 Task: Look for space in Bridgetown, Barbados from 2nd September, 2023 to 6th September, 2023 for 2 adults in price range Rs.15000 to Rs.20000. Place can be entire place with 1  bedroom having 1 bed and 1 bathroom. Property type can be hotel. Amenities needed are: air conditioning, free parkinig on premises, . Booking option can be shelf check-in. Required host language is English.
Action: Mouse moved to (479, 226)
Screenshot: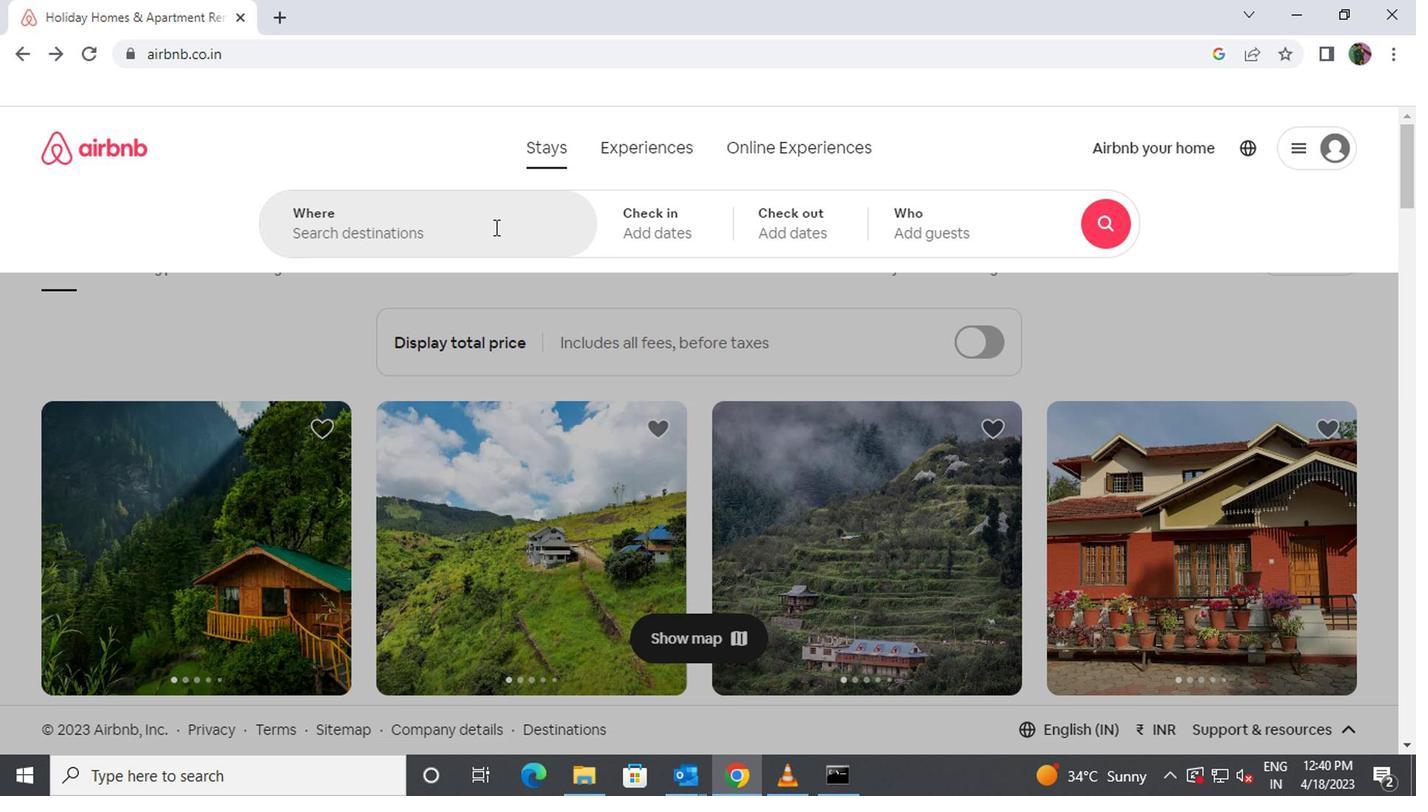 
Action: Mouse pressed left at (479, 226)
Screenshot: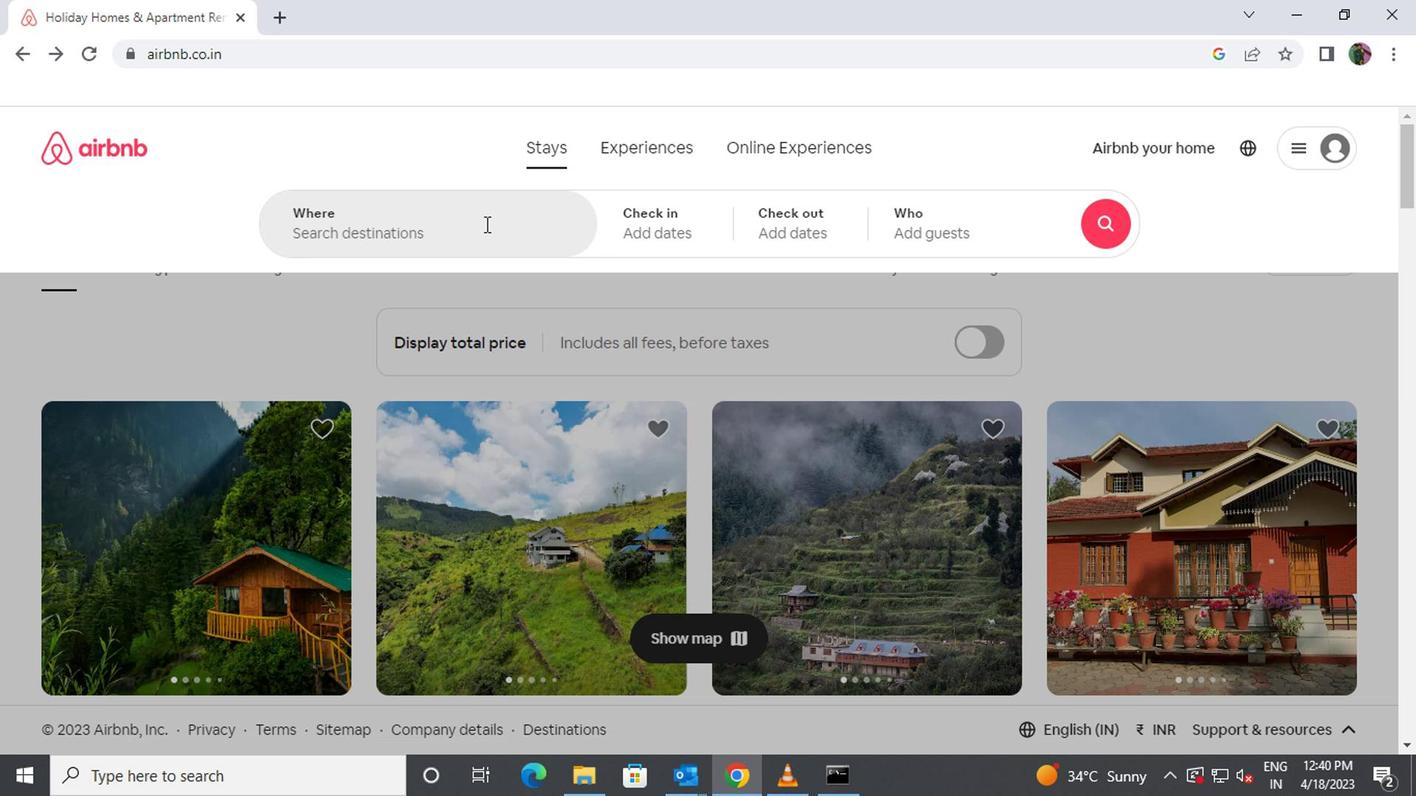 
Action: Mouse moved to (409, 227)
Screenshot: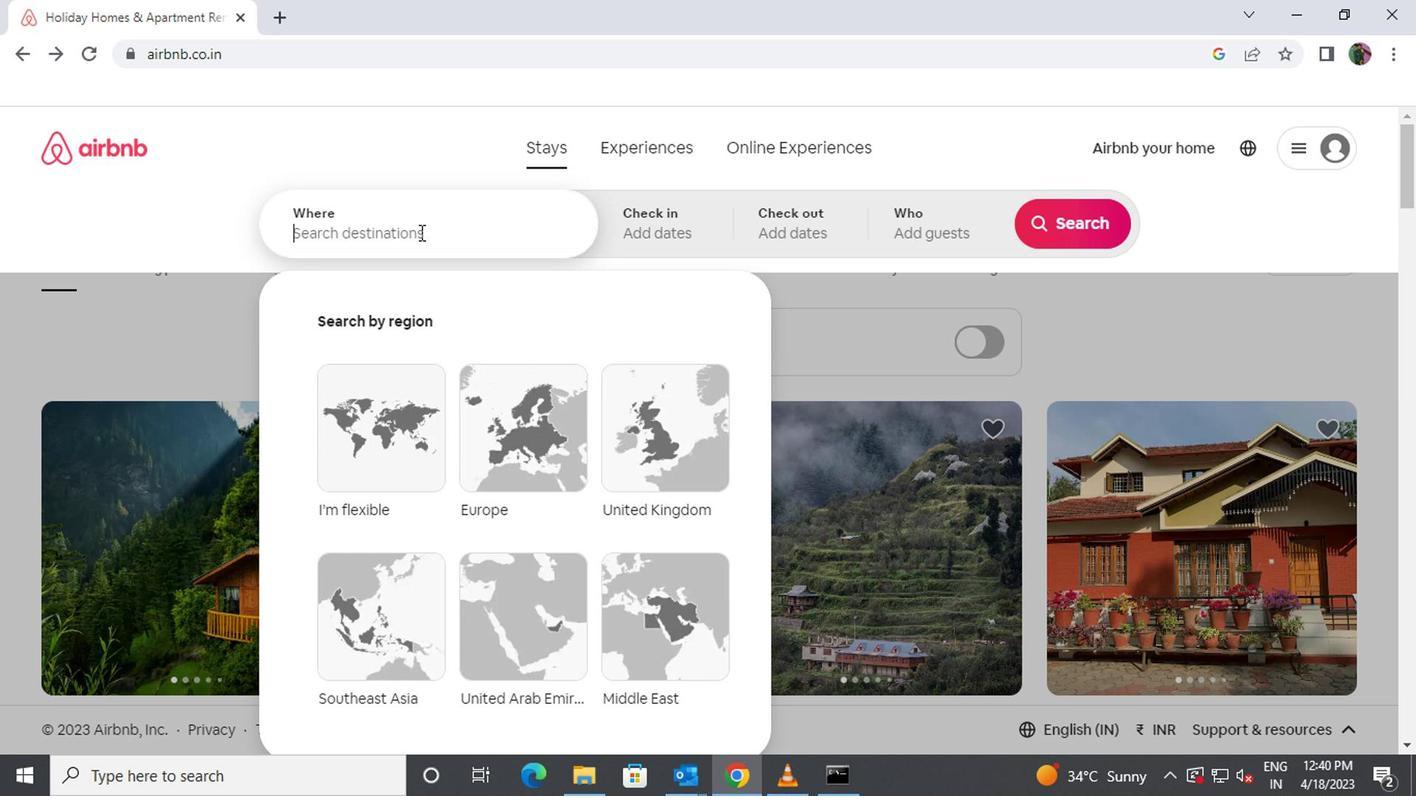 
Action: Key pressed bridgetown
Screenshot: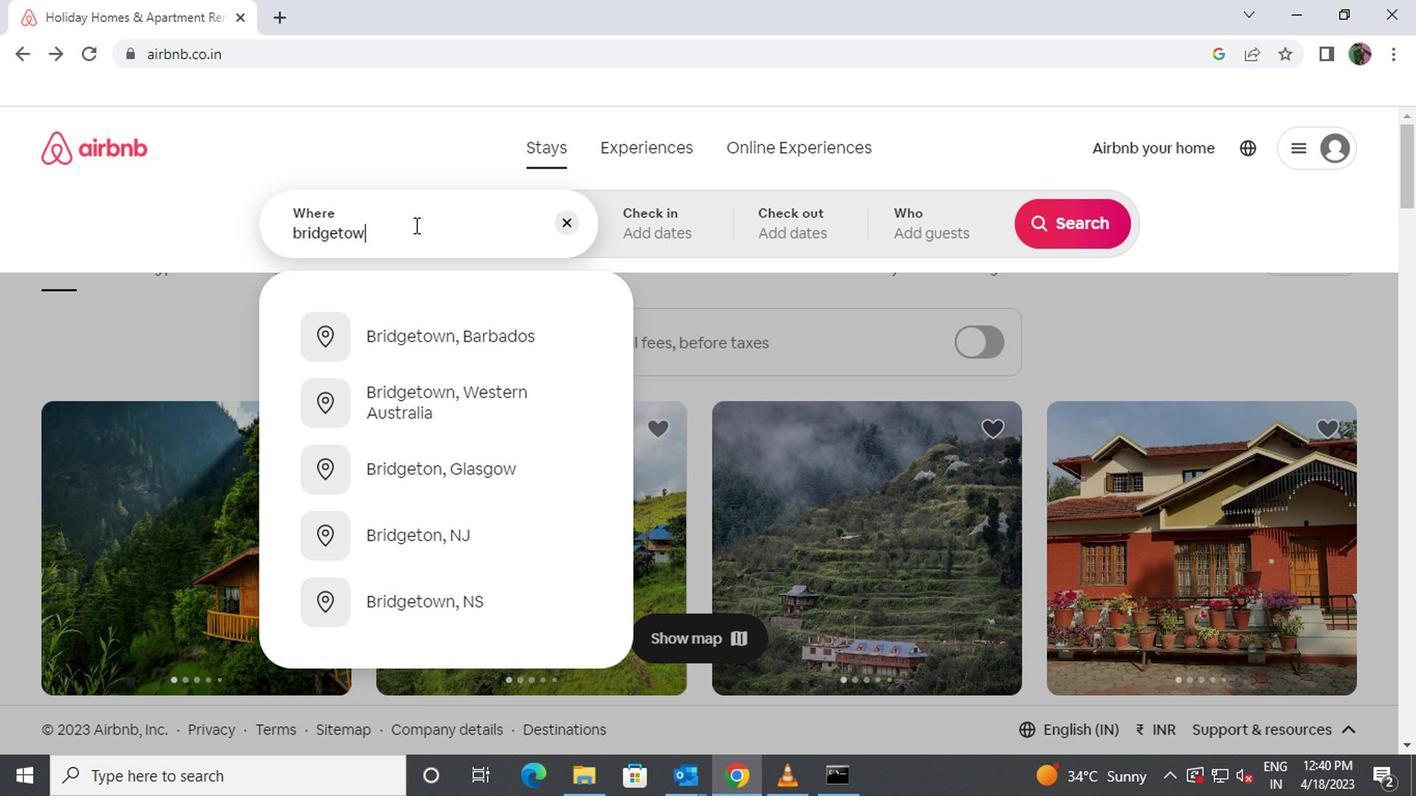 
Action: Mouse moved to (441, 331)
Screenshot: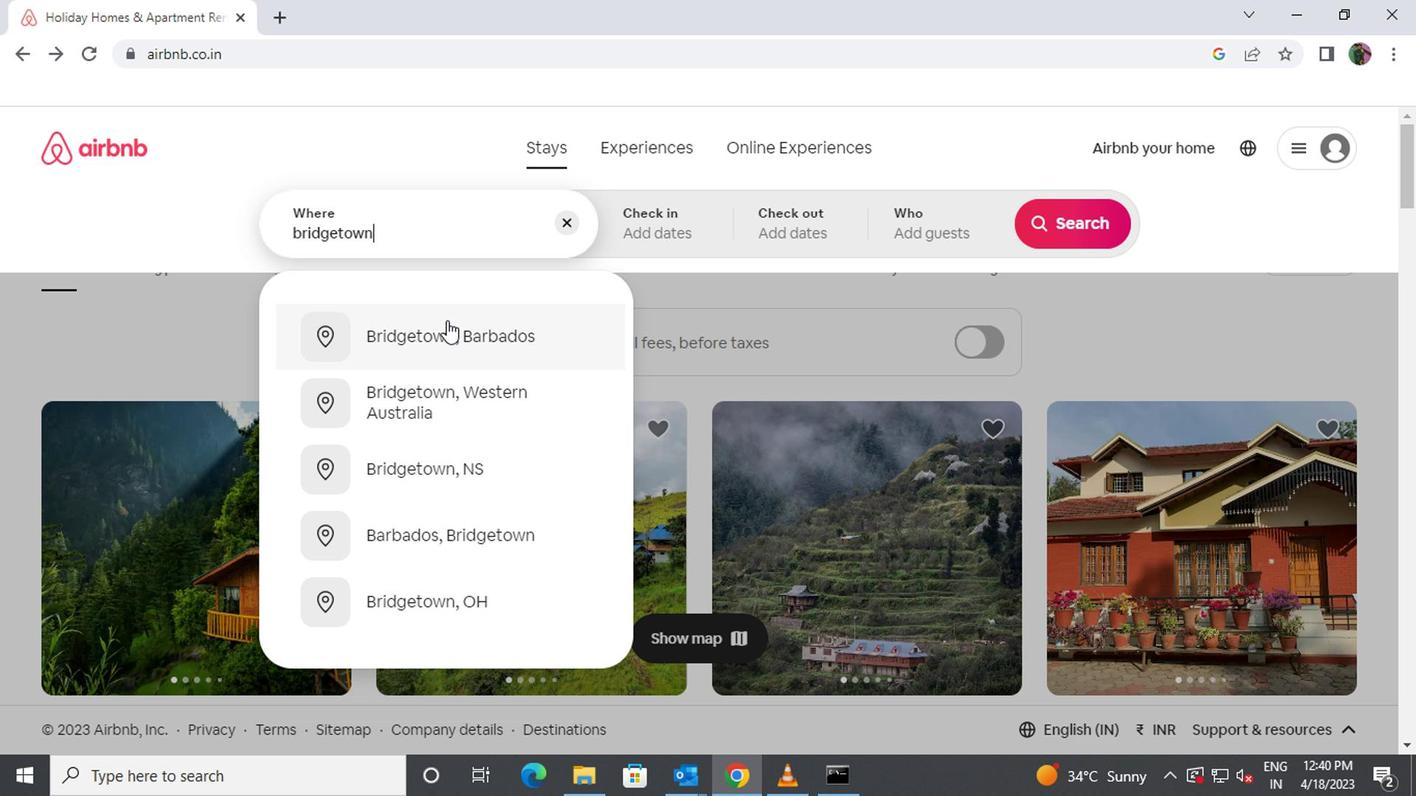 
Action: Mouse pressed left at (441, 331)
Screenshot: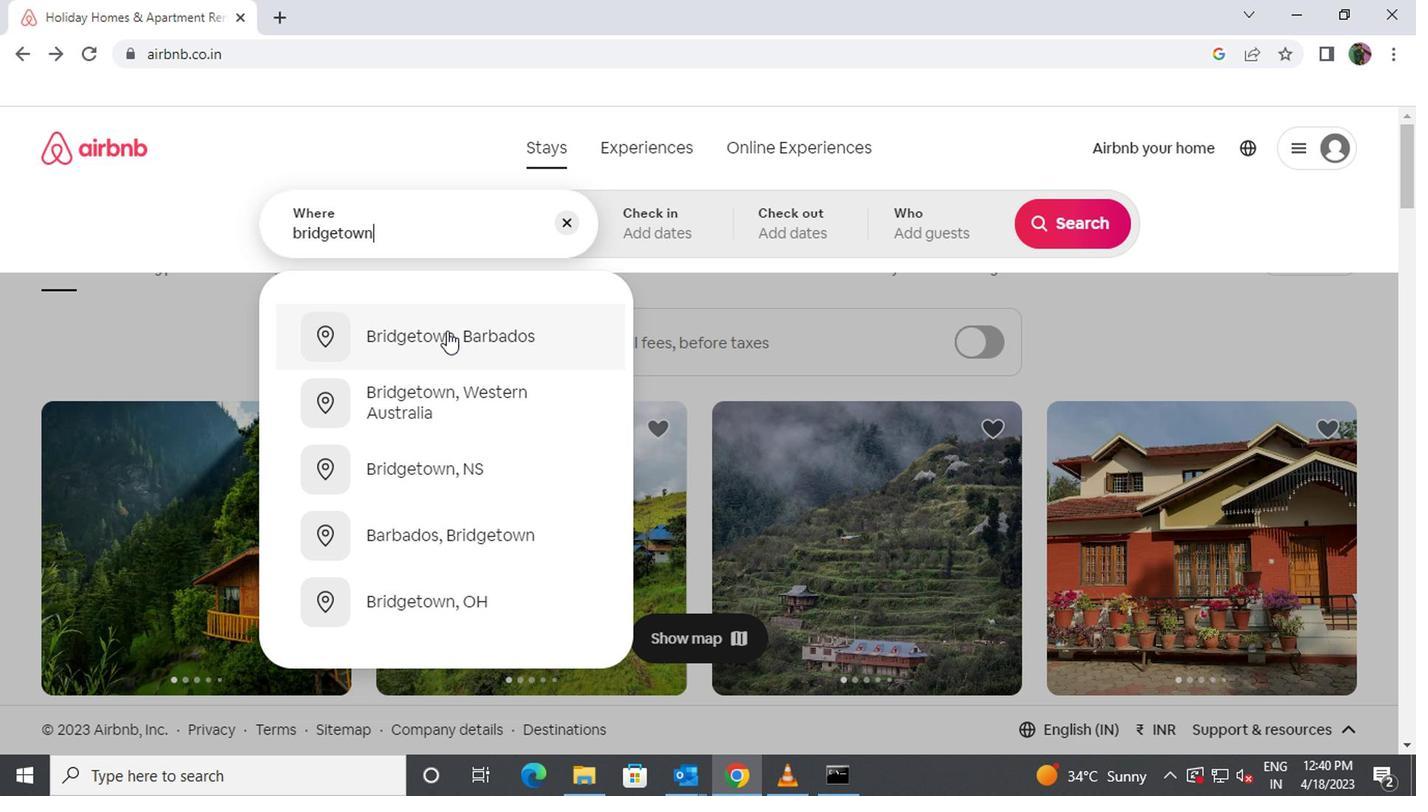 
Action: Mouse moved to (1049, 387)
Screenshot: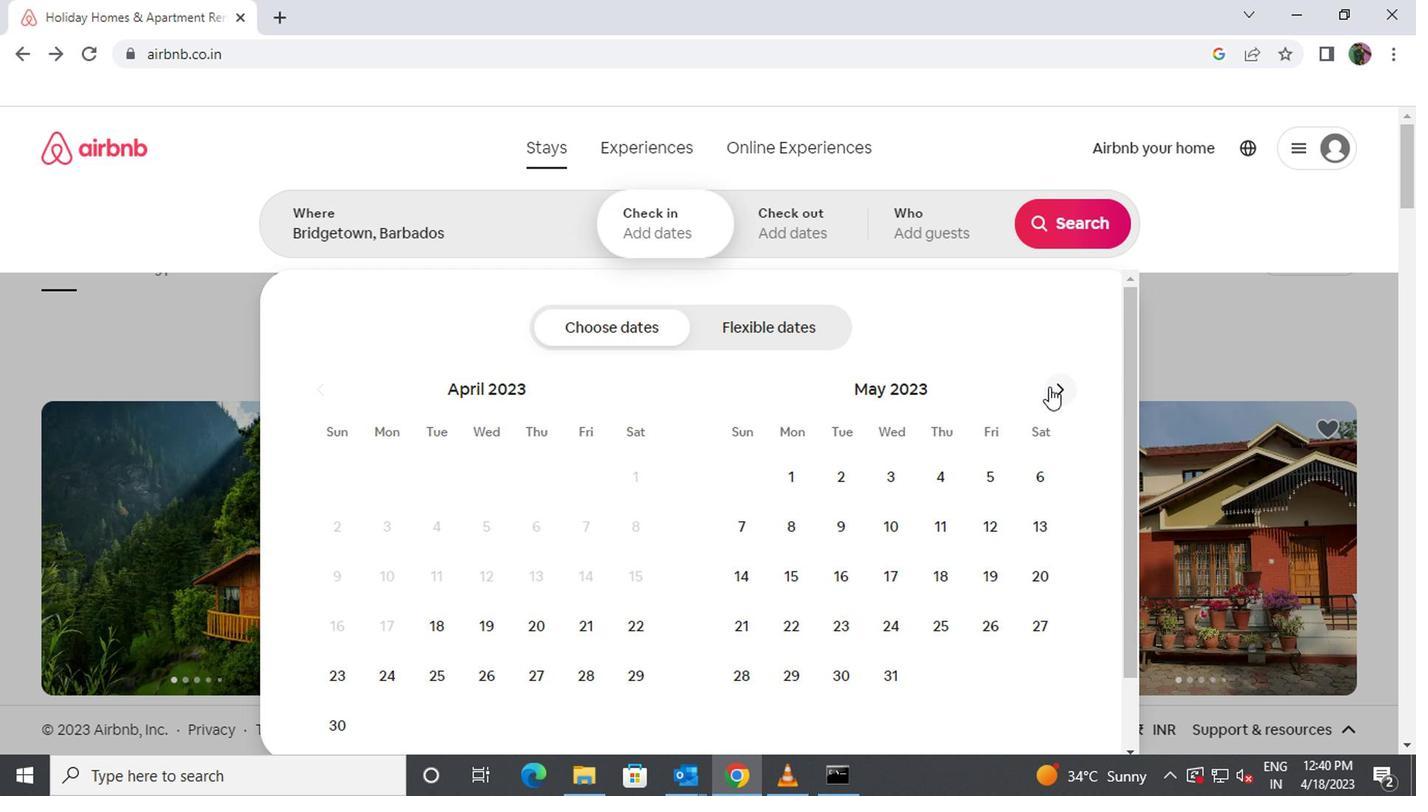 
Action: Mouse pressed left at (1049, 387)
Screenshot: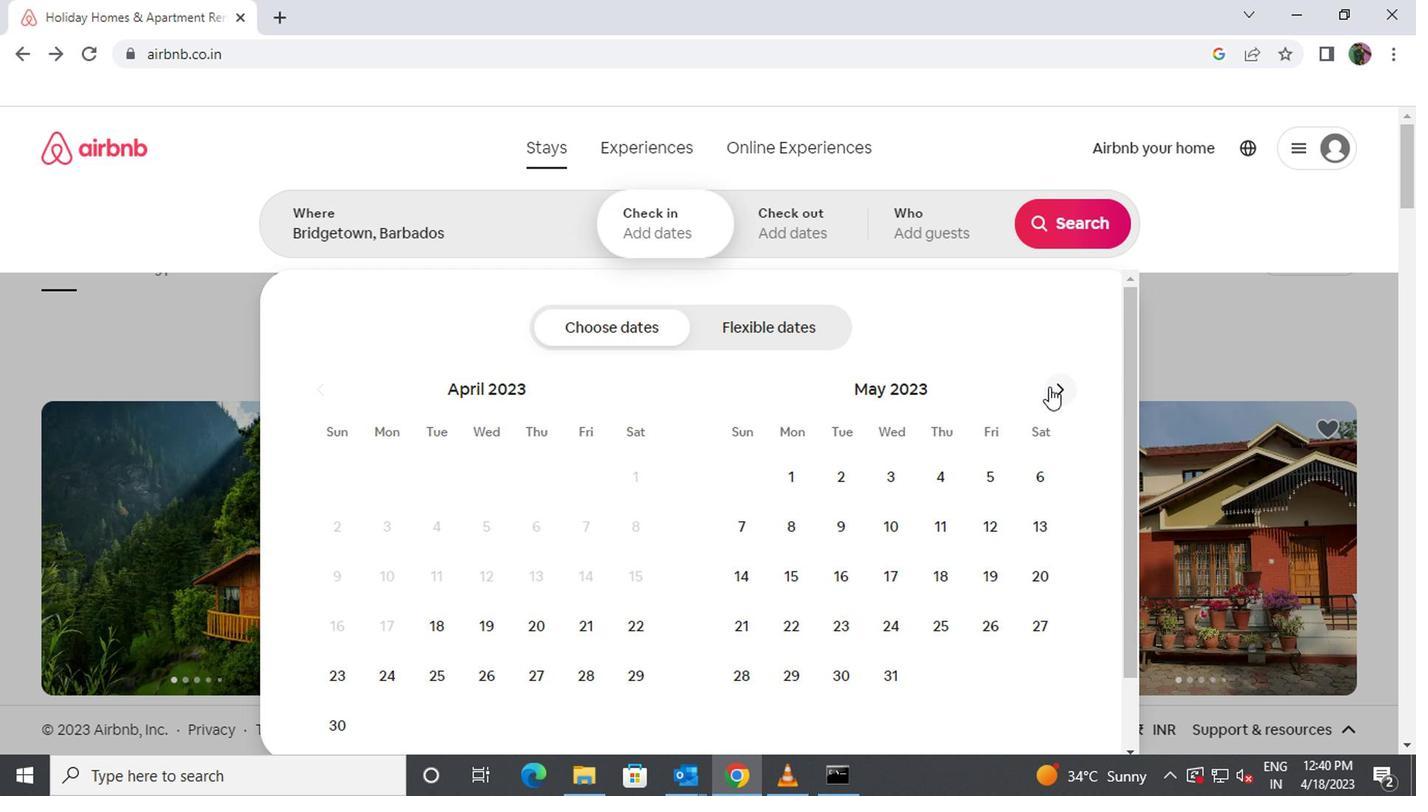 
Action: Mouse pressed left at (1049, 387)
Screenshot: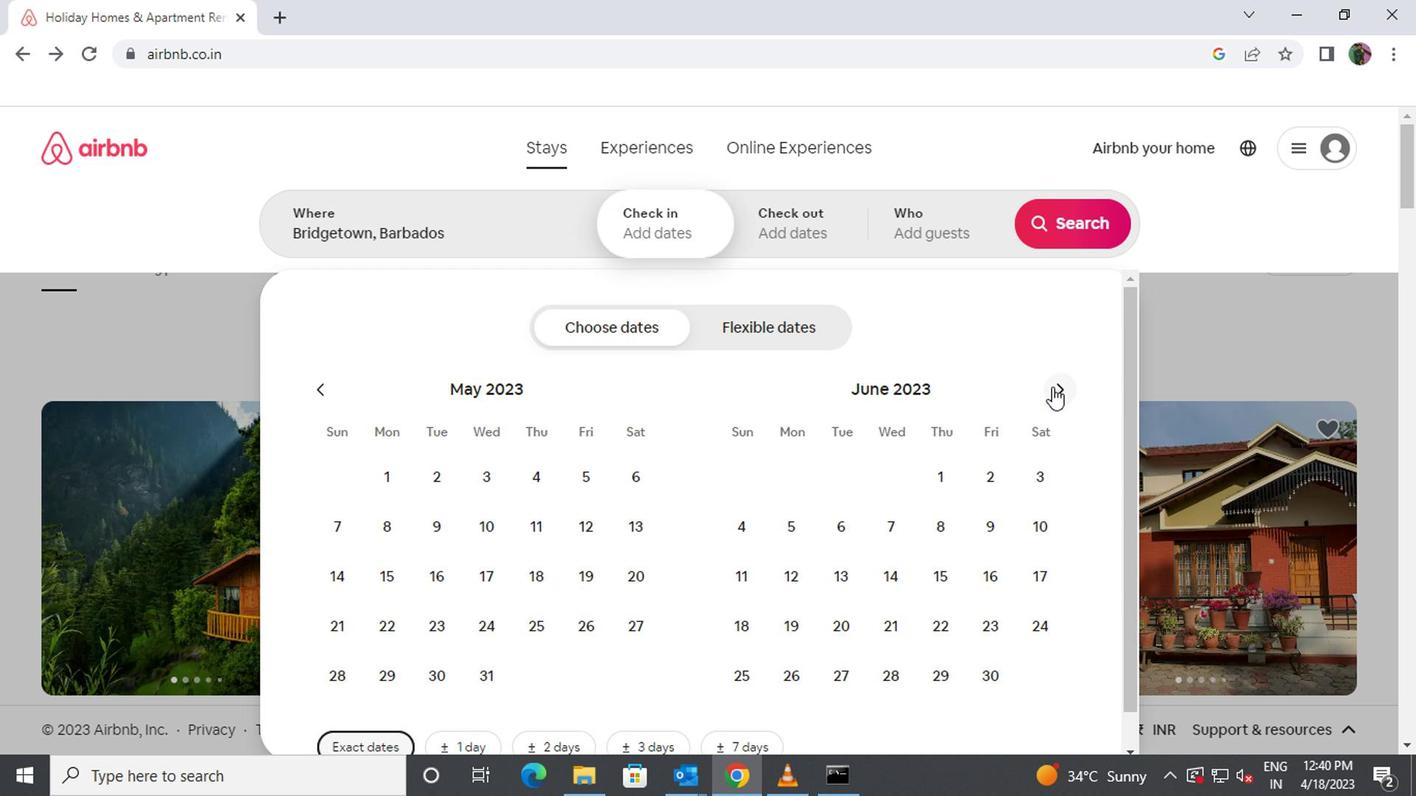 
Action: Mouse pressed left at (1049, 387)
Screenshot: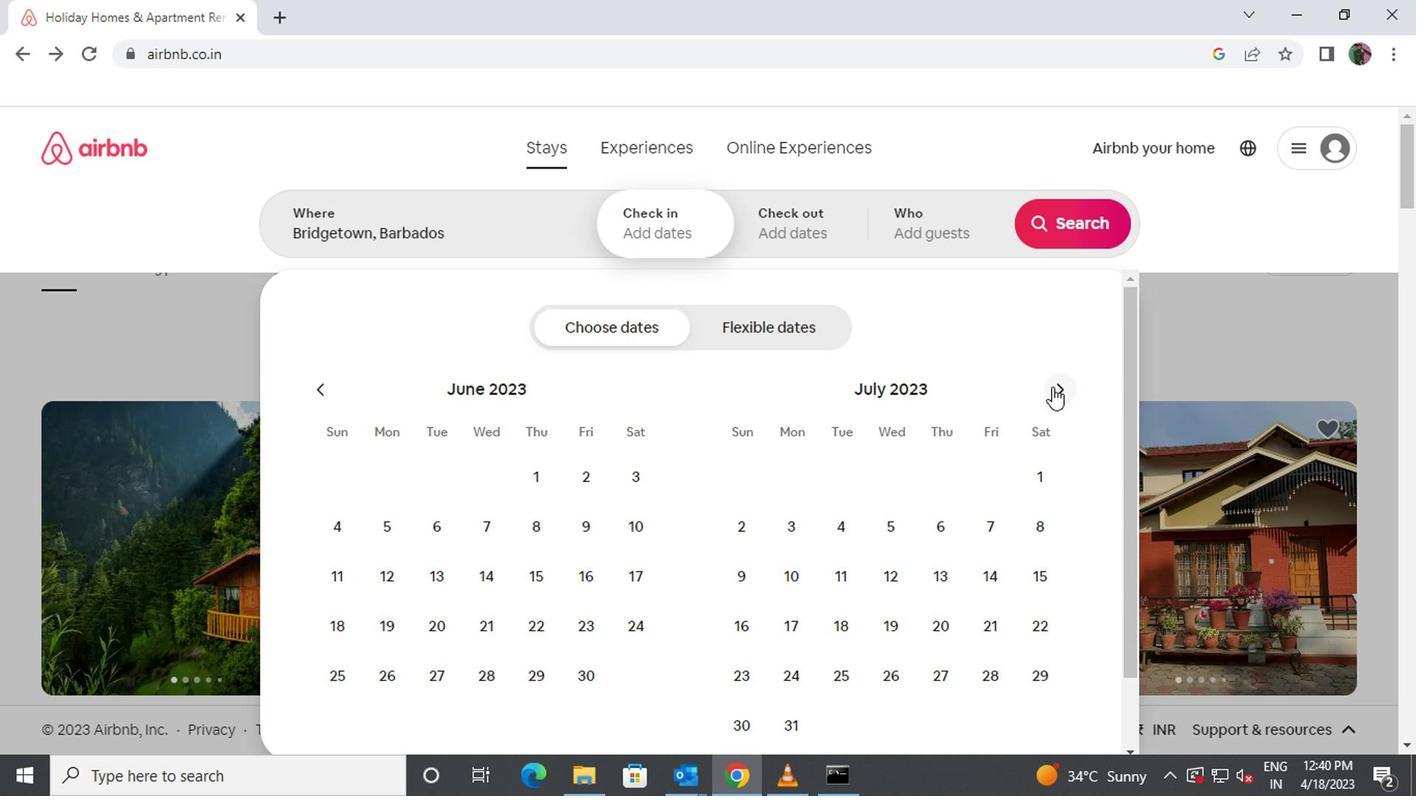 
Action: Mouse pressed left at (1049, 387)
Screenshot: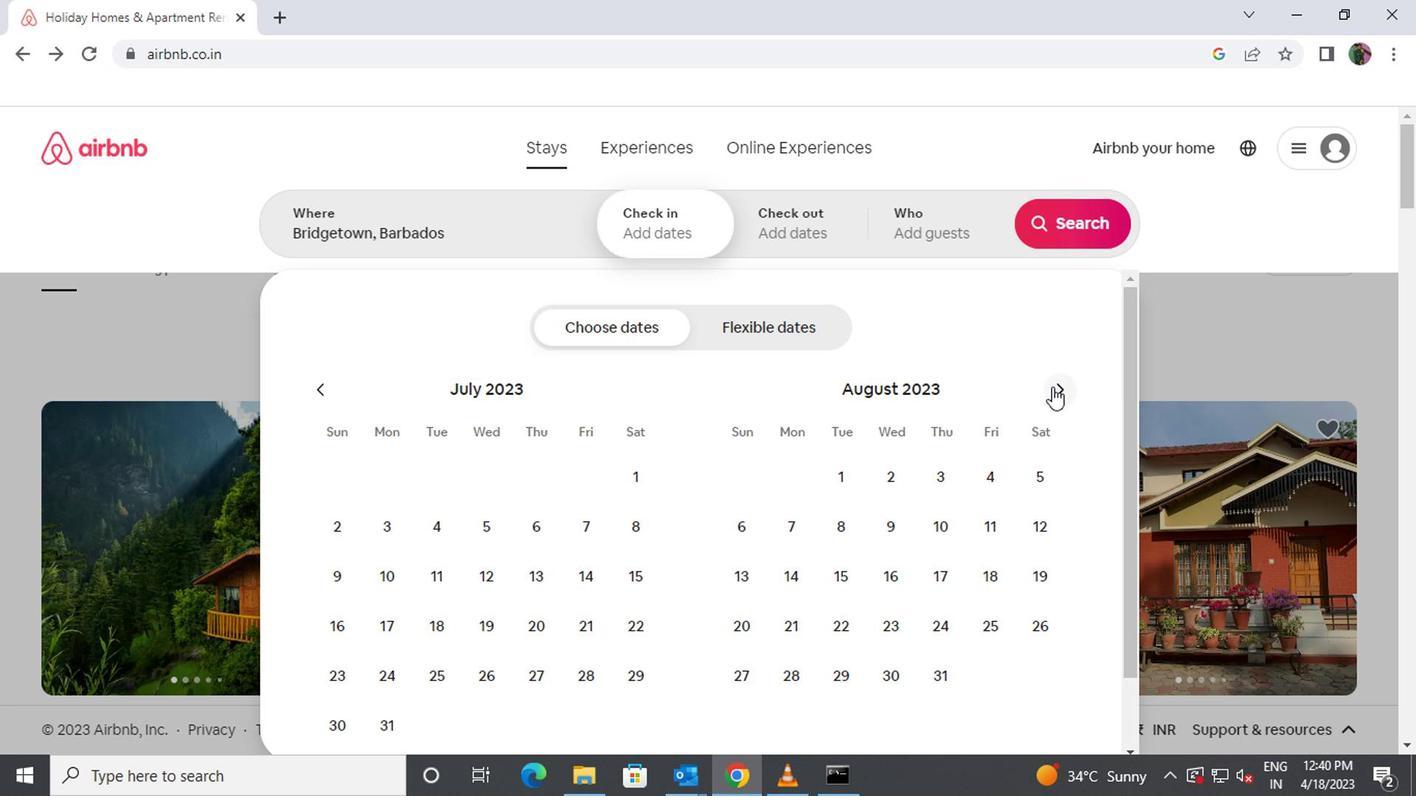 
Action: Mouse moved to (1034, 476)
Screenshot: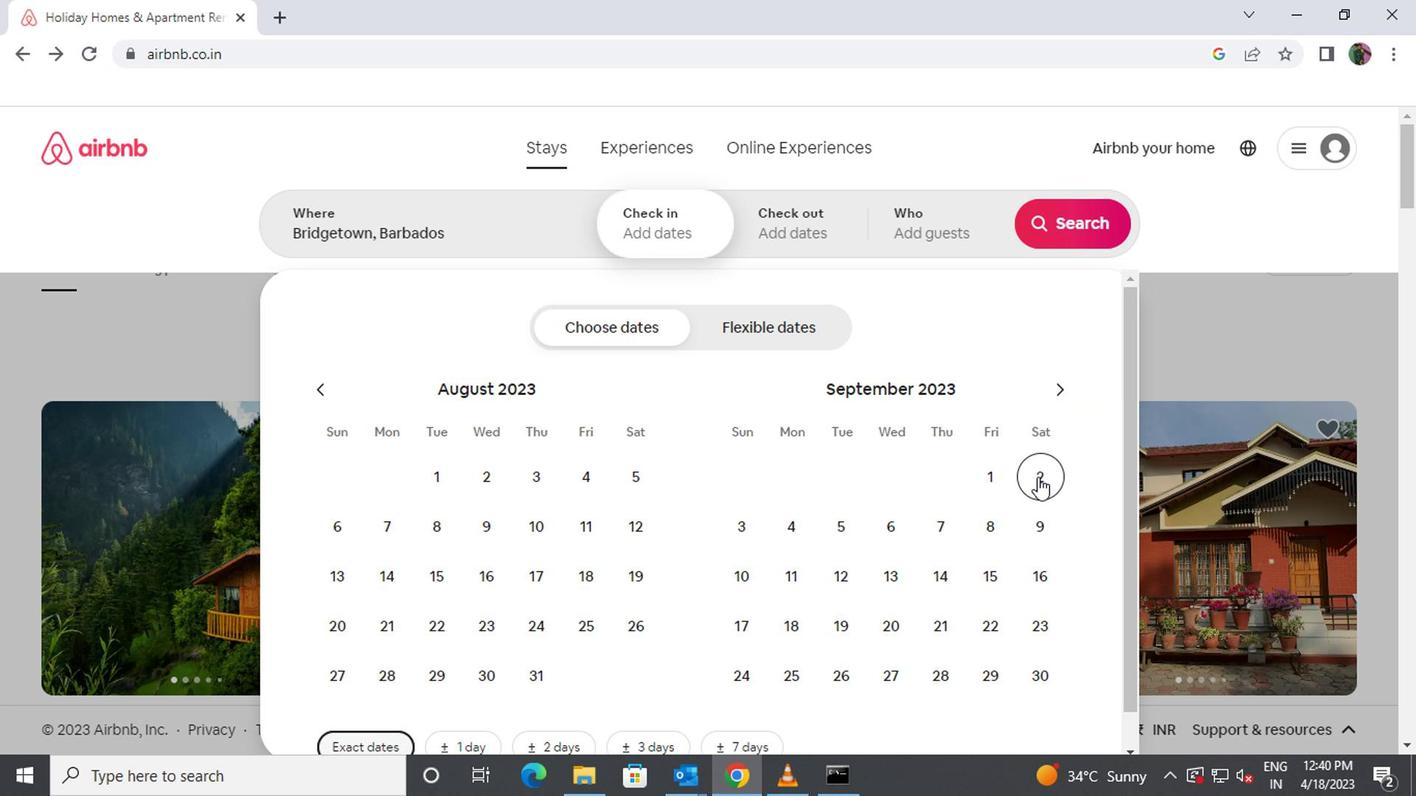 
Action: Mouse pressed left at (1034, 476)
Screenshot: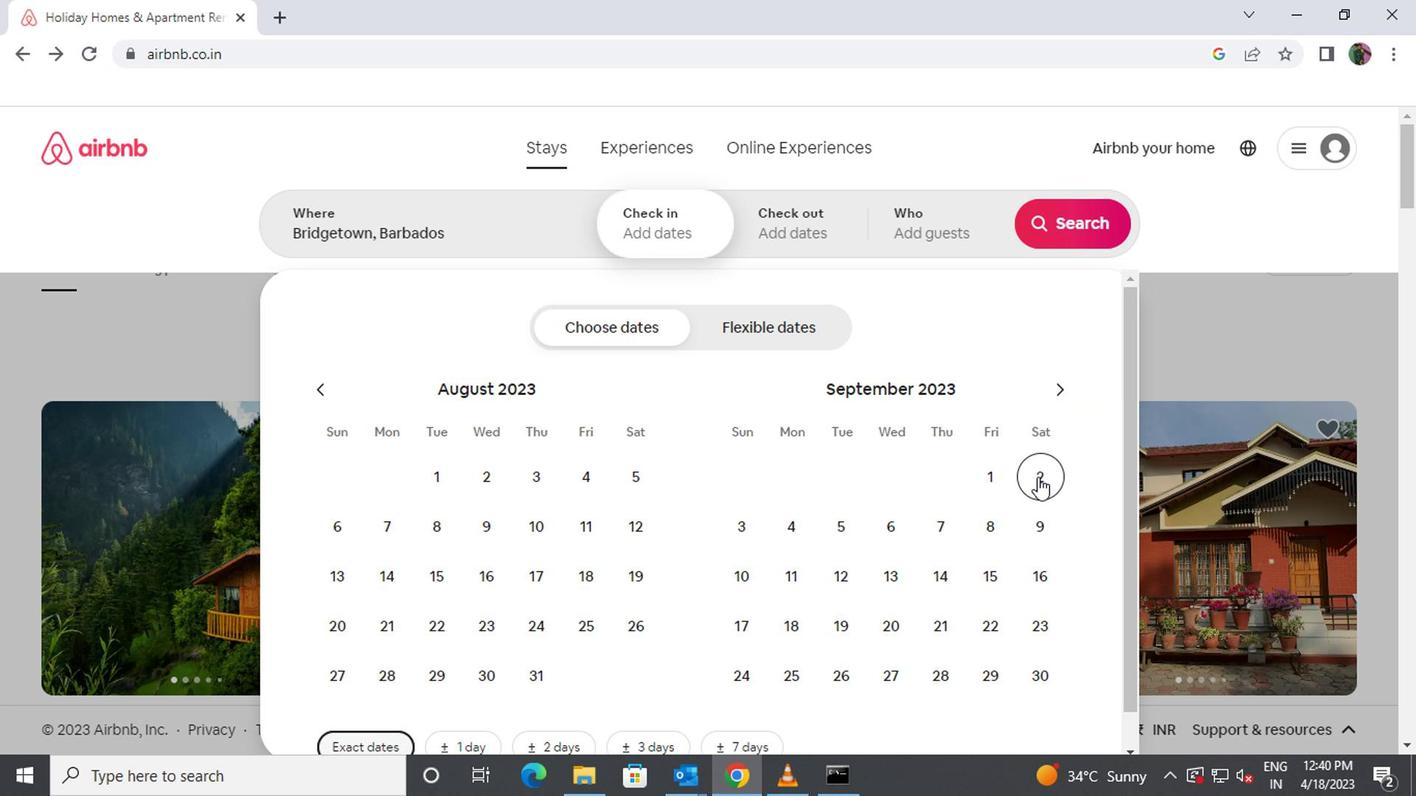 
Action: Mouse moved to (896, 513)
Screenshot: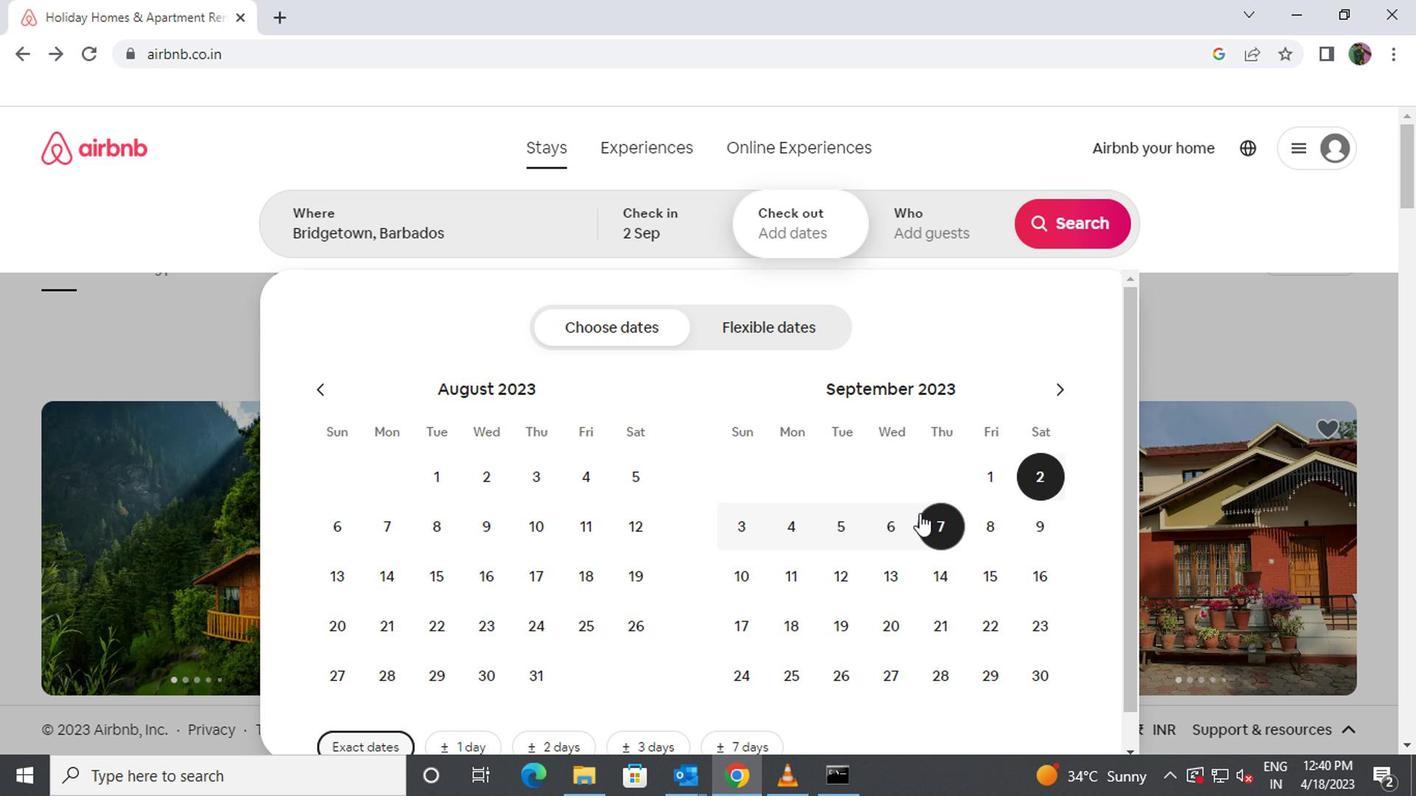 
Action: Mouse pressed left at (896, 513)
Screenshot: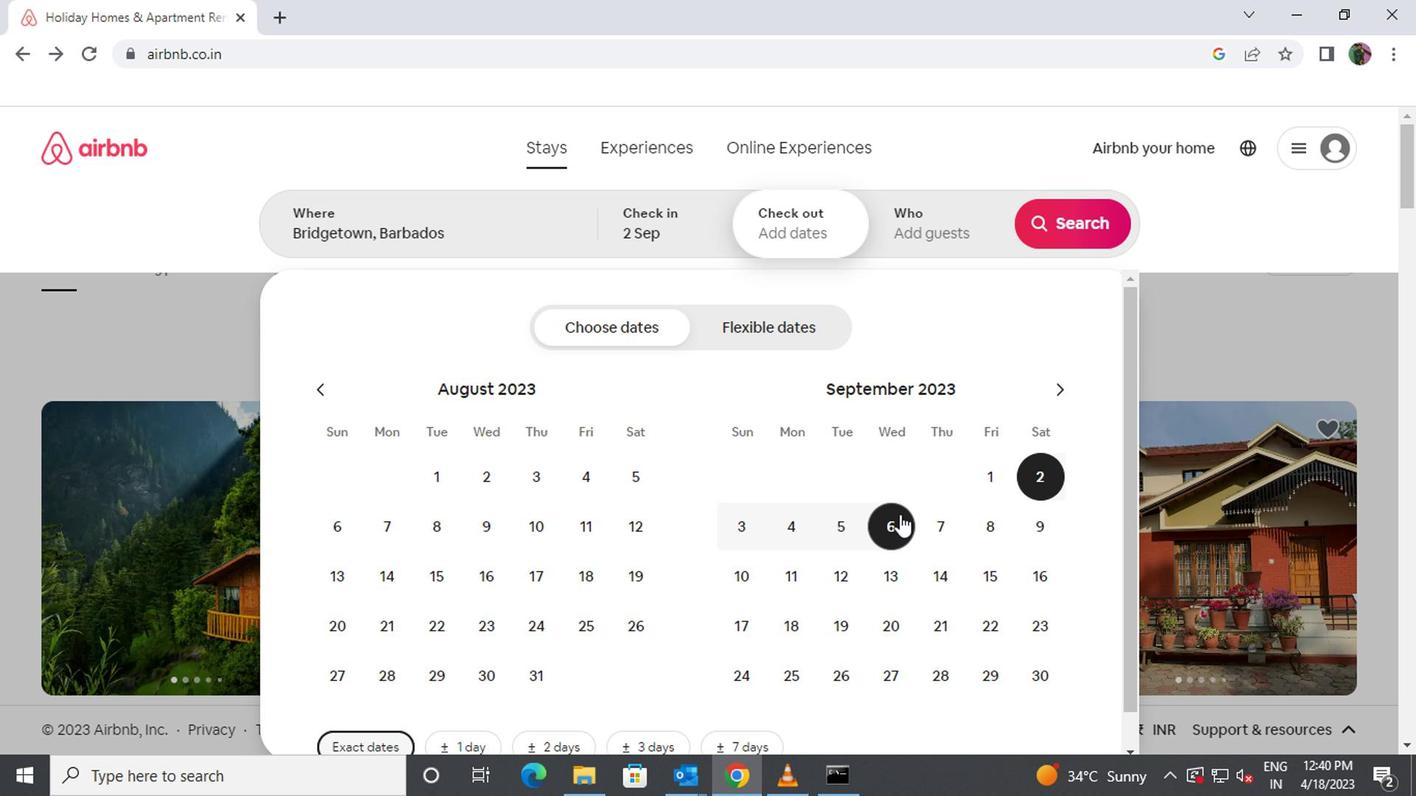 
Action: Mouse moved to (893, 232)
Screenshot: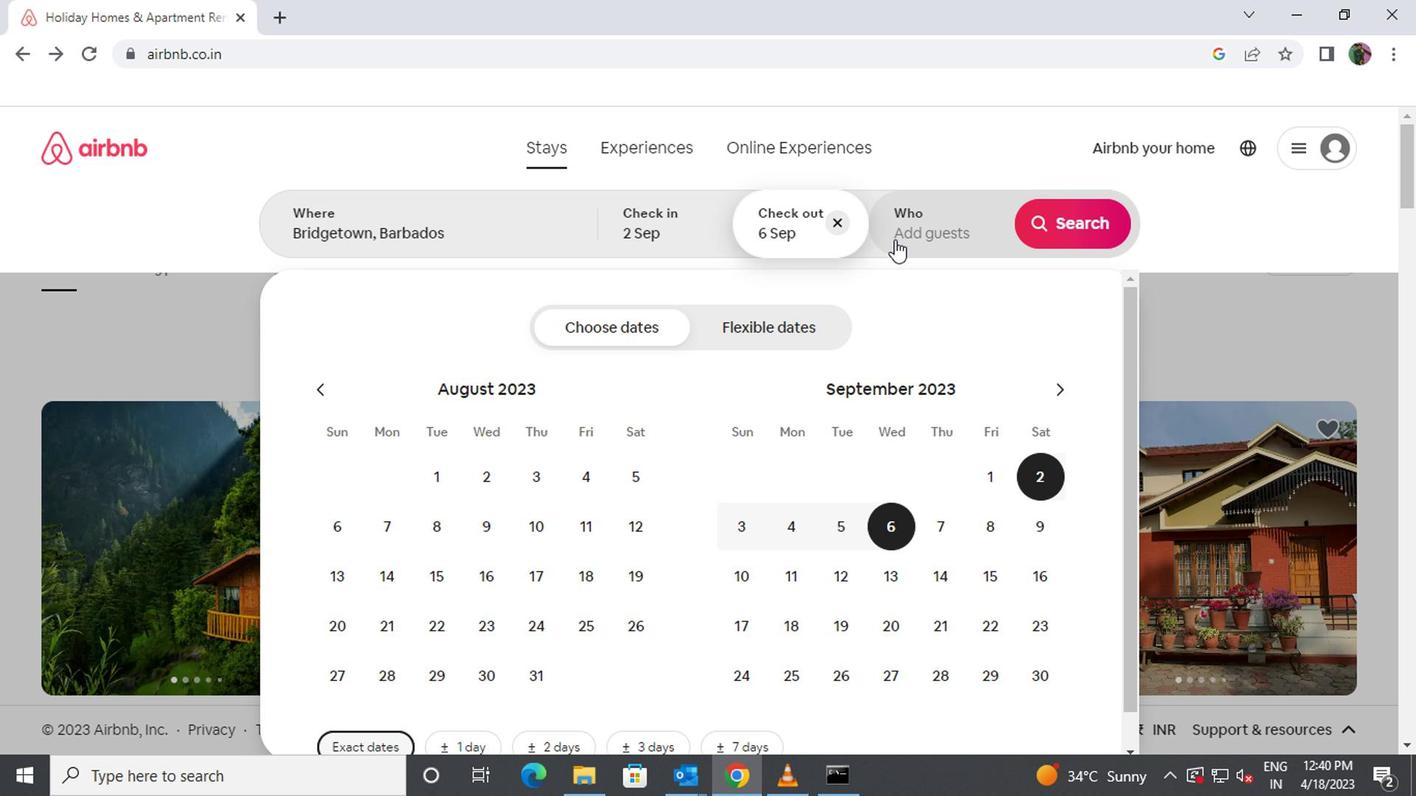 
Action: Mouse pressed left at (893, 232)
Screenshot: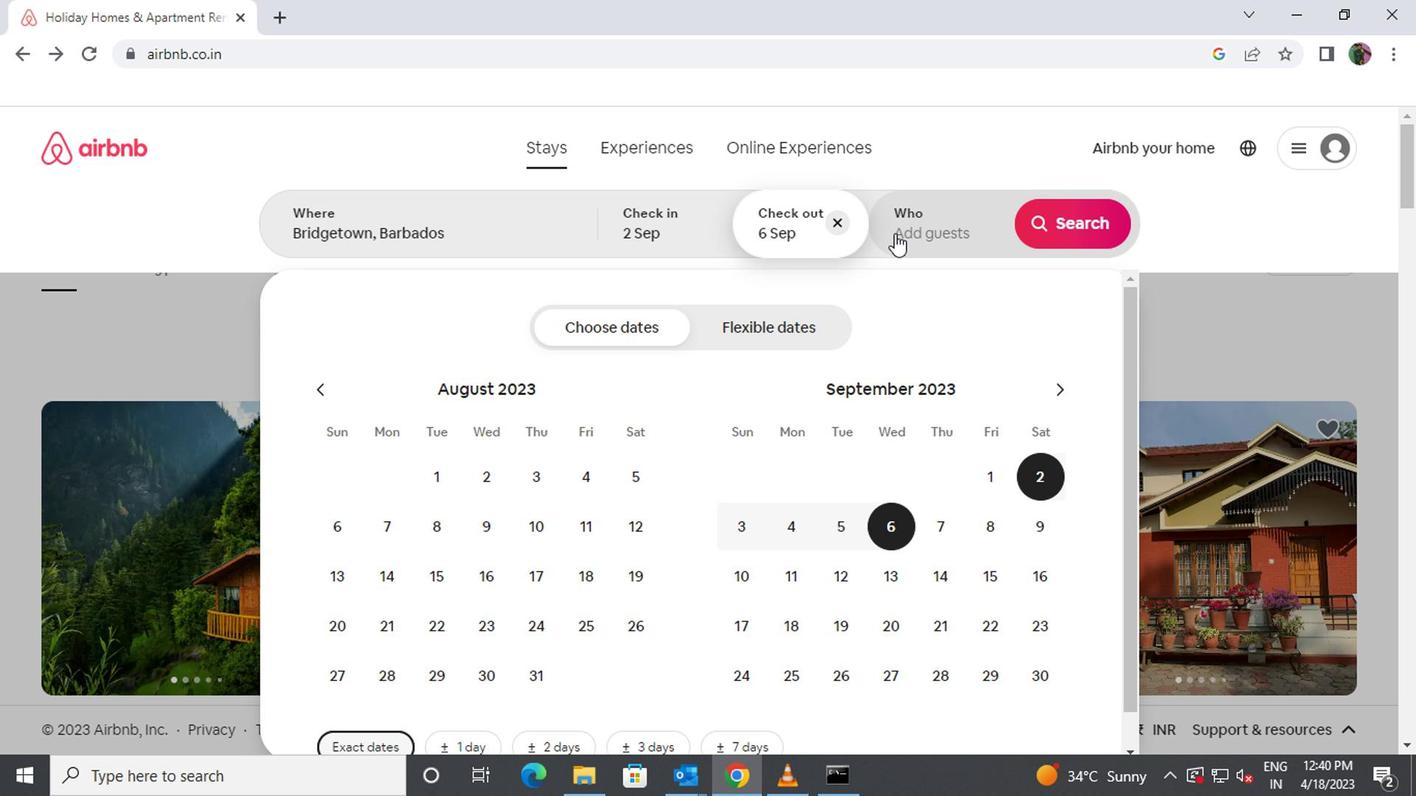 
Action: Mouse moved to (1077, 332)
Screenshot: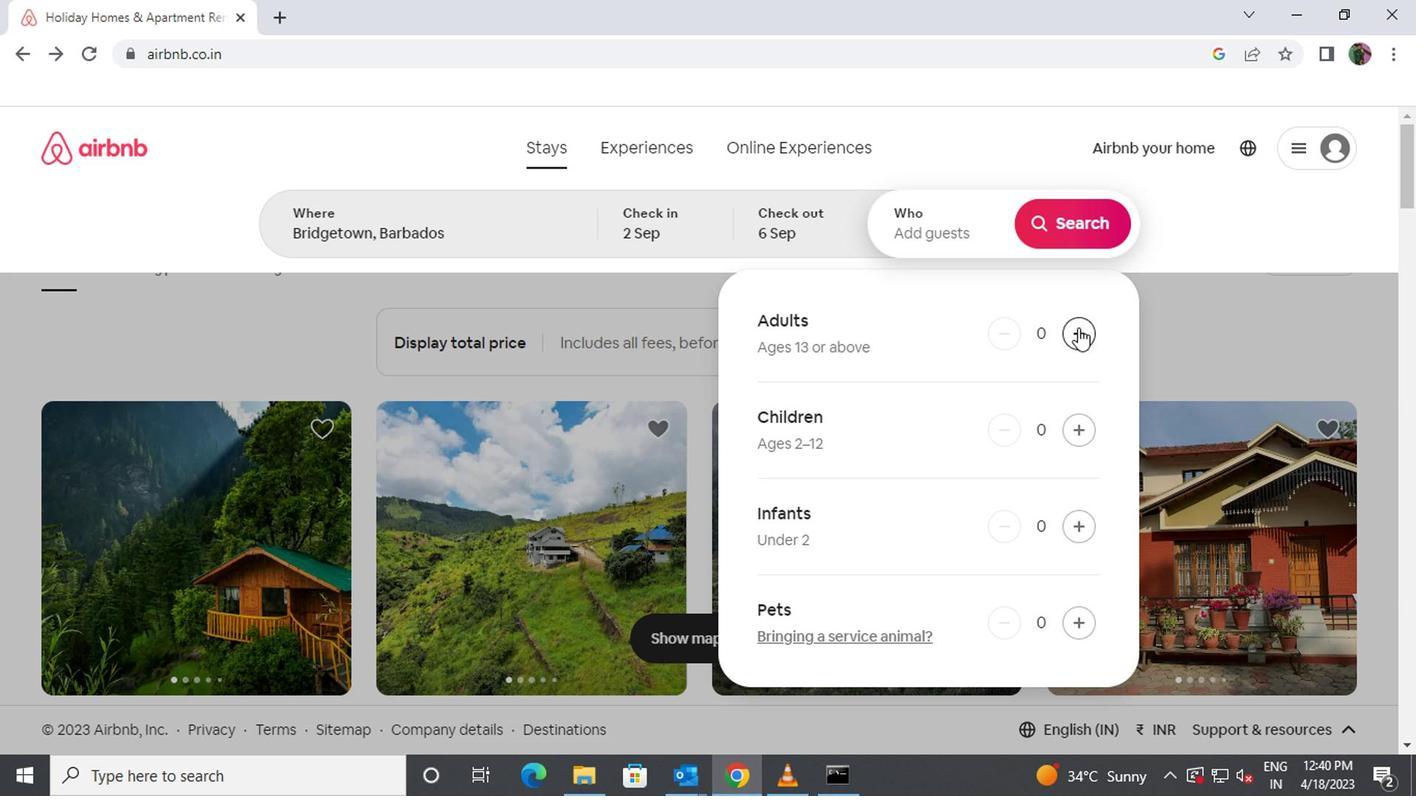 
Action: Mouse pressed left at (1077, 332)
Screenshot: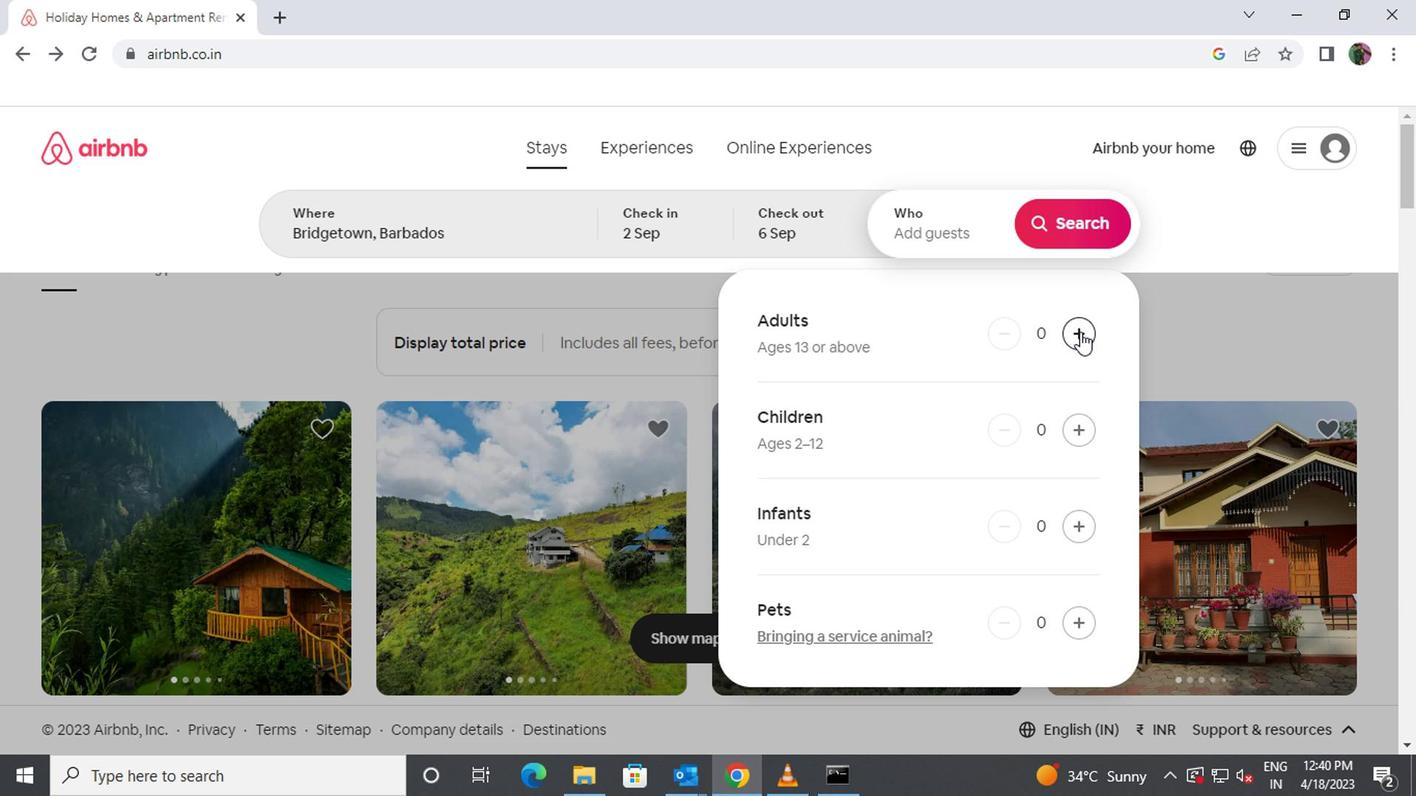 
Action: Mouse pressed left at (1077, 332)
Screenshot: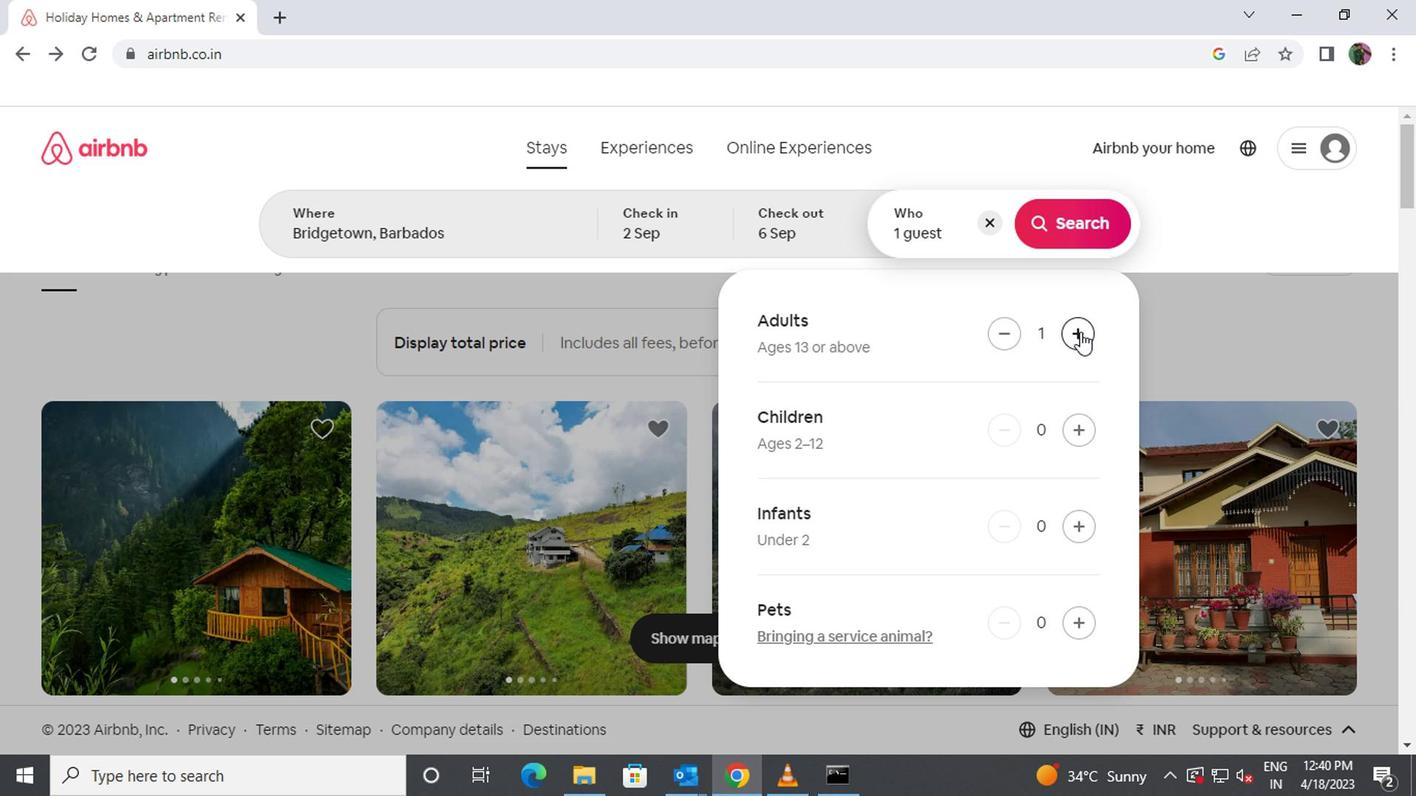 
Action: Mouse moved to (1073, 236)
Screenshot: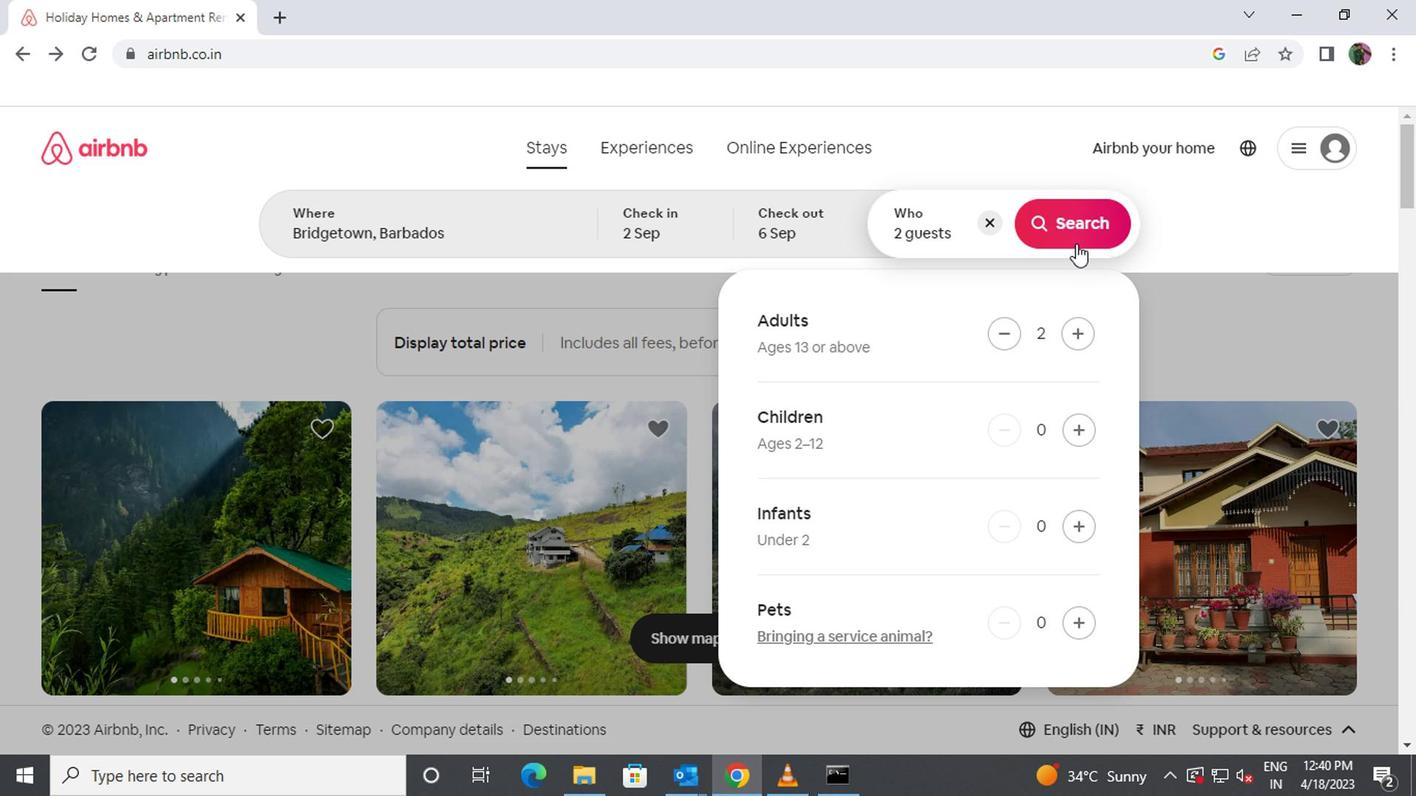 
Action: Mouse pressed left at (1073, 236)
Screenshot: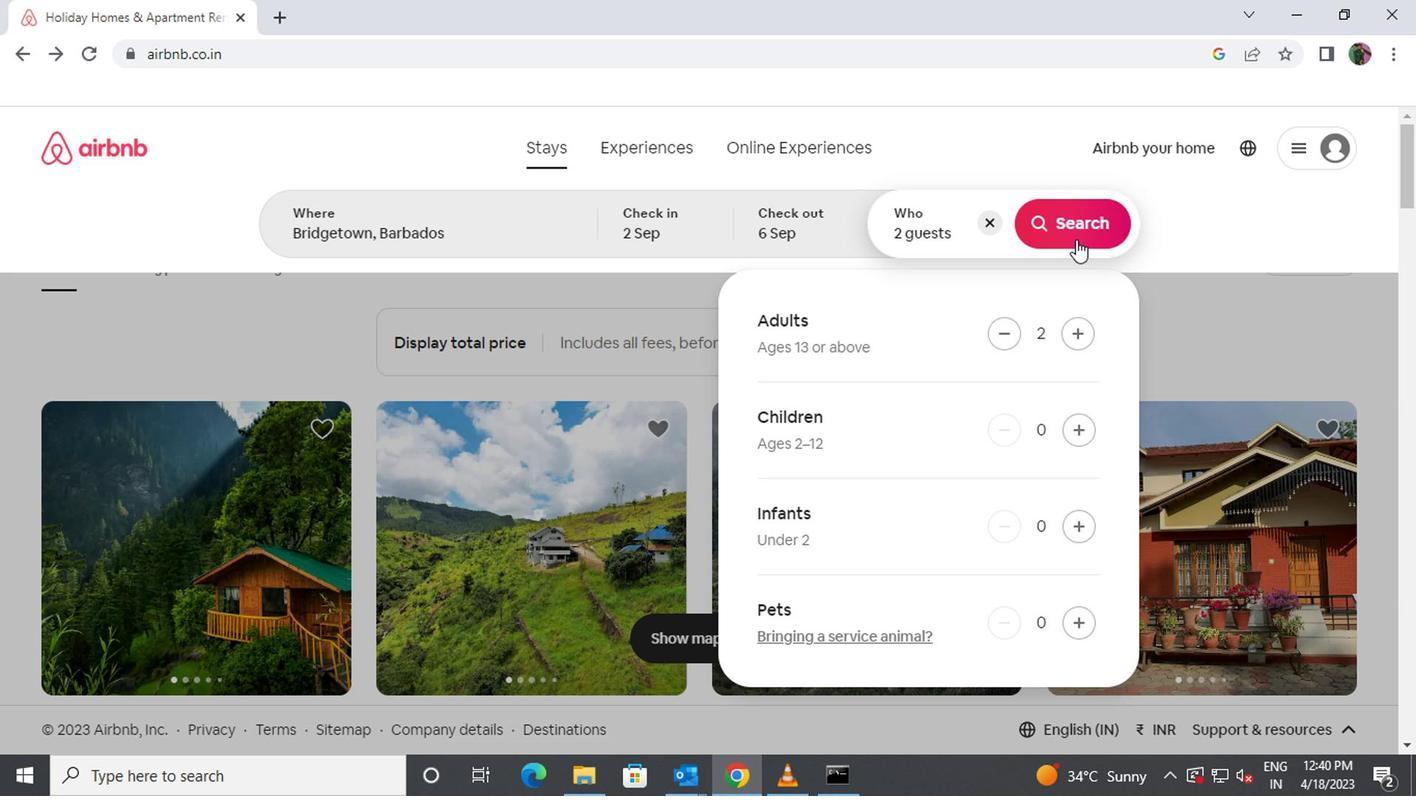 
Action: Mouse moved to (1300, 231)
Screenshot: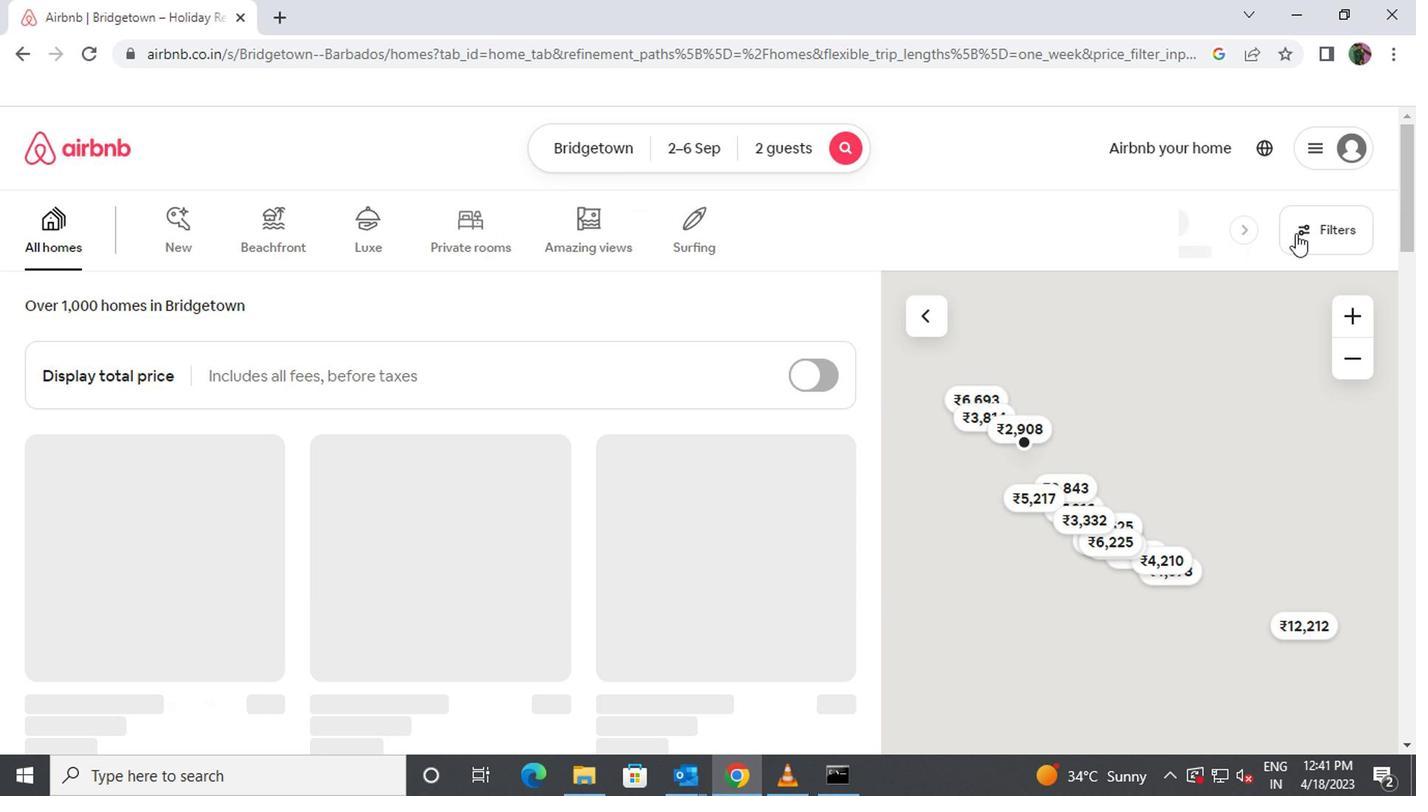 
Action: Mouse pressed left at (1300, 231)
Screenshot: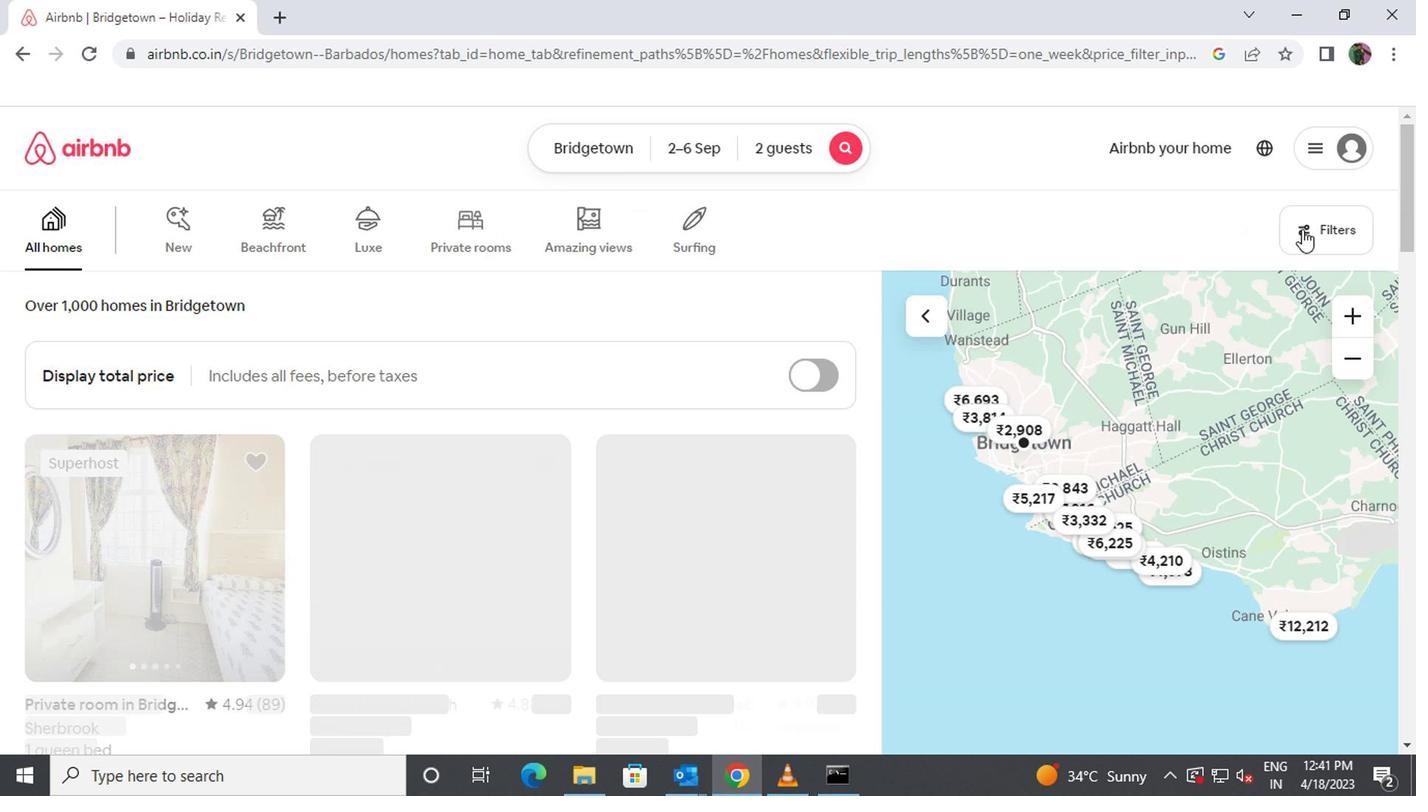 
Action: Mouse moved to (436, 481)
Screenshot: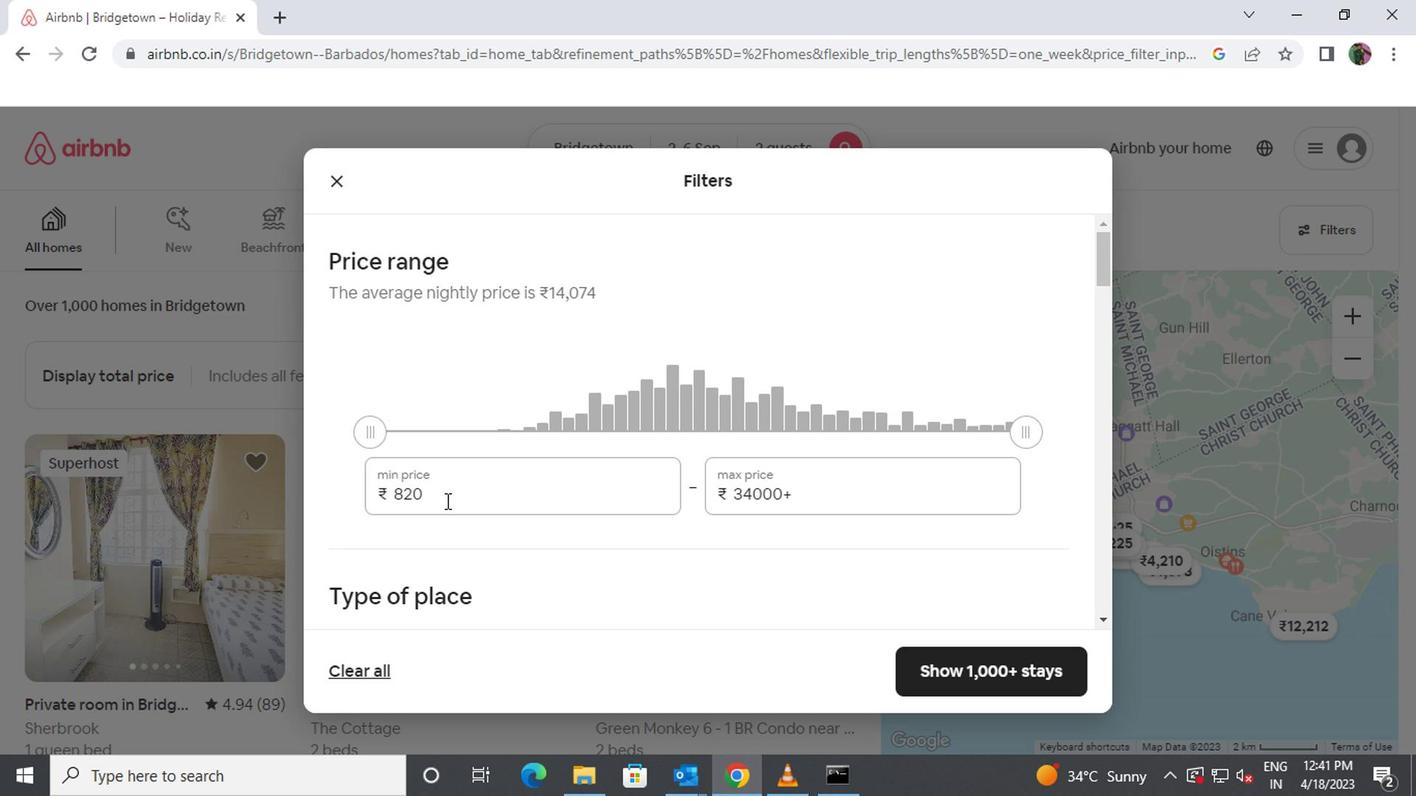
Action: Mouse pressed left at (436, 481)
Screenshot: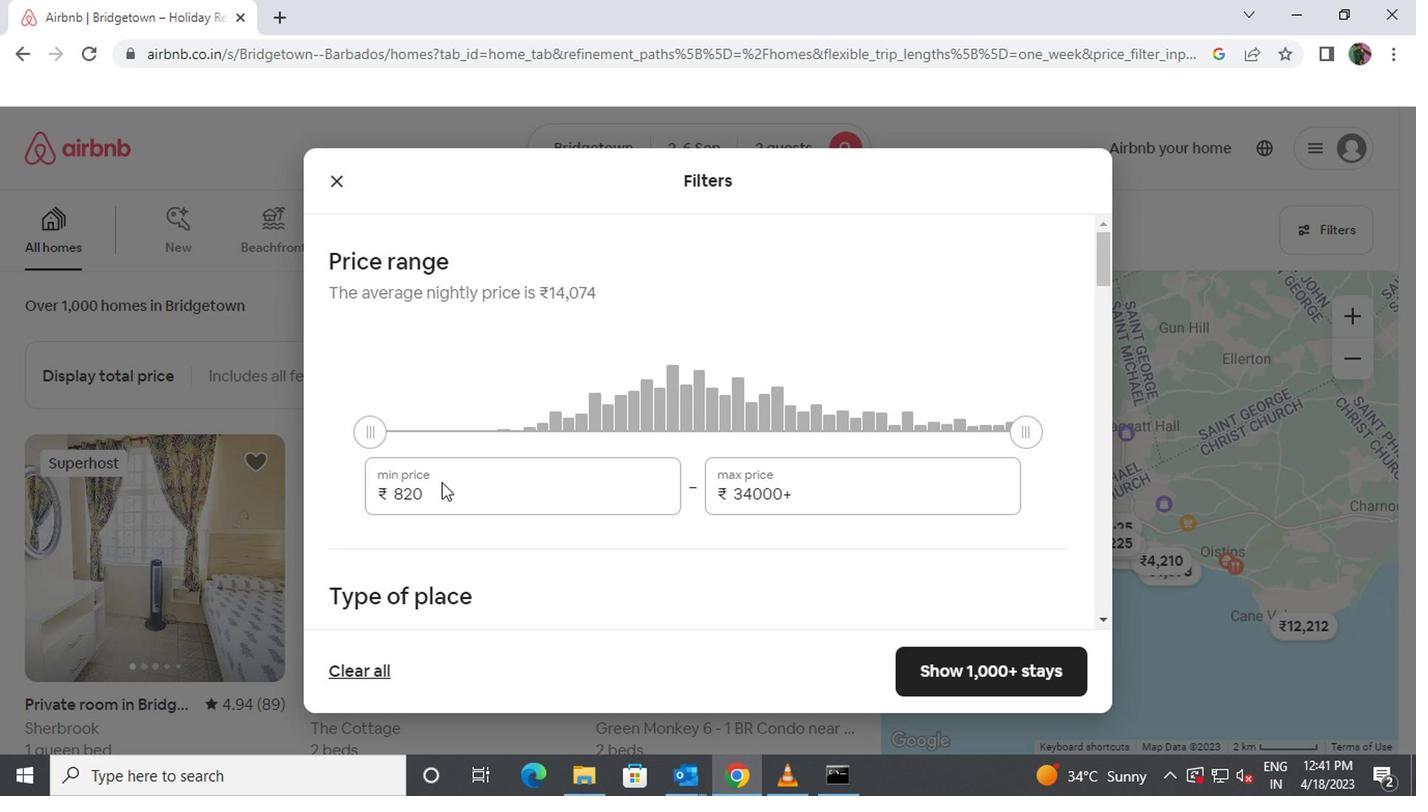 
Action: Mouse moved to (421, 499)
Screenshot: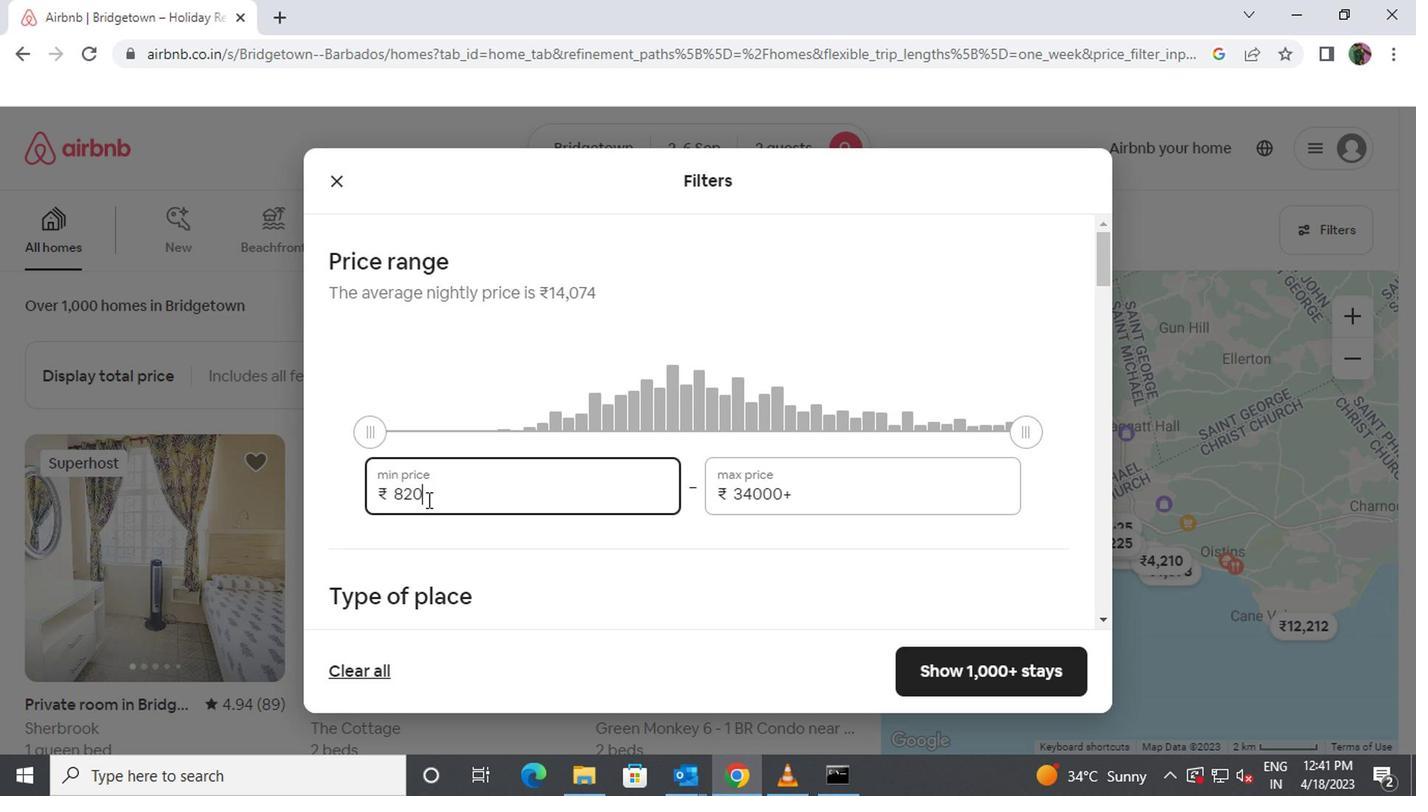 
Action: Mouse pressed left at (421, 499)
Screenshot: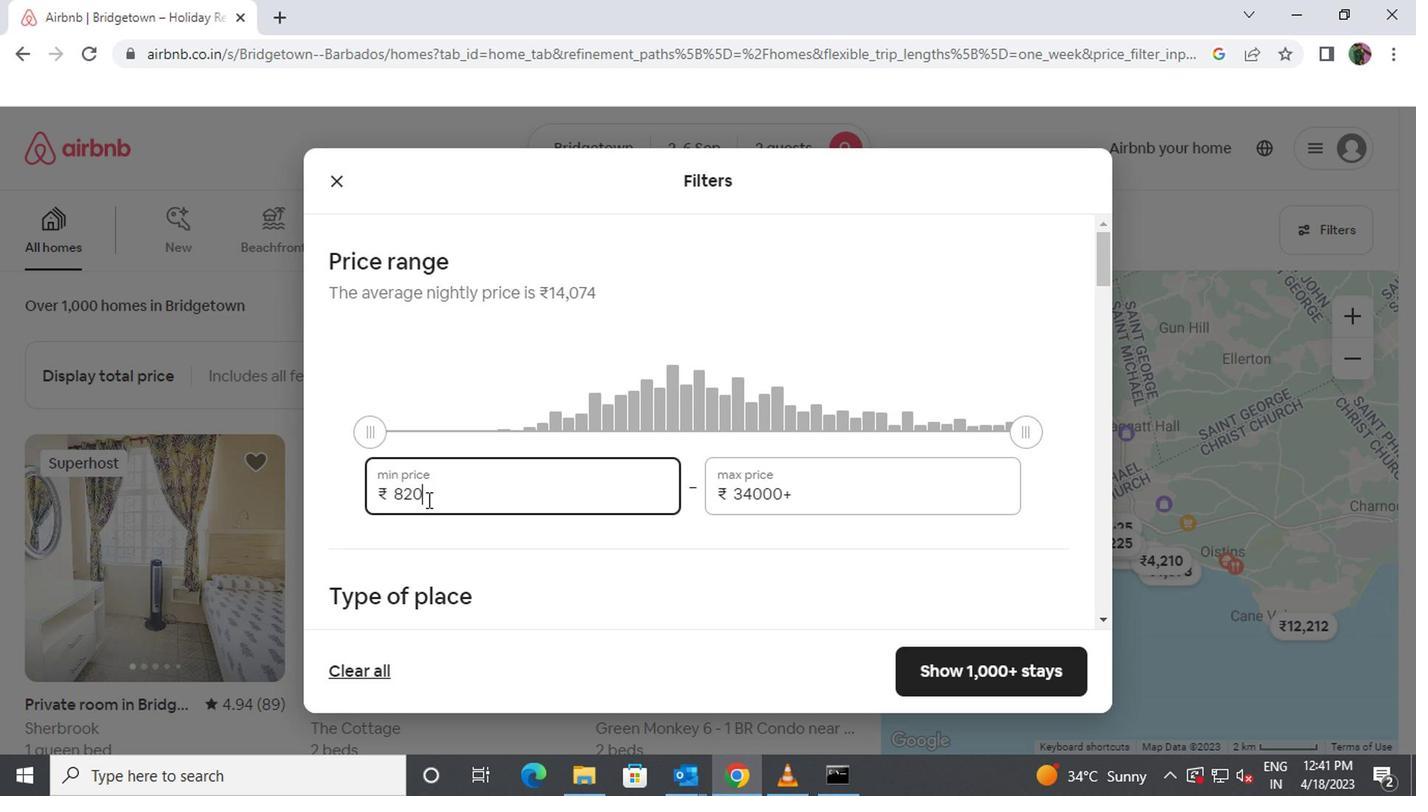 
Action: Mouse moved to (382, 491)
Screenshot: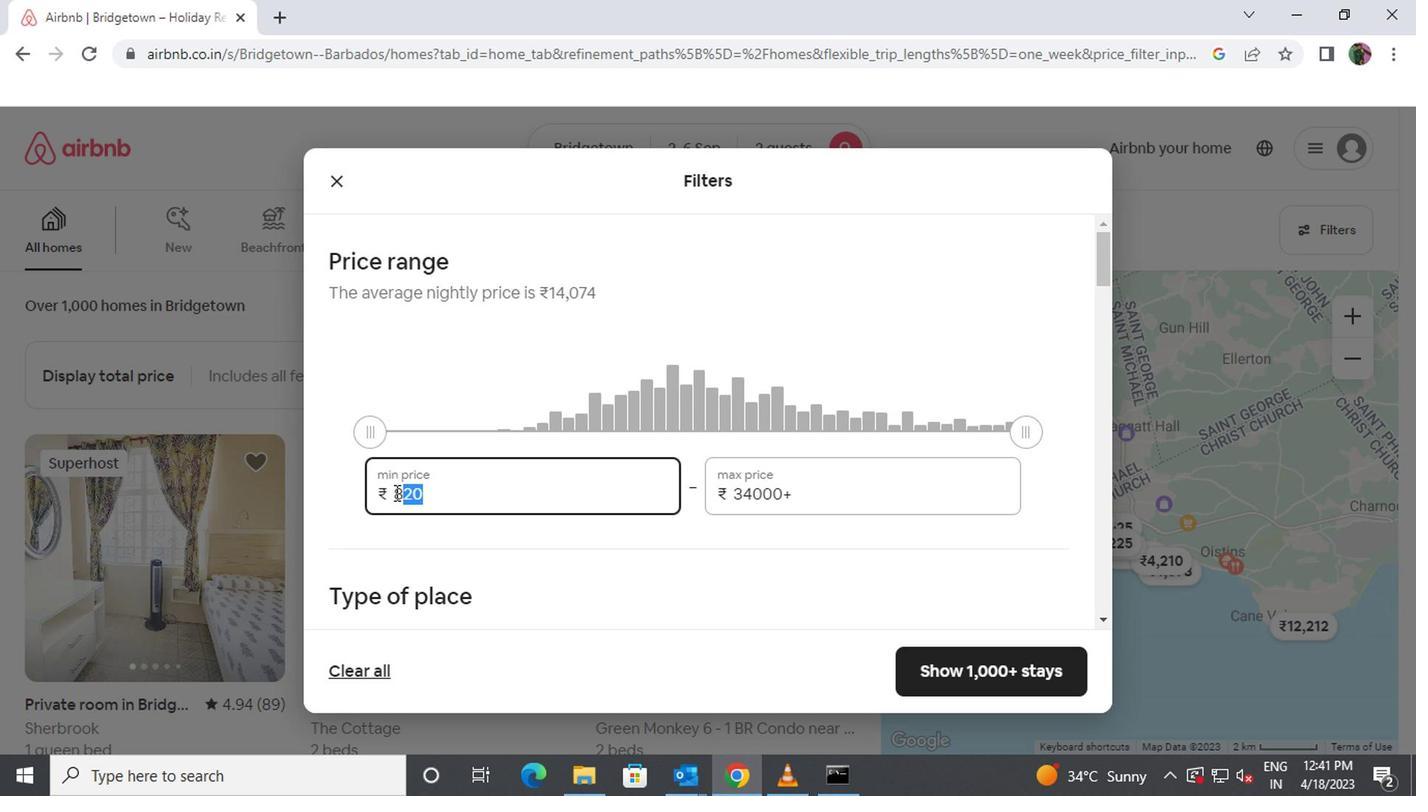 
Action: Key pressed 15000
Screenshot: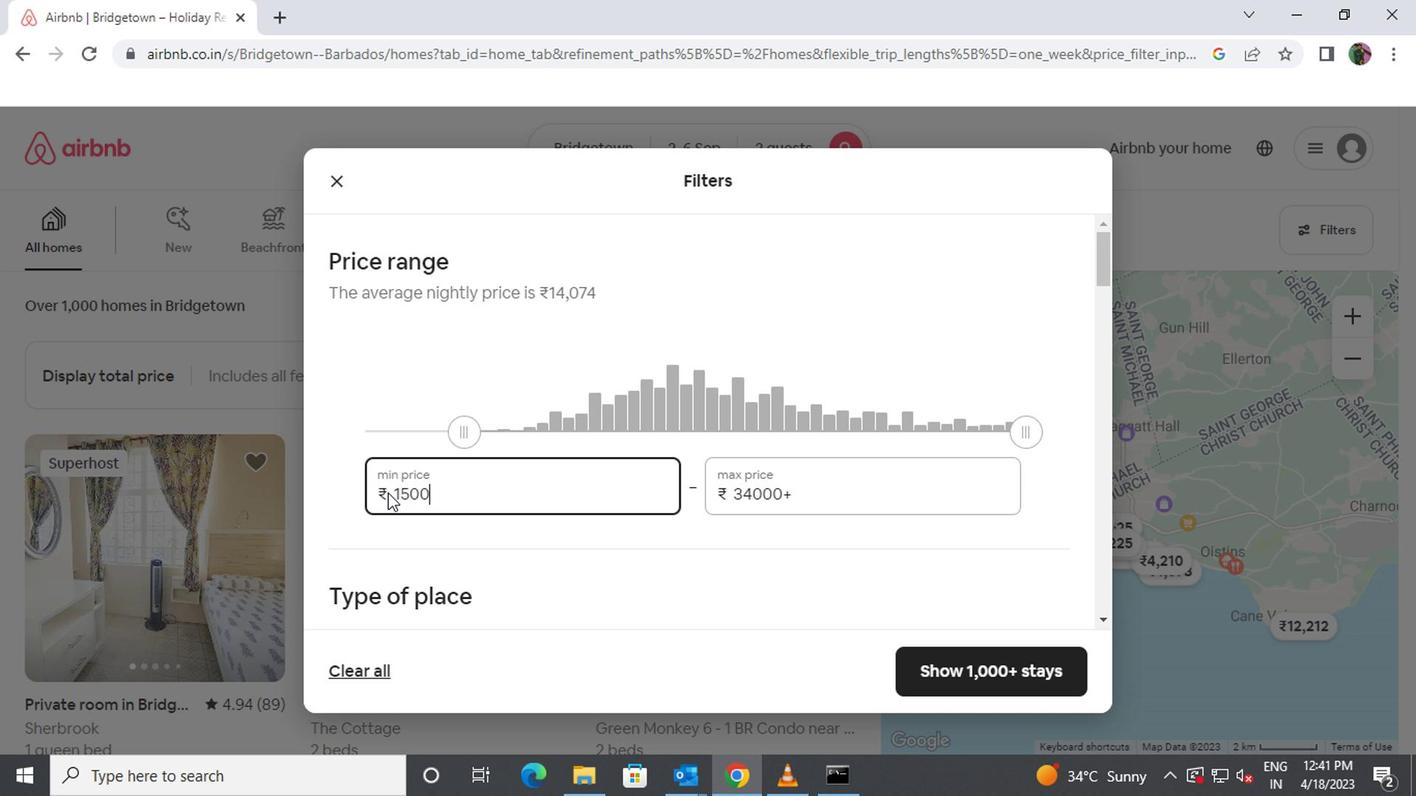 
Action: Mouse moved to (812, 488)
Screenshot: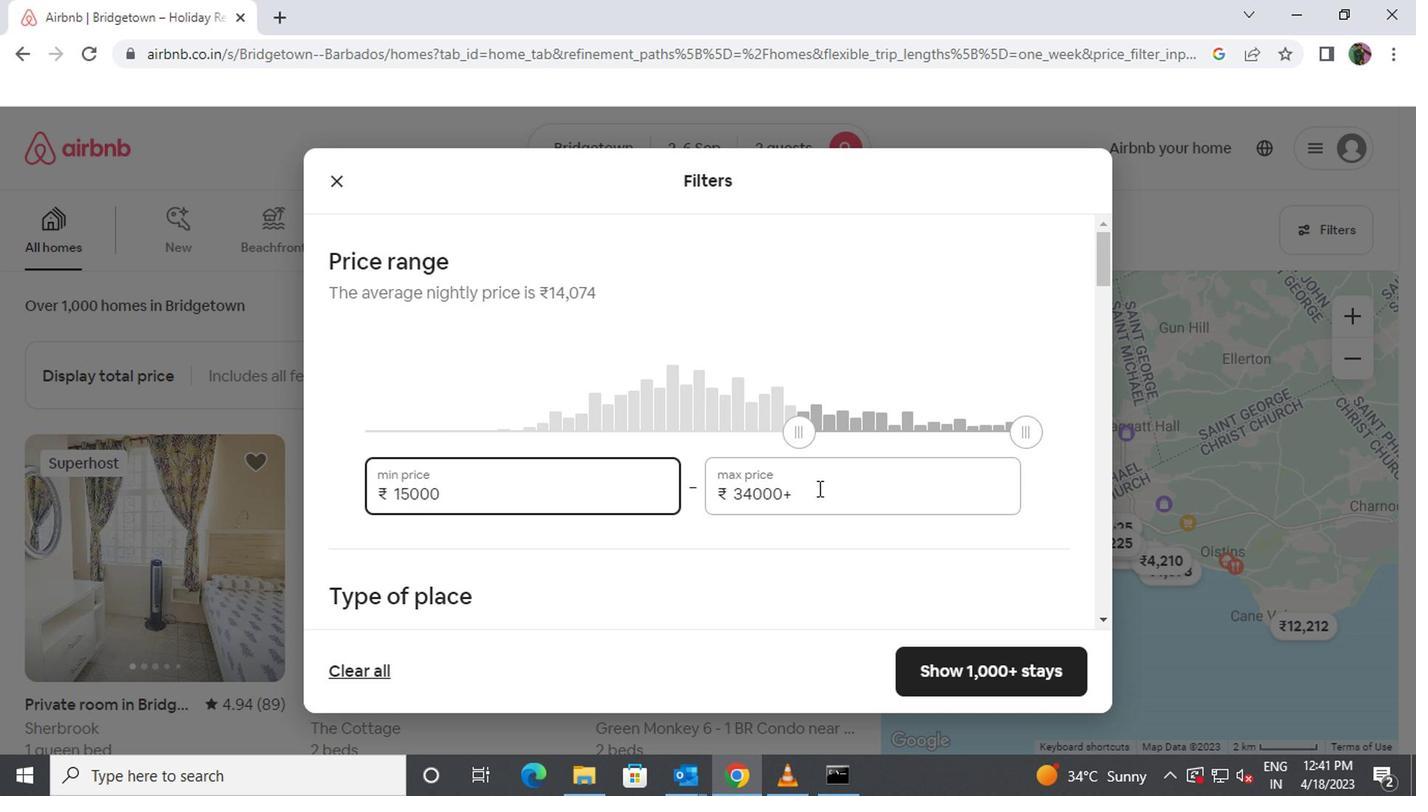 
Action: Mouse pressed left at (812, 488)
Screenshot: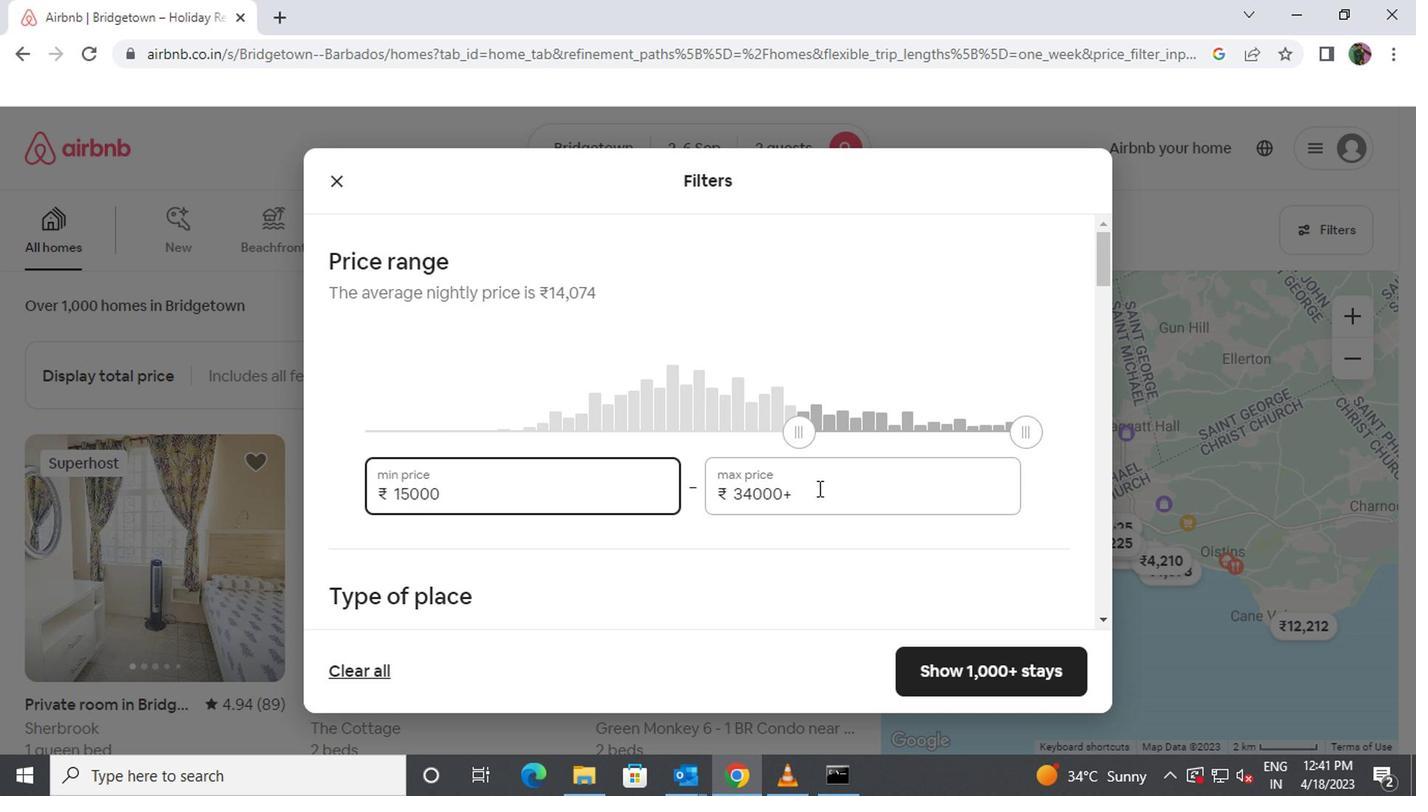 
Action: Mouse moved to (720, 486)
Screenshot: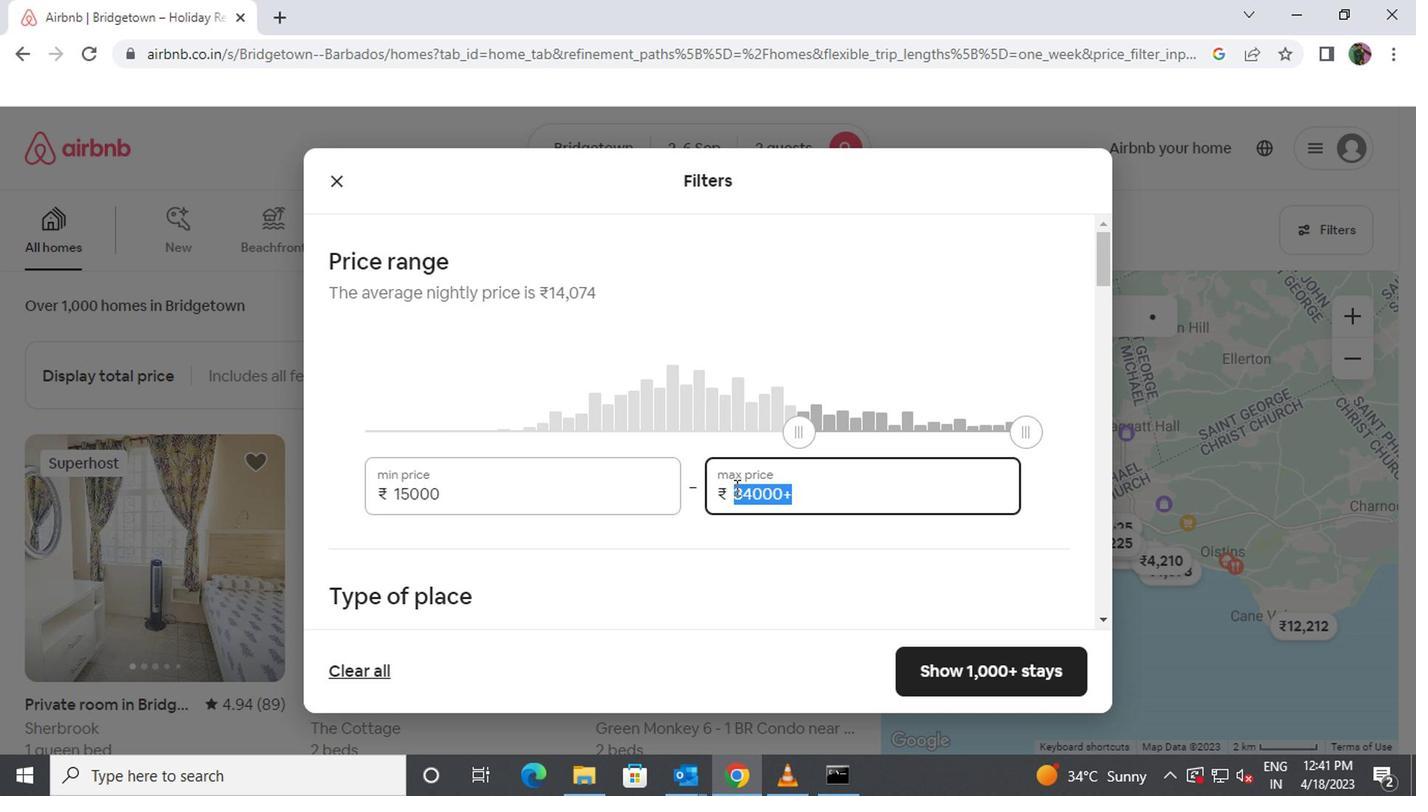 
Action: Key pressed 20000
Screenshot: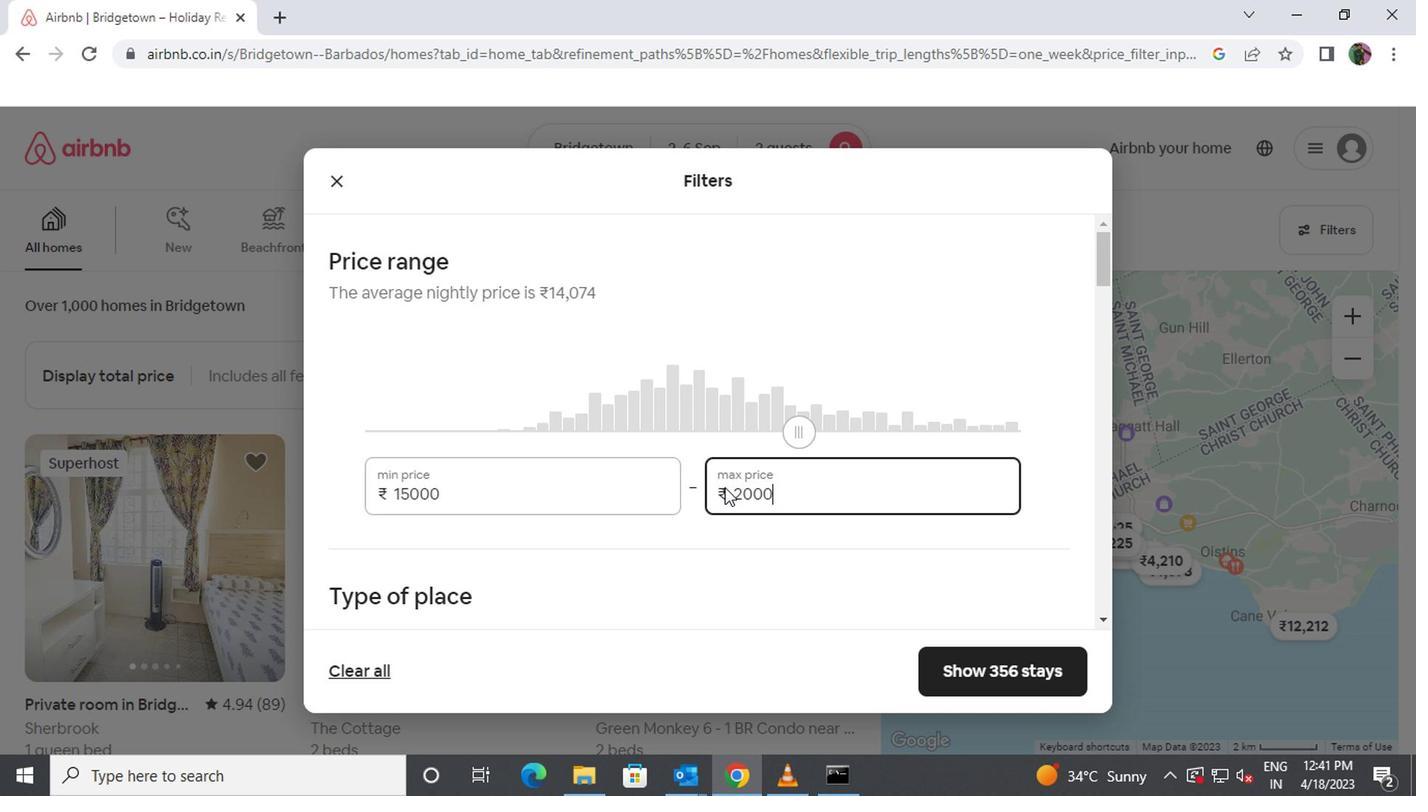 
Action: Mouse scrolled (720, 486) with delta (0, 0)
Screenshot: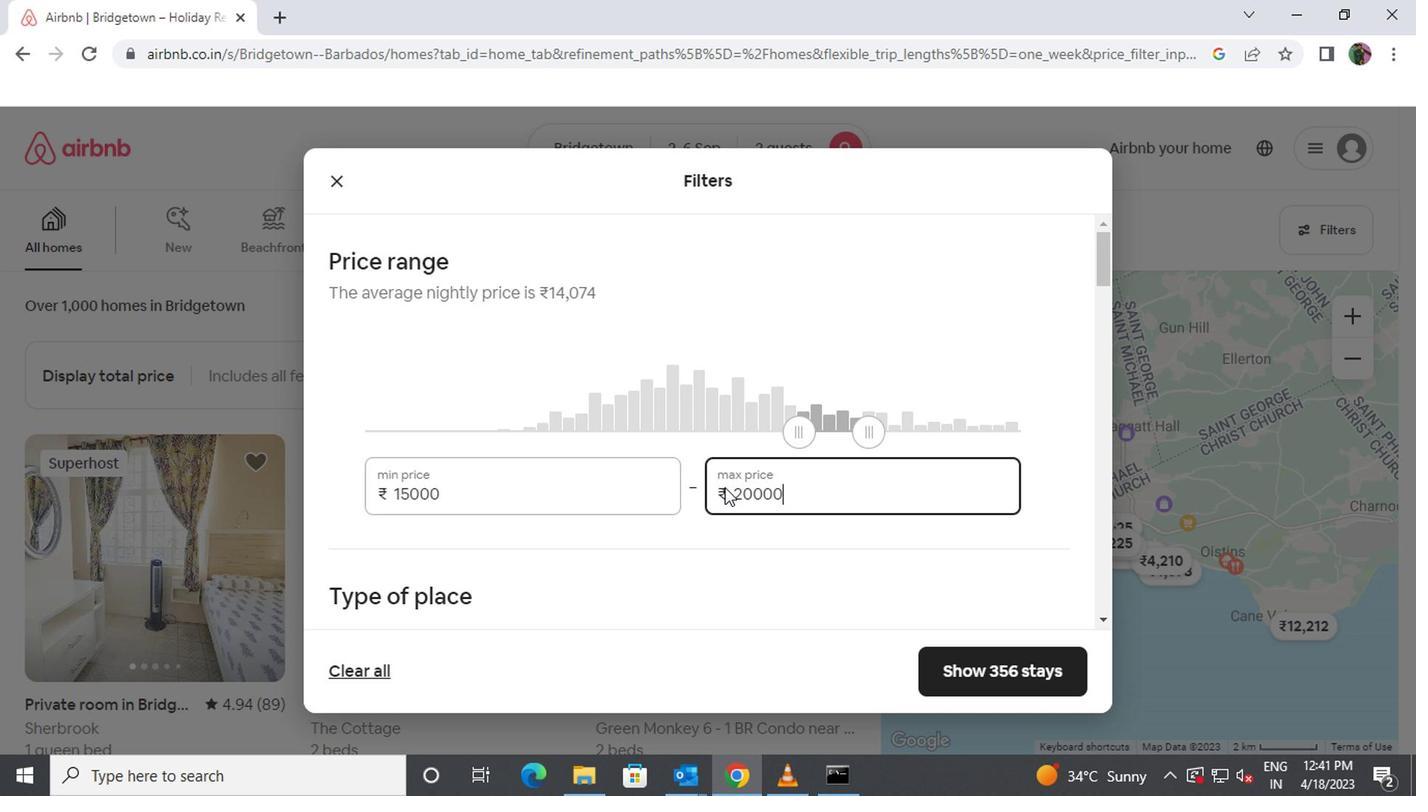 
Action: Mouse scrolled (720, 486) with delta (0, 0)
Screenshot: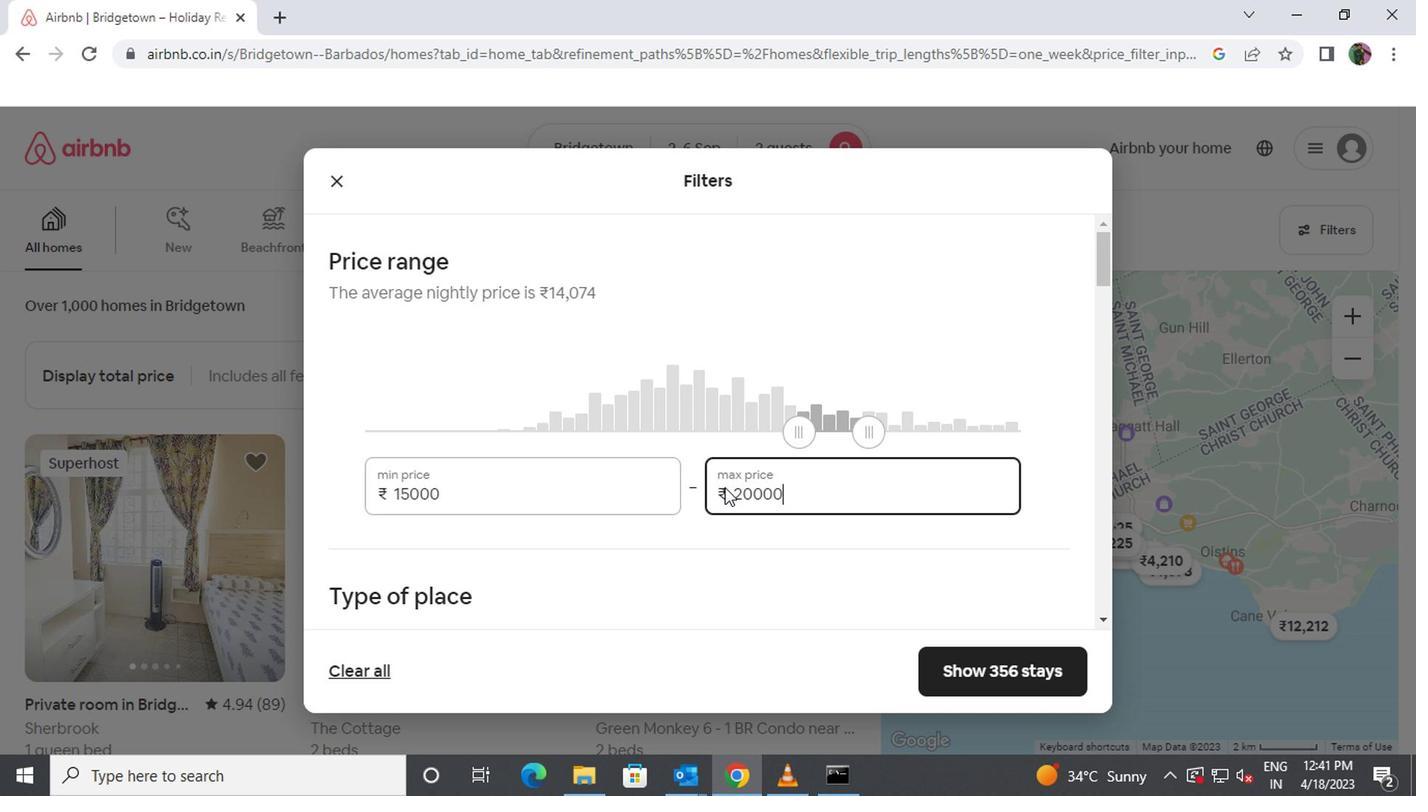 
Action: Mouse moved to (328, 455)
Screenshot: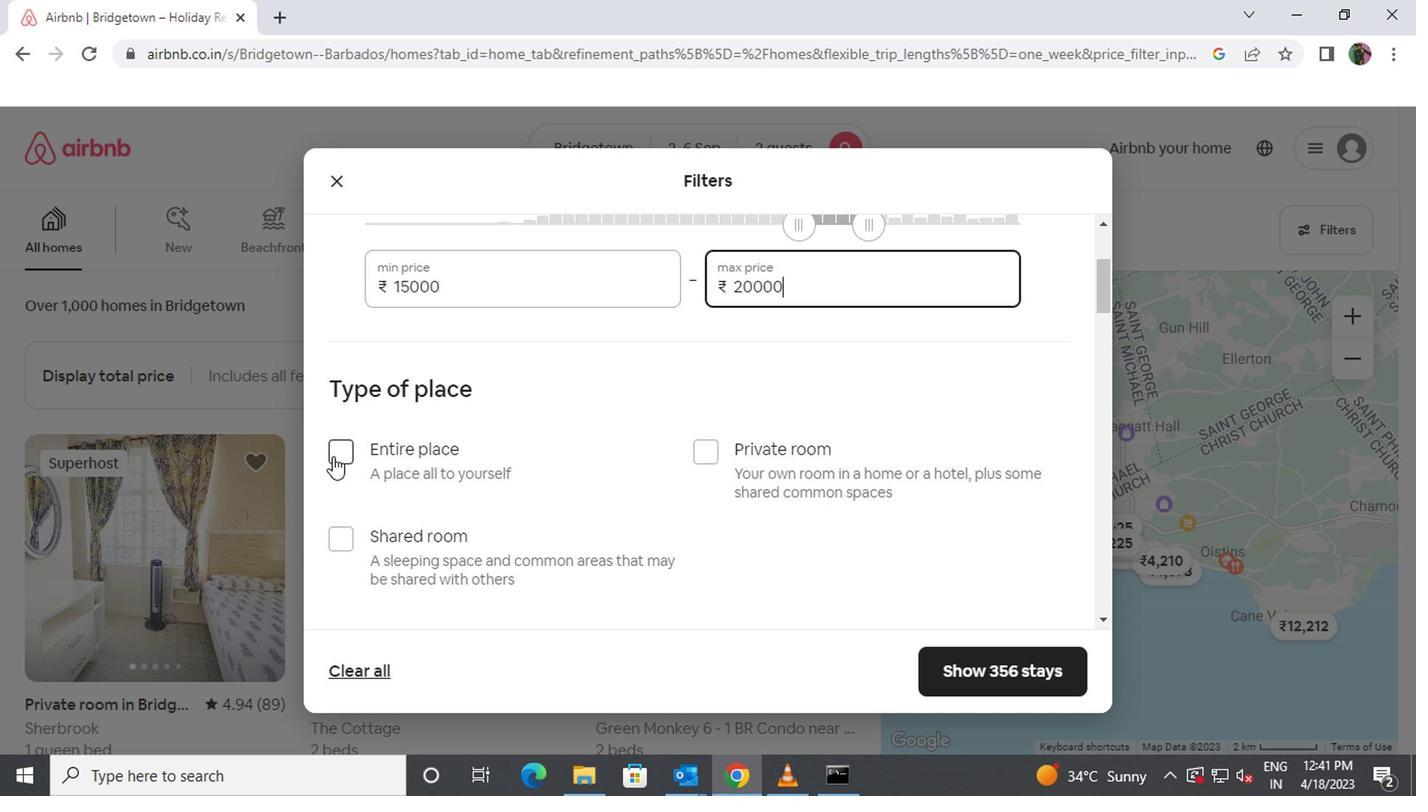 
Action: Mouse pressed left at (328, 455)
Screenshot: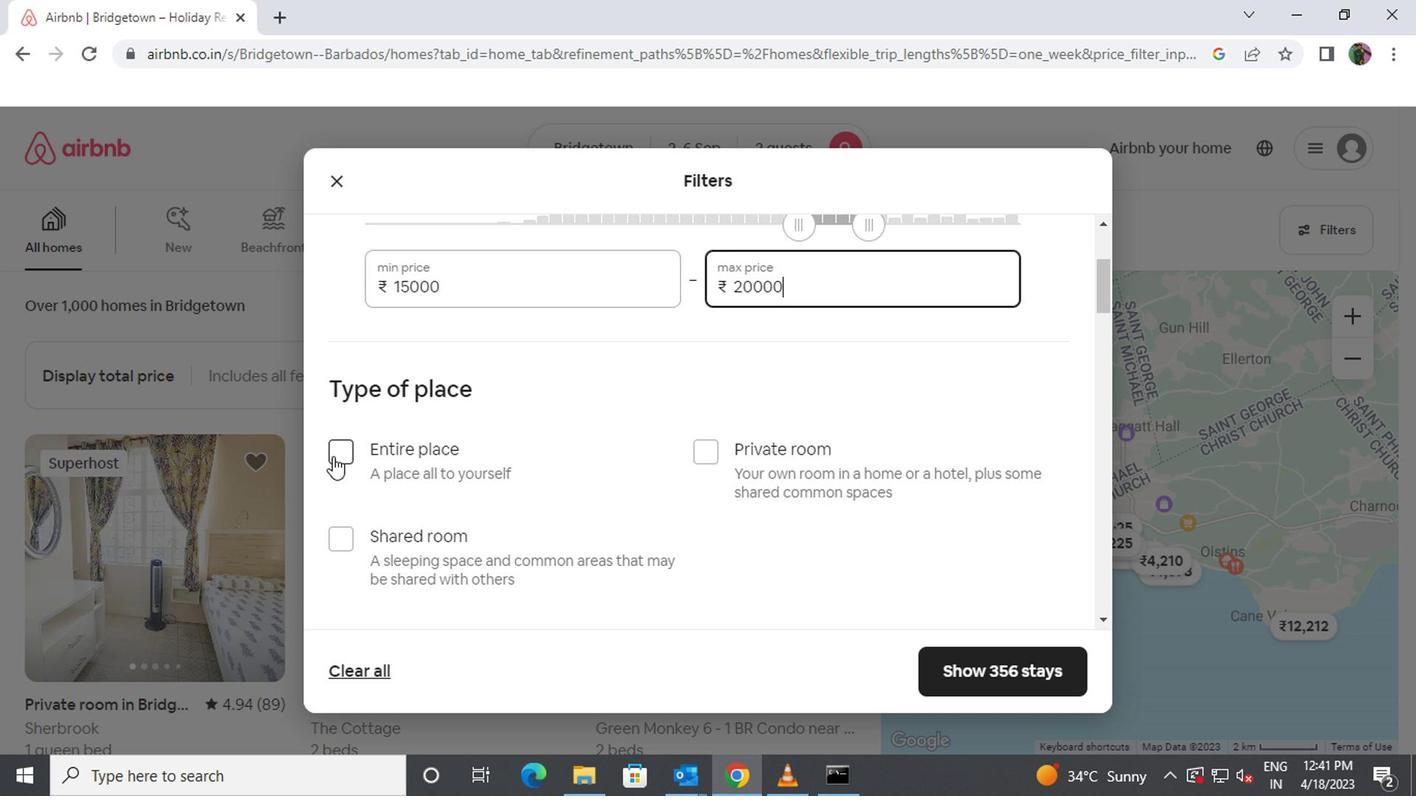 
Action: Mouse moved to (474, 506)
Screenshot: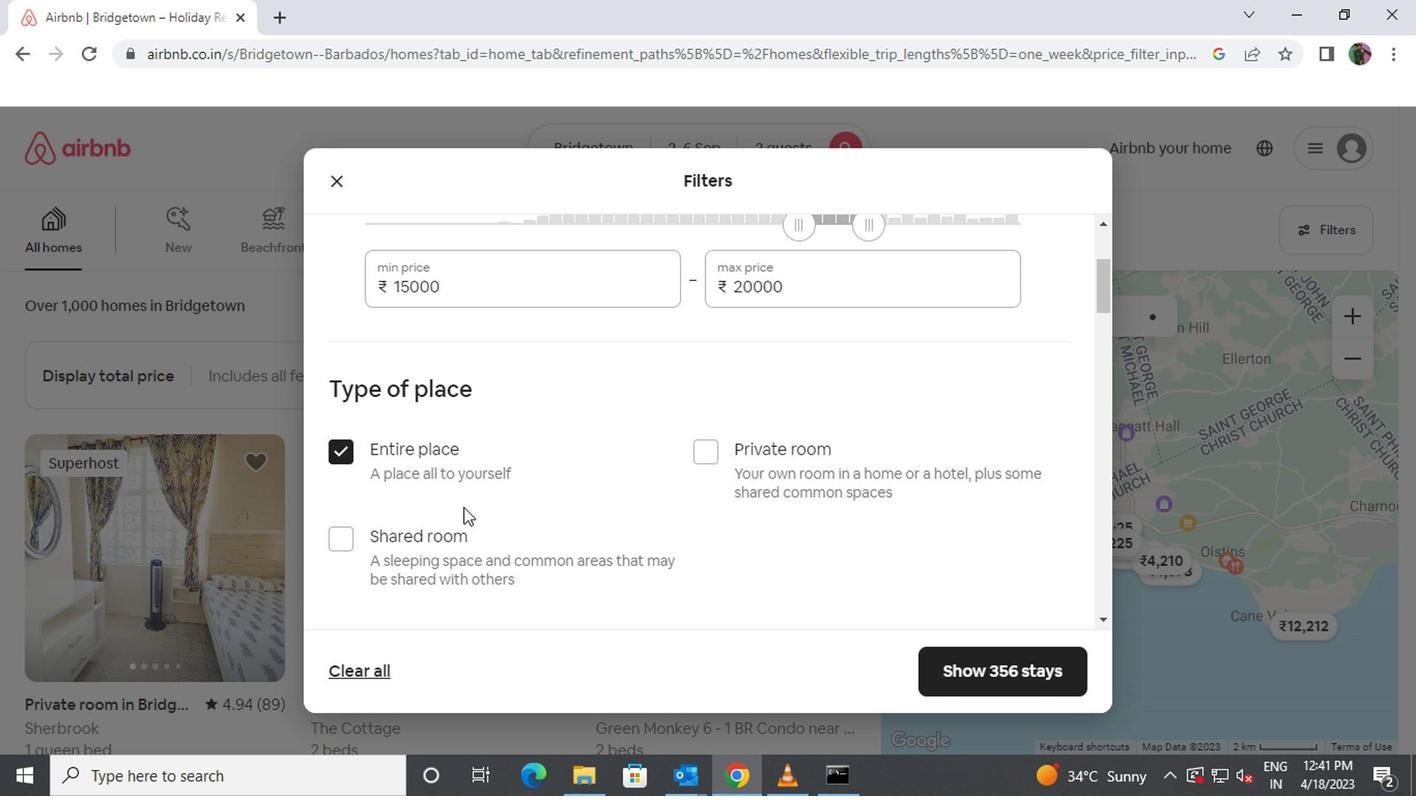
Action: Mouse scrolled (474, 505) with delta (0, -1)
Screenshot: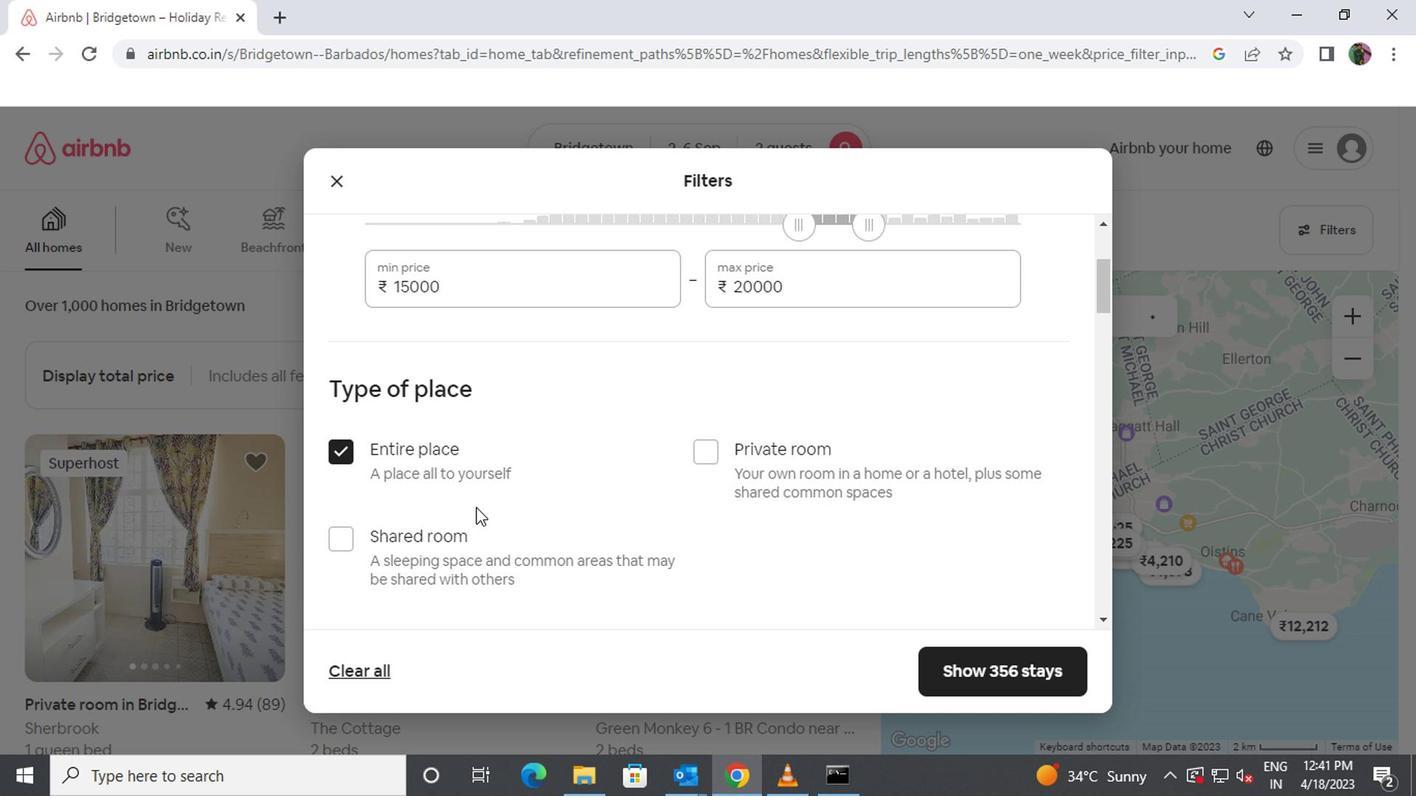 
Action: Mouse scrolled (474, 505) with delta (0, -1)
Screenshot: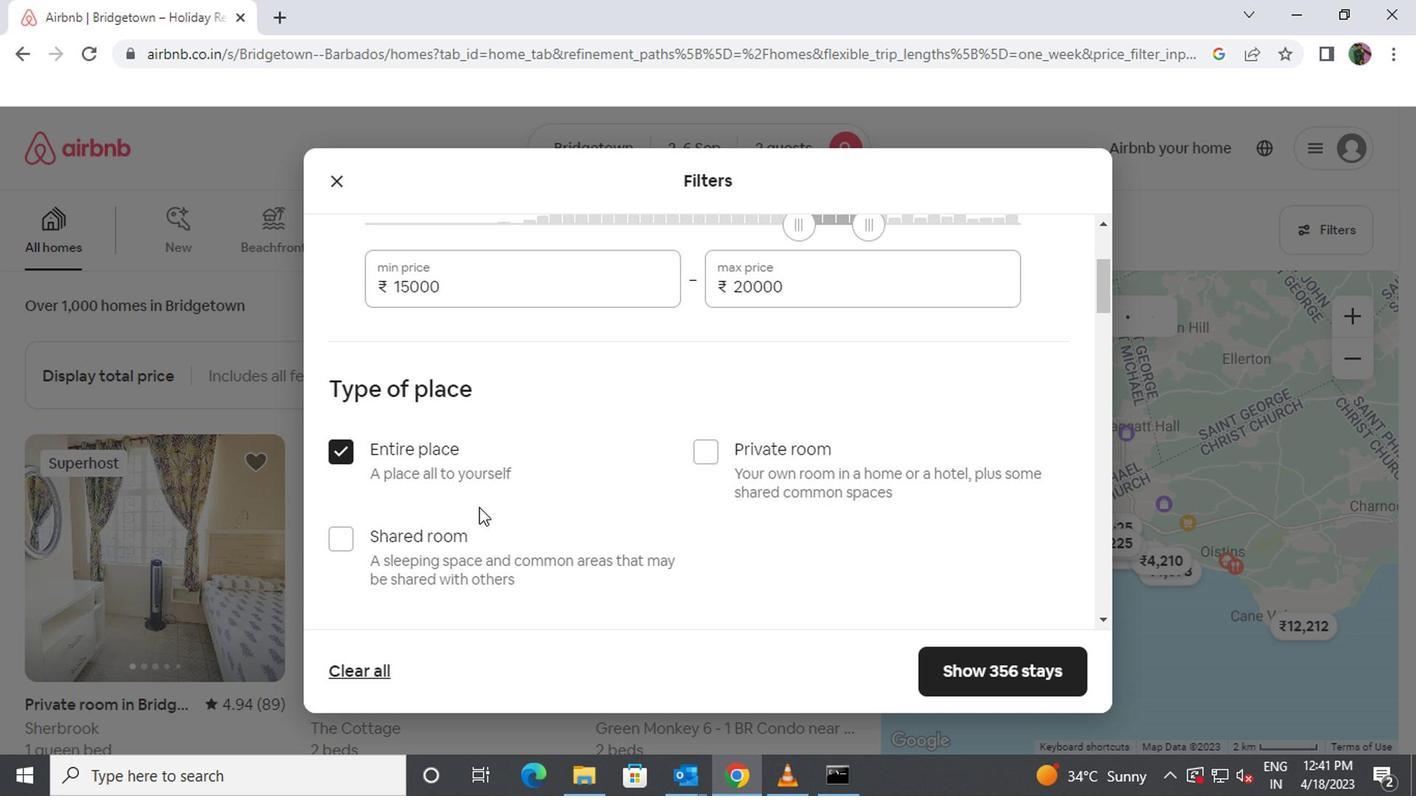 
Action: Mouse moved to (474, 506)
Screenshot: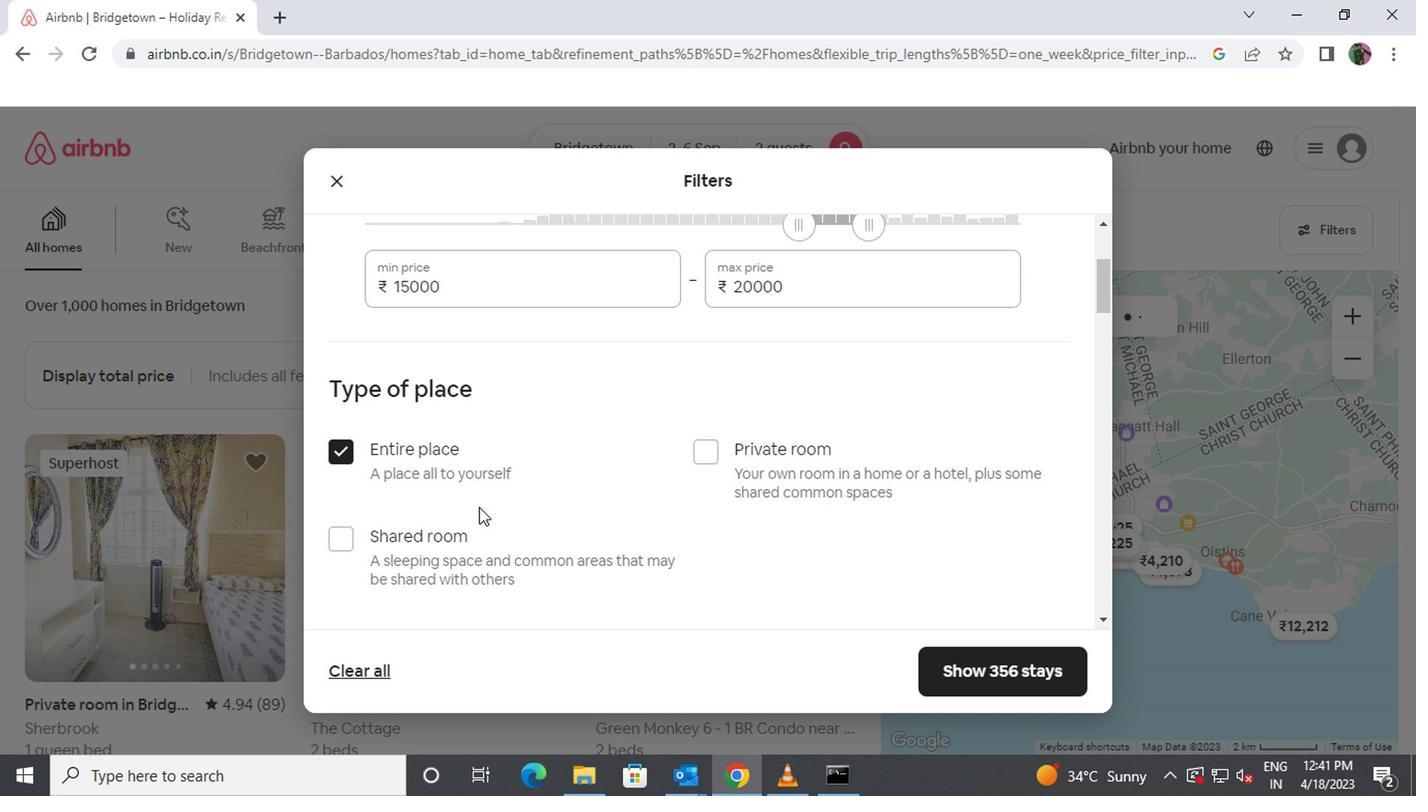 
Action: Mouse scrolled (474, 505) with delta (0, -1)
Screenshot: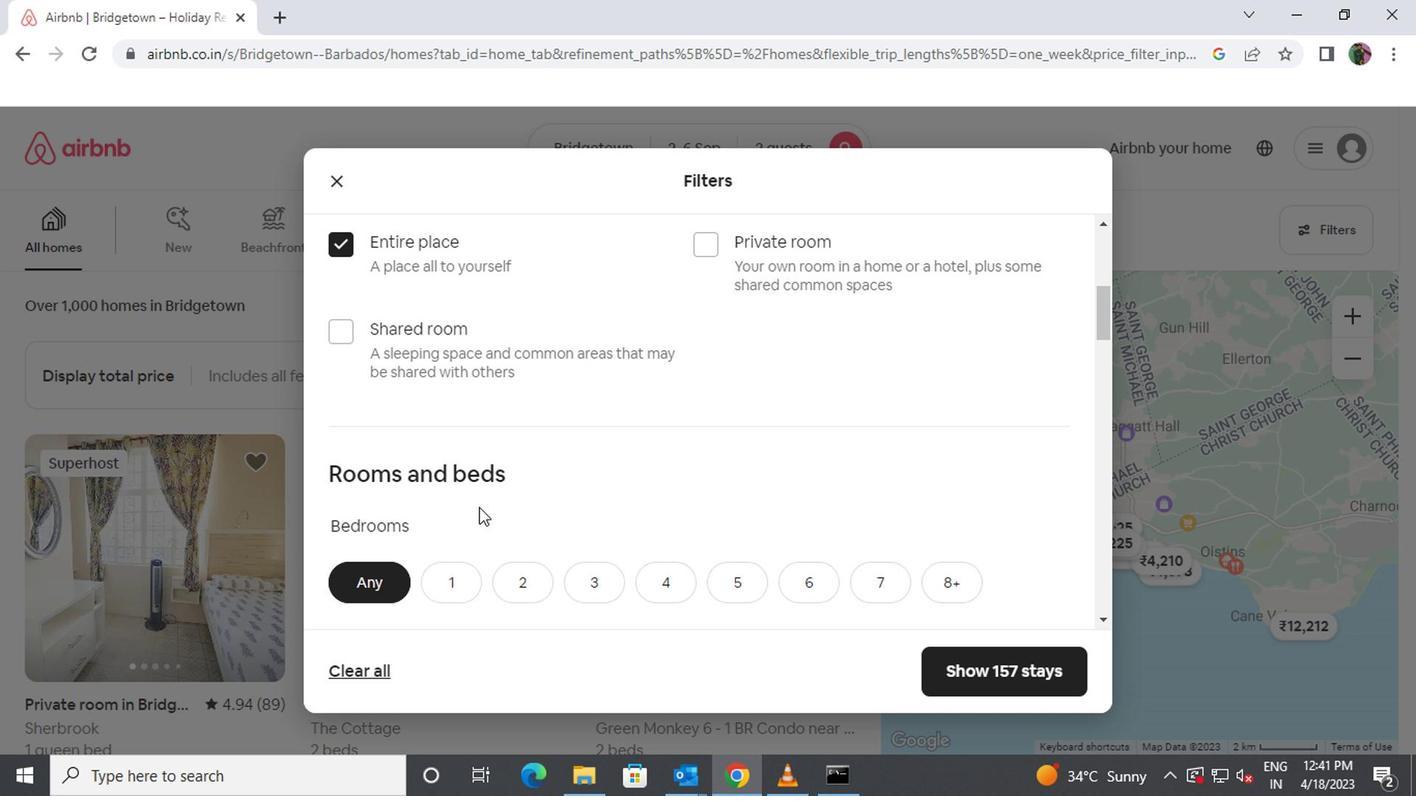 
Action: Mouse moved to (462, 483)
Screenshot: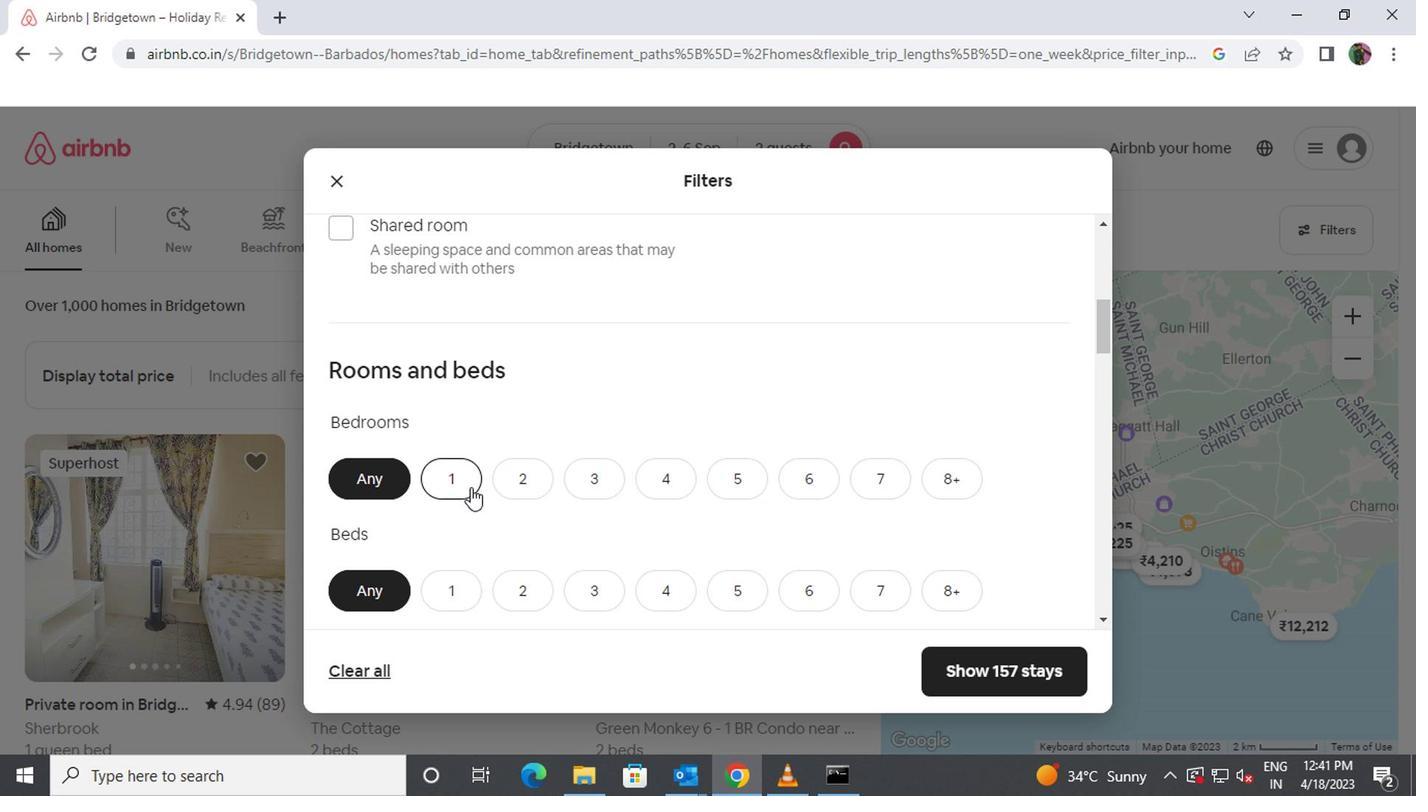 
Action: Mouse pressed left at (462, 483)
Screenshot: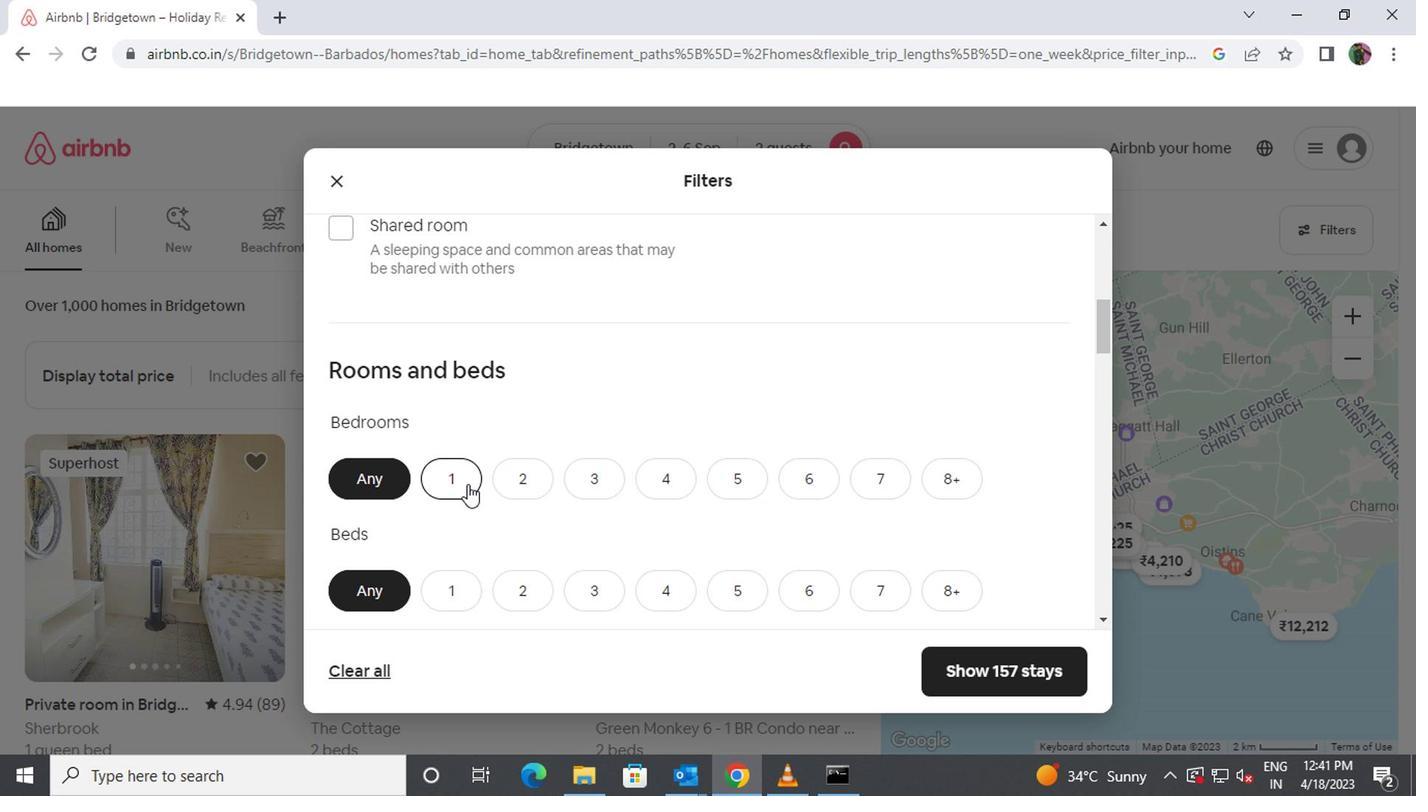 
Action: Mouse moved to (452, 594)
Screenshot: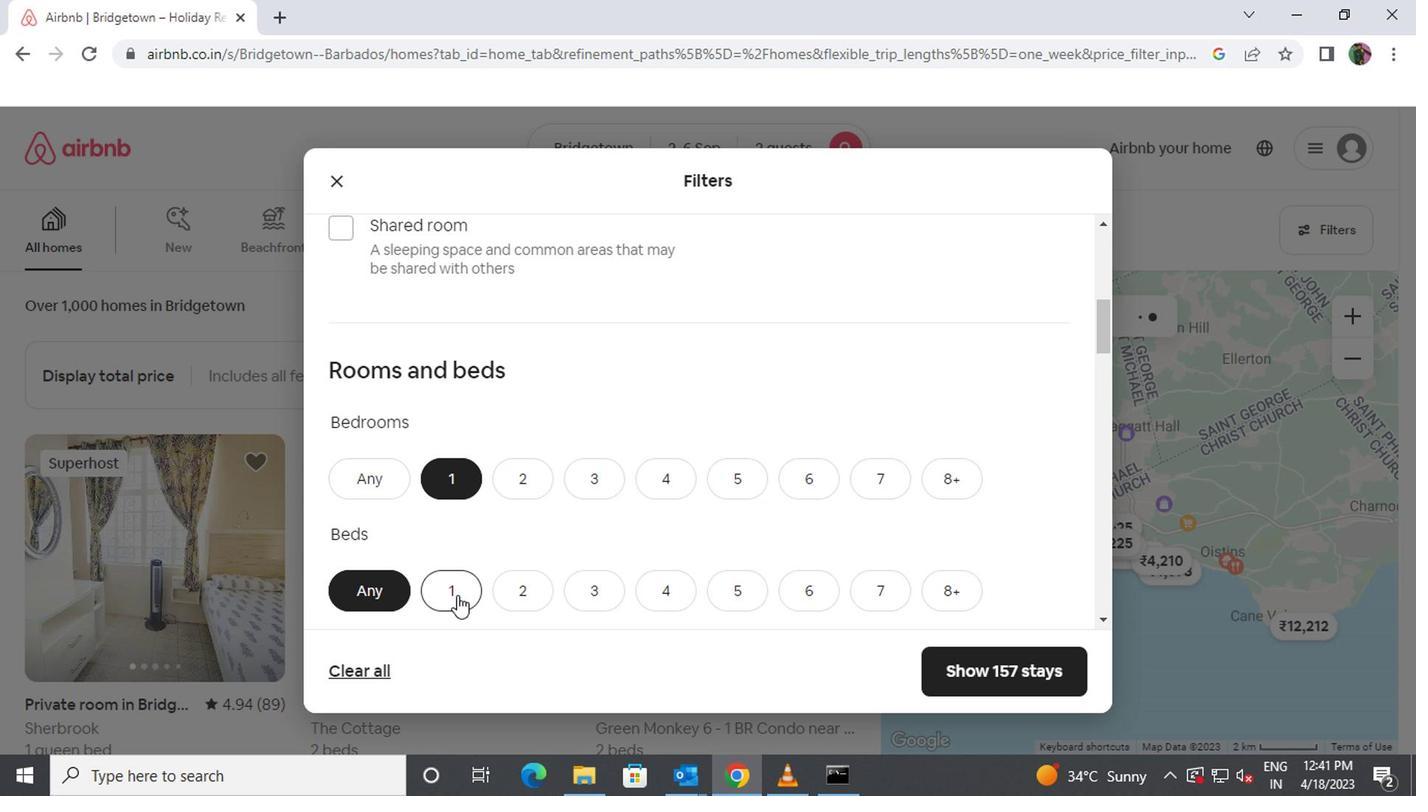 
Action: Mouse pressed left at (452, 594)
Screenshot: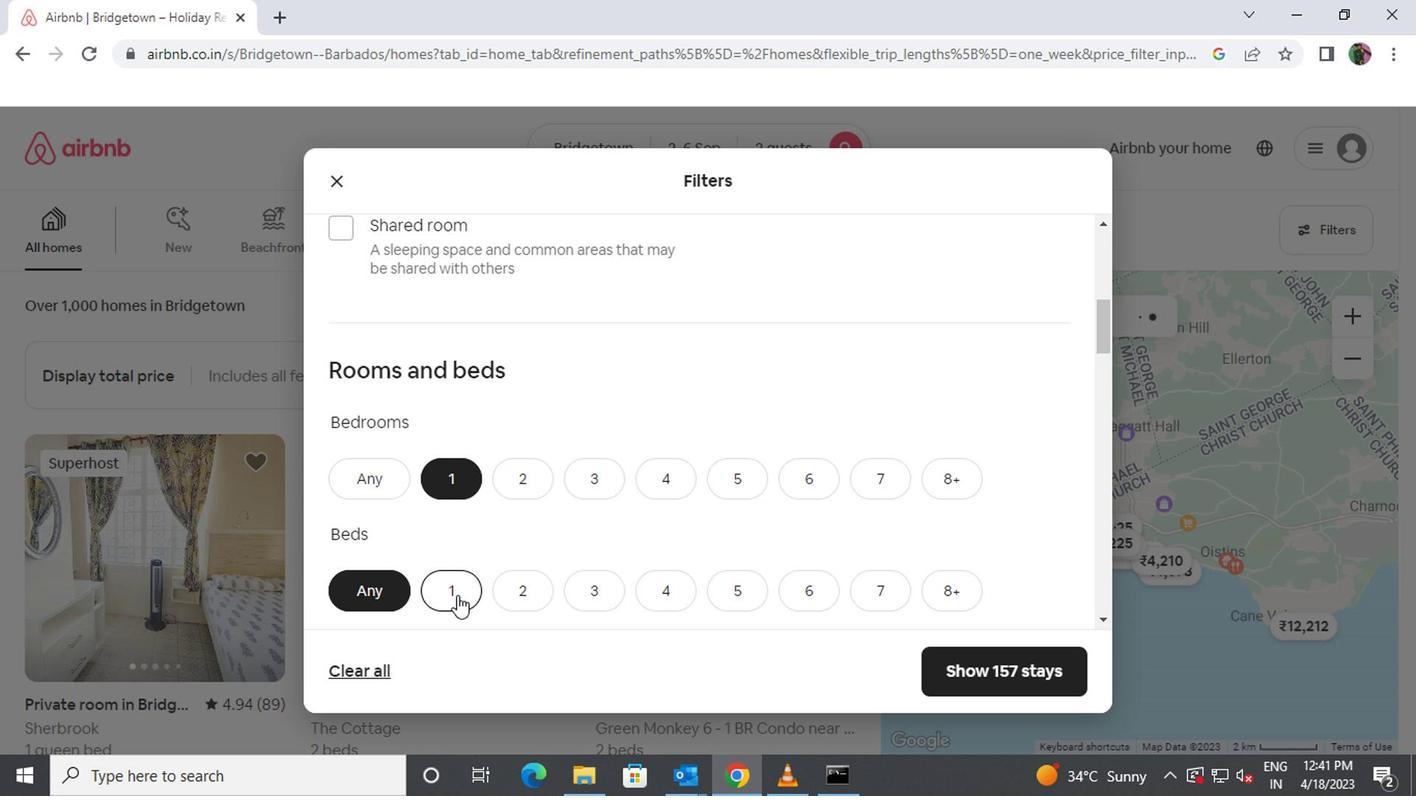 
Action: Mouse moved to (452, 586)
Screenshot: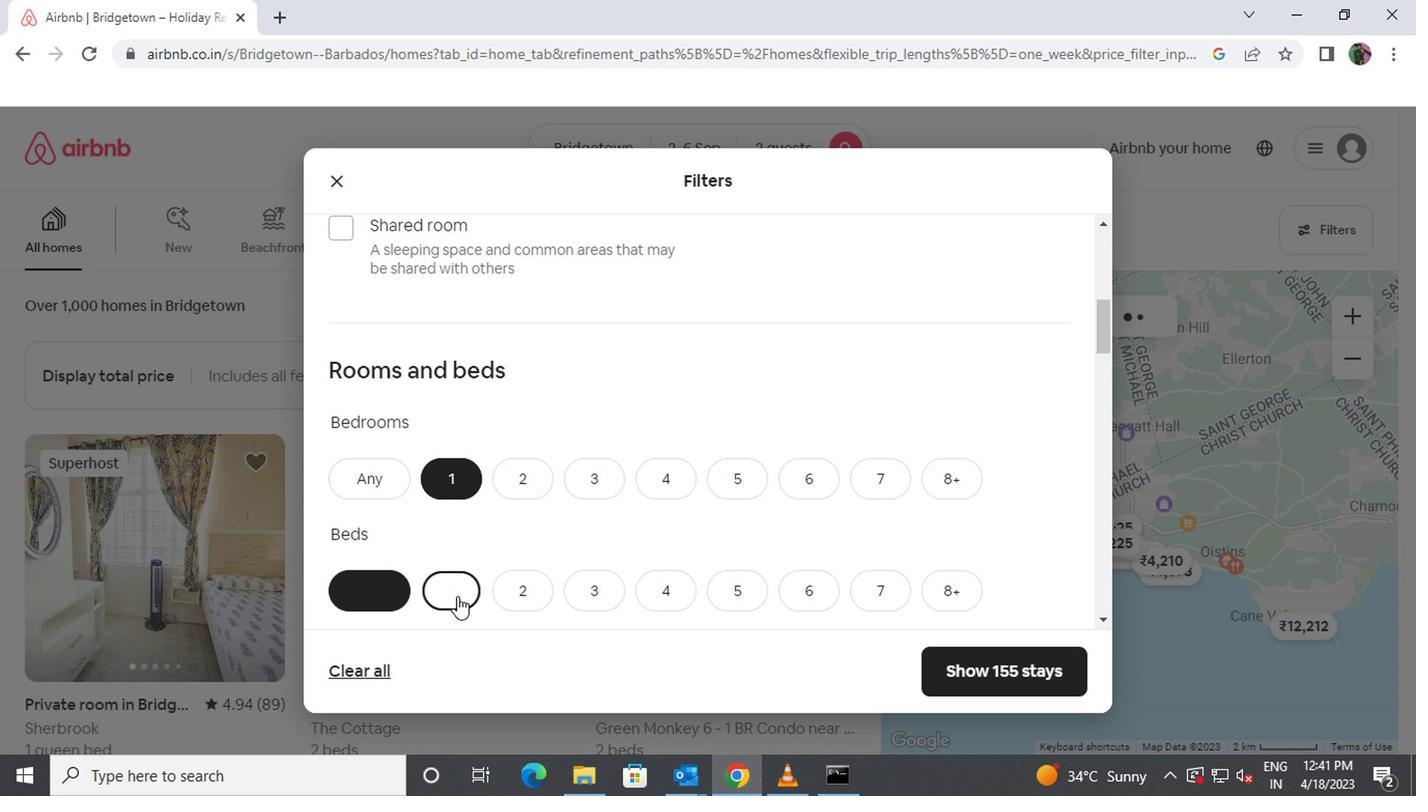 
Action: Mouse scrolled (452, 585) with delta (0, 0)
Screenshot: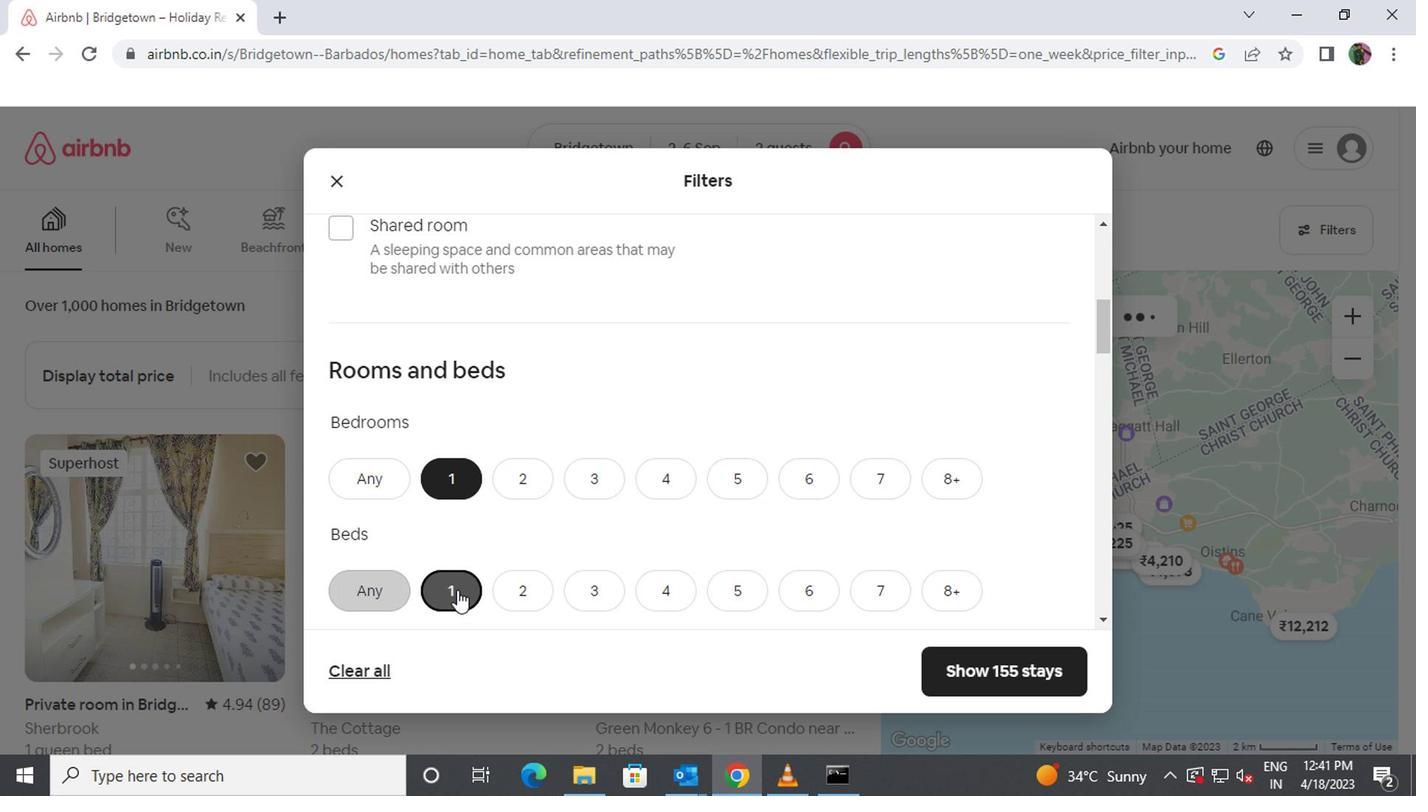
Action: Mouse scrolled (452, 585) with delta (0, 0)
Screenshot: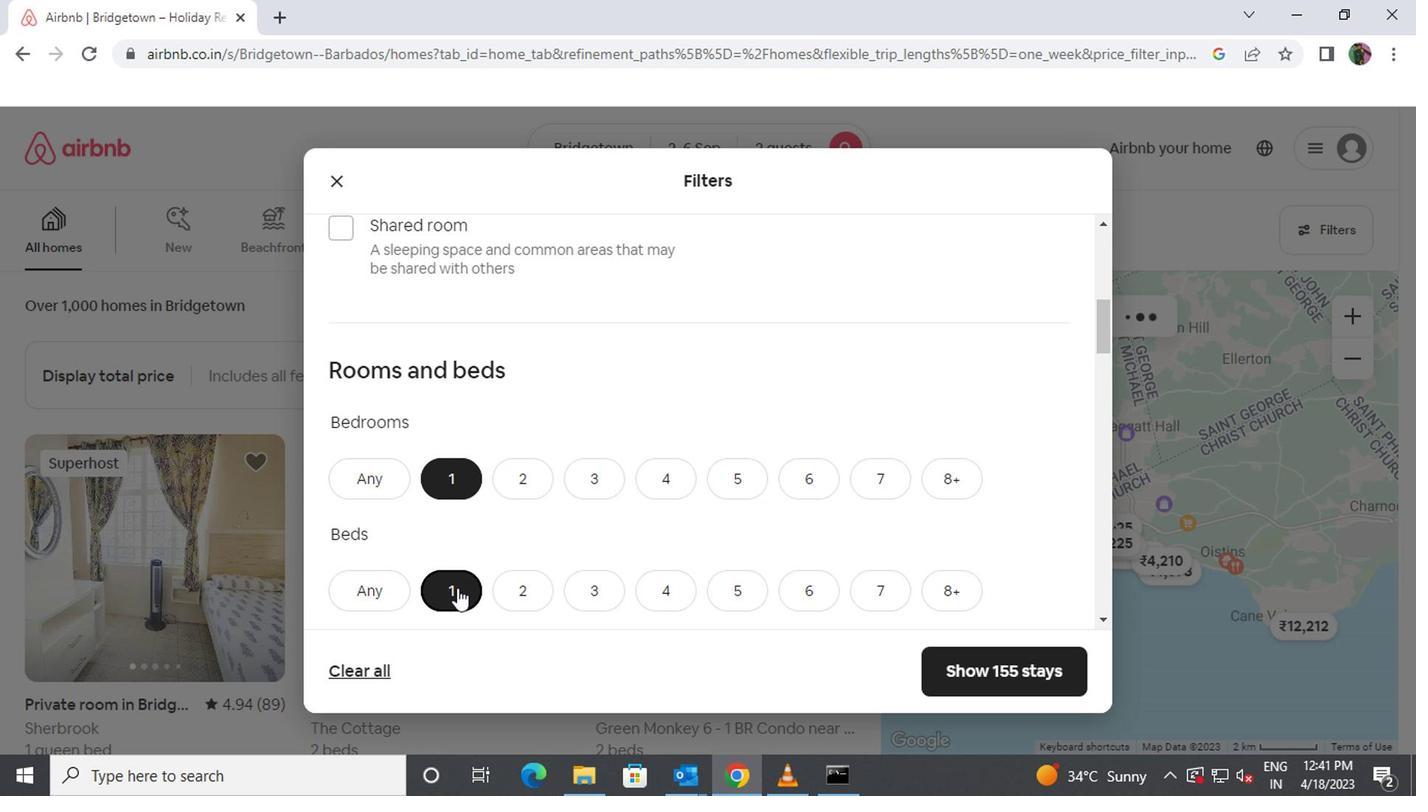 
Action: Mouse moved to (455, 497)
Screenshot: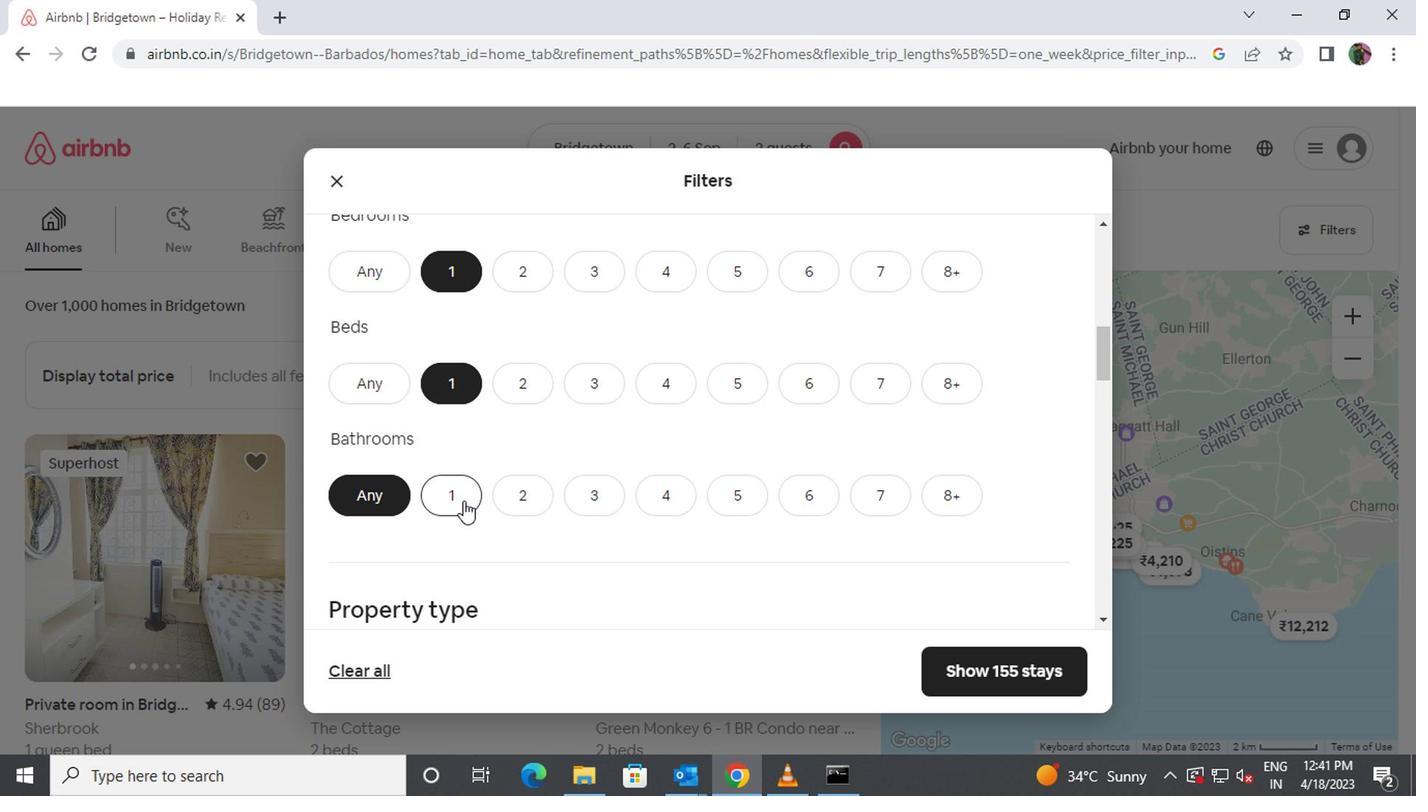 
Action: Mouse pressed left at (455, 497)
Screenshot: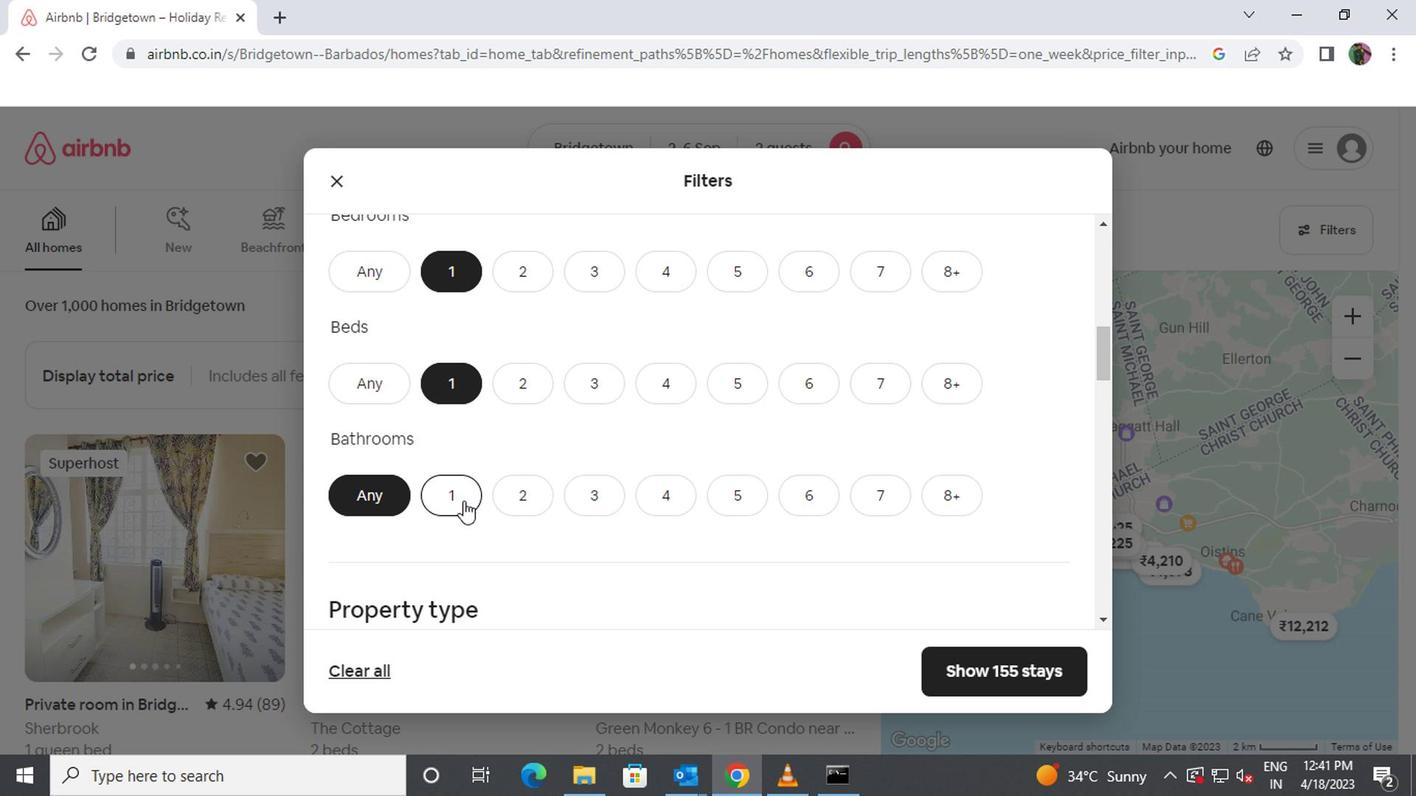
Action: Mouse scrolled (455, 496) with delta (0, 0)
Screenshot: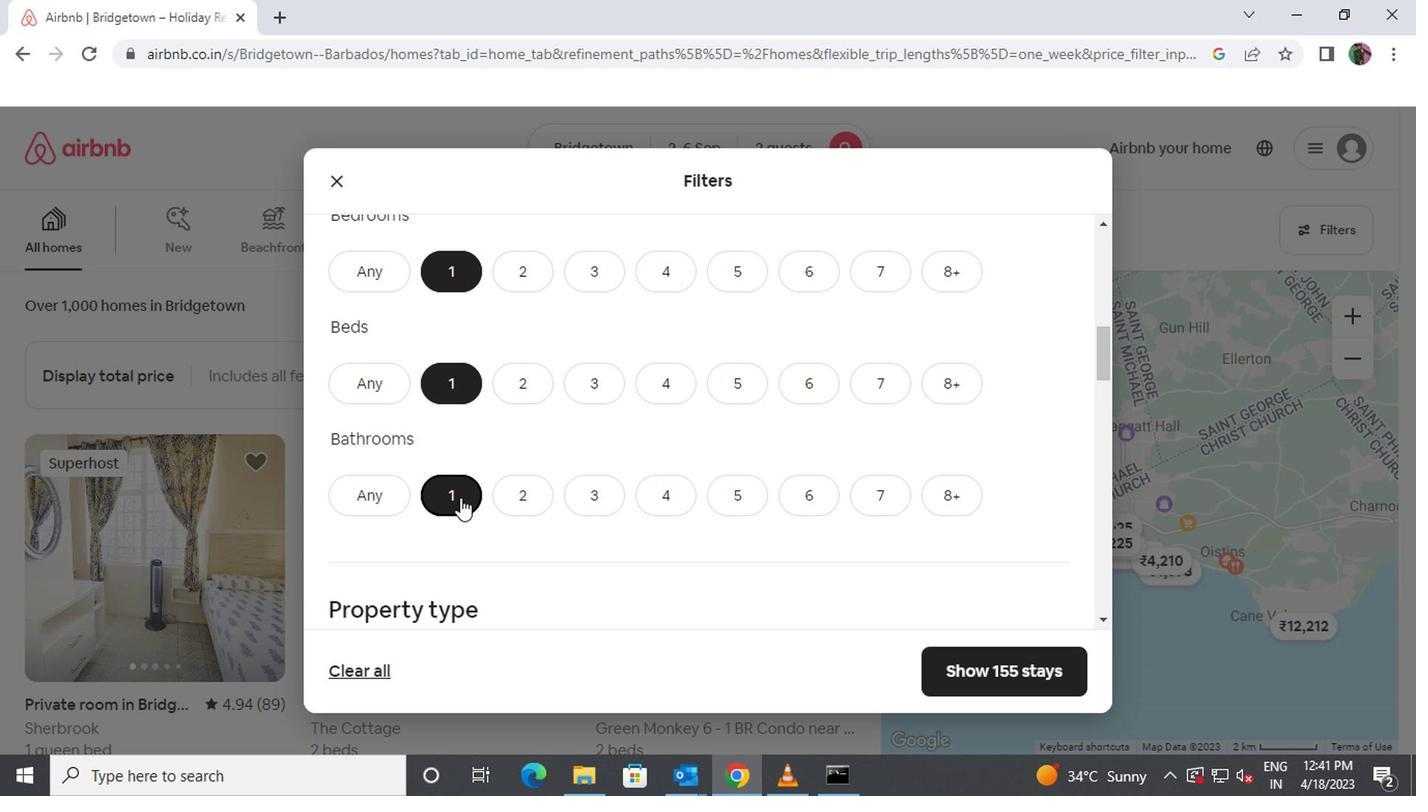 
Action: Mouse scrolled (455, 496) with delta (0, 0)
Screenshot: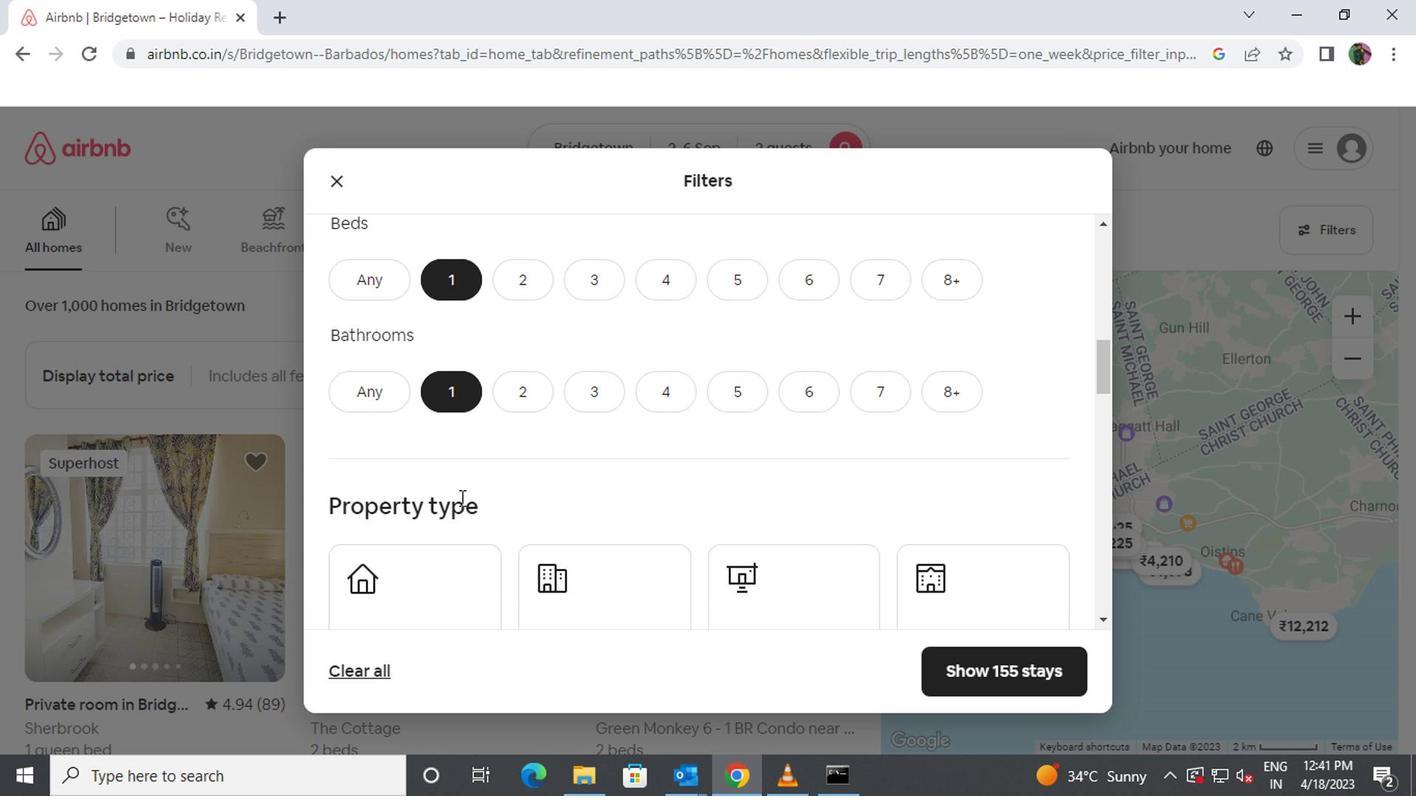 
Action: Mouse scrolled (455, 496) with delta (0, 0)
Screenshot: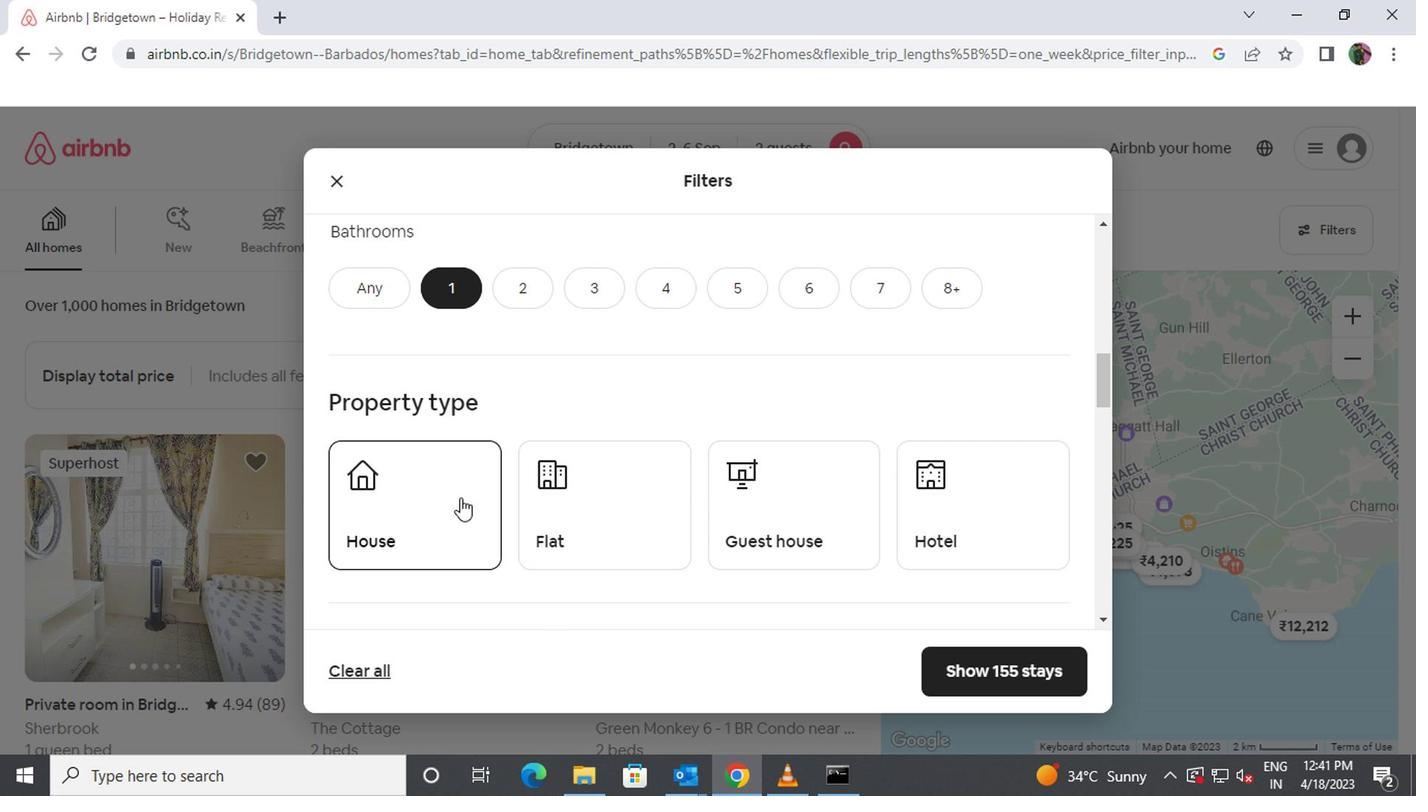 
Action: Mouse moved to (933, 445)
Screenshot: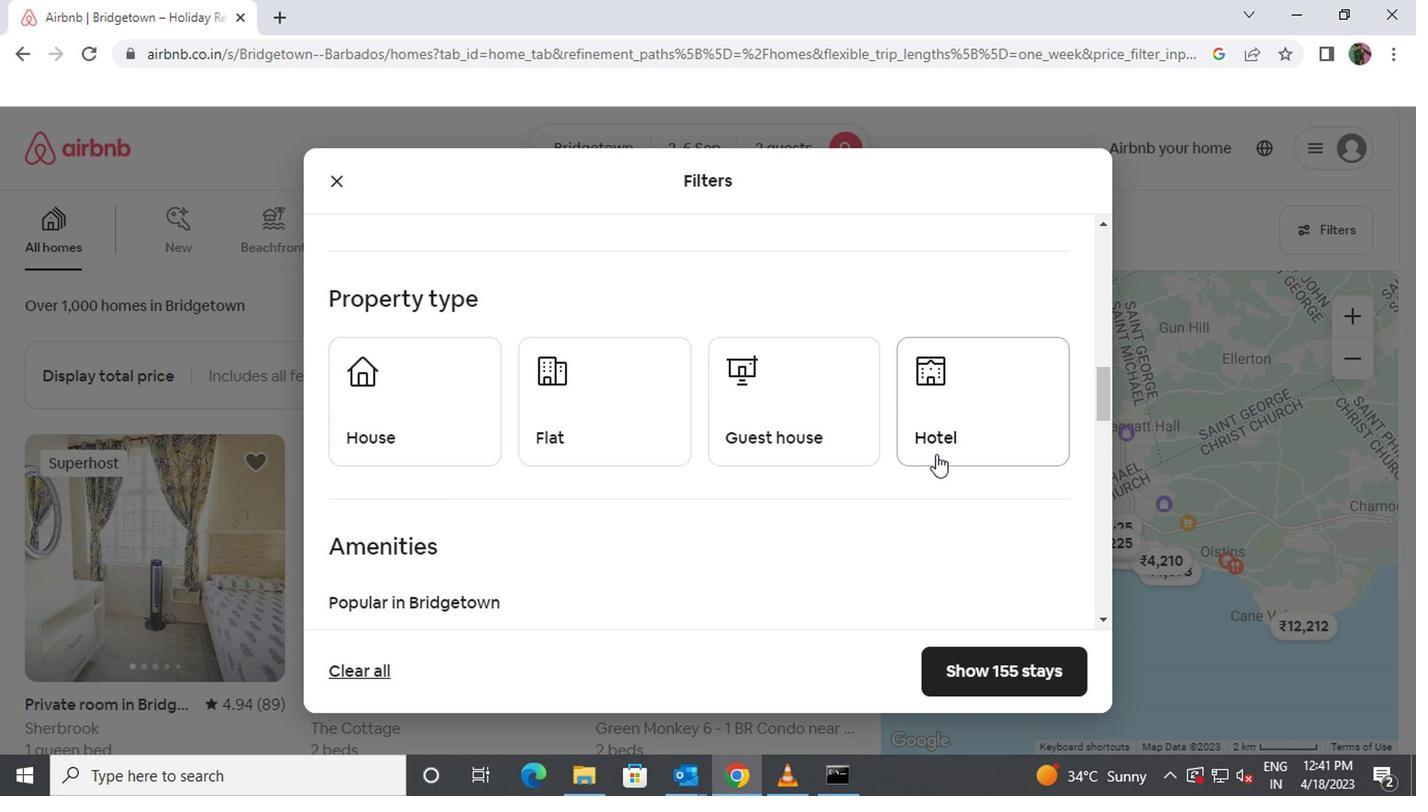 
Action: Mouse pressed left at (933, 445)
Screenshot: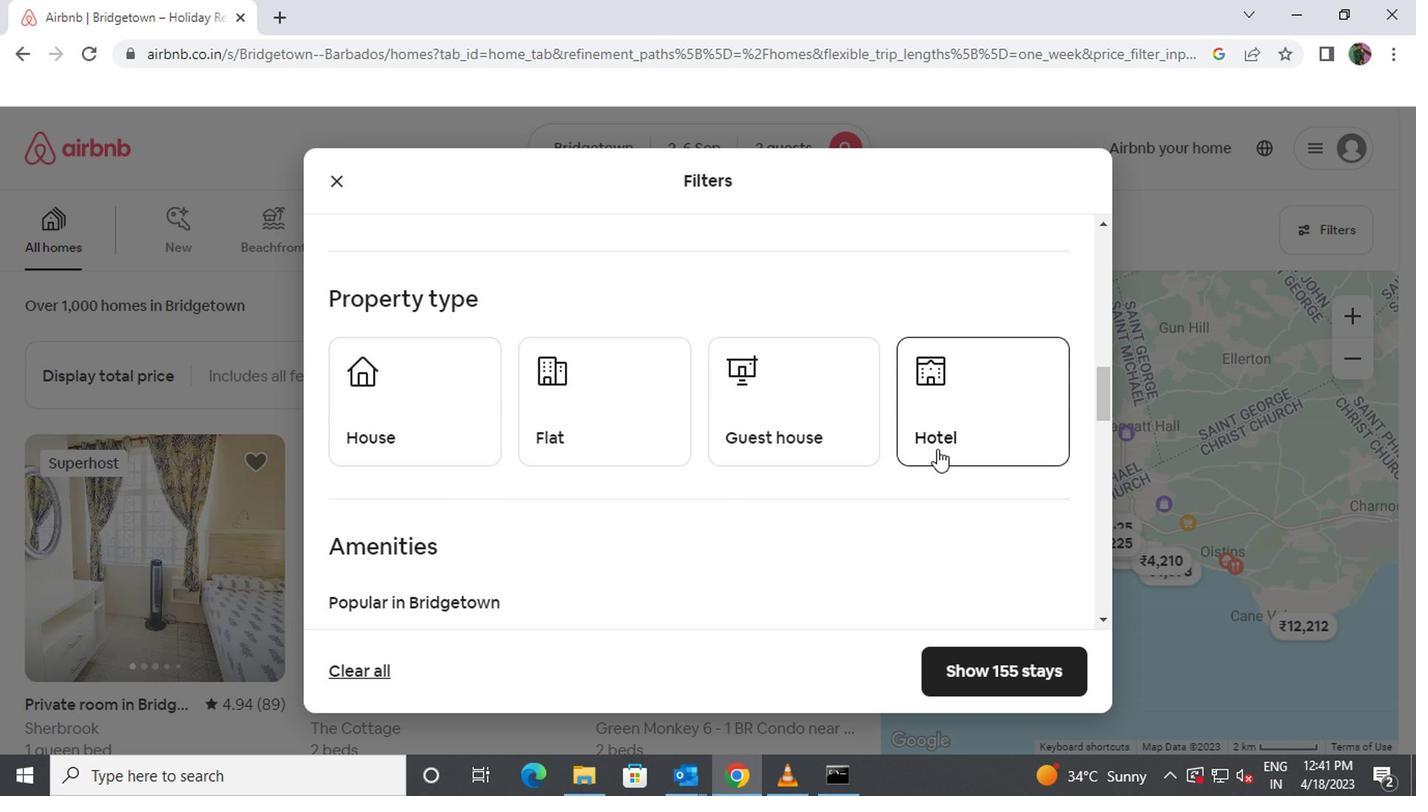 
Action: Mouse moved to (657, 557)
Screenshot: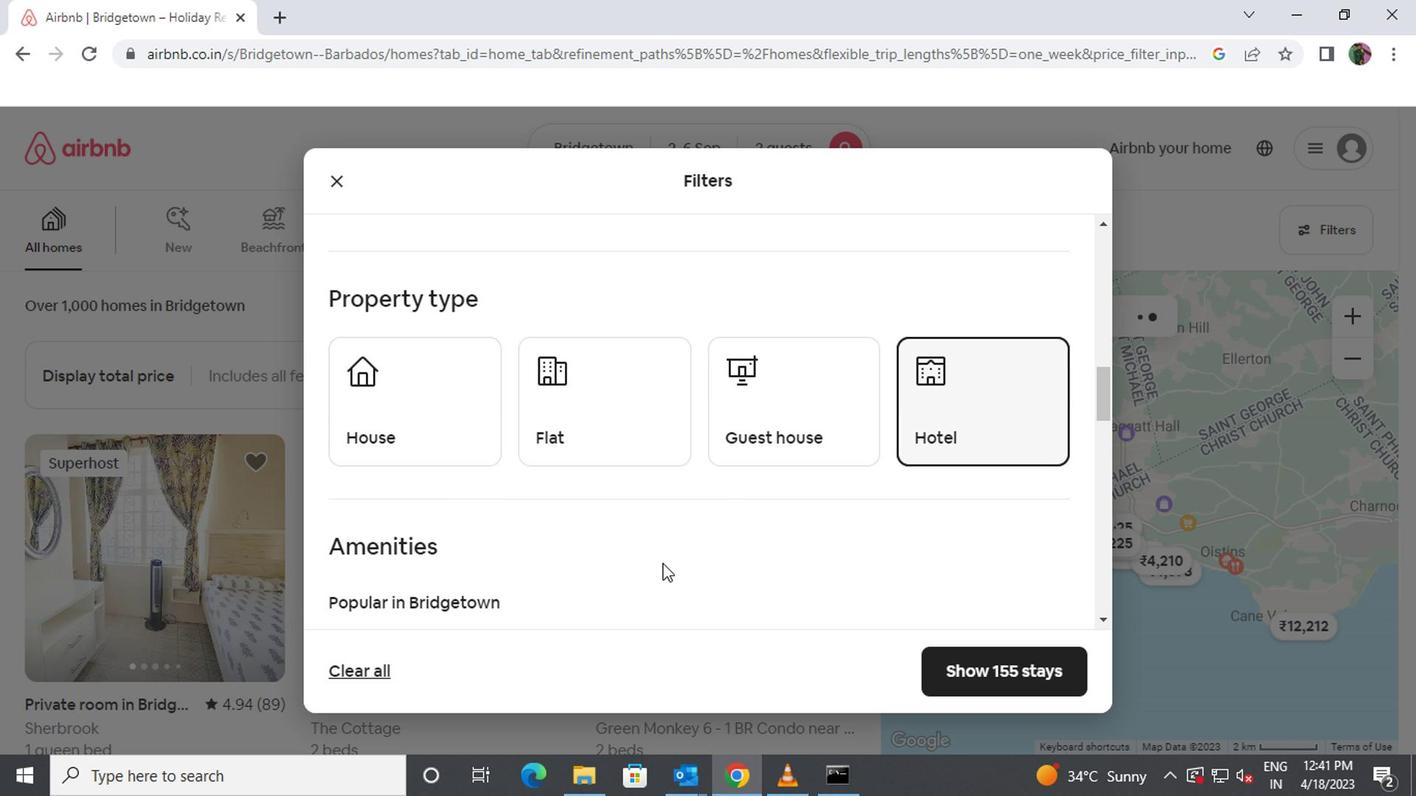 
Action: Mouse scrolled (657, 556) with delta (0, 0)
Screenshot: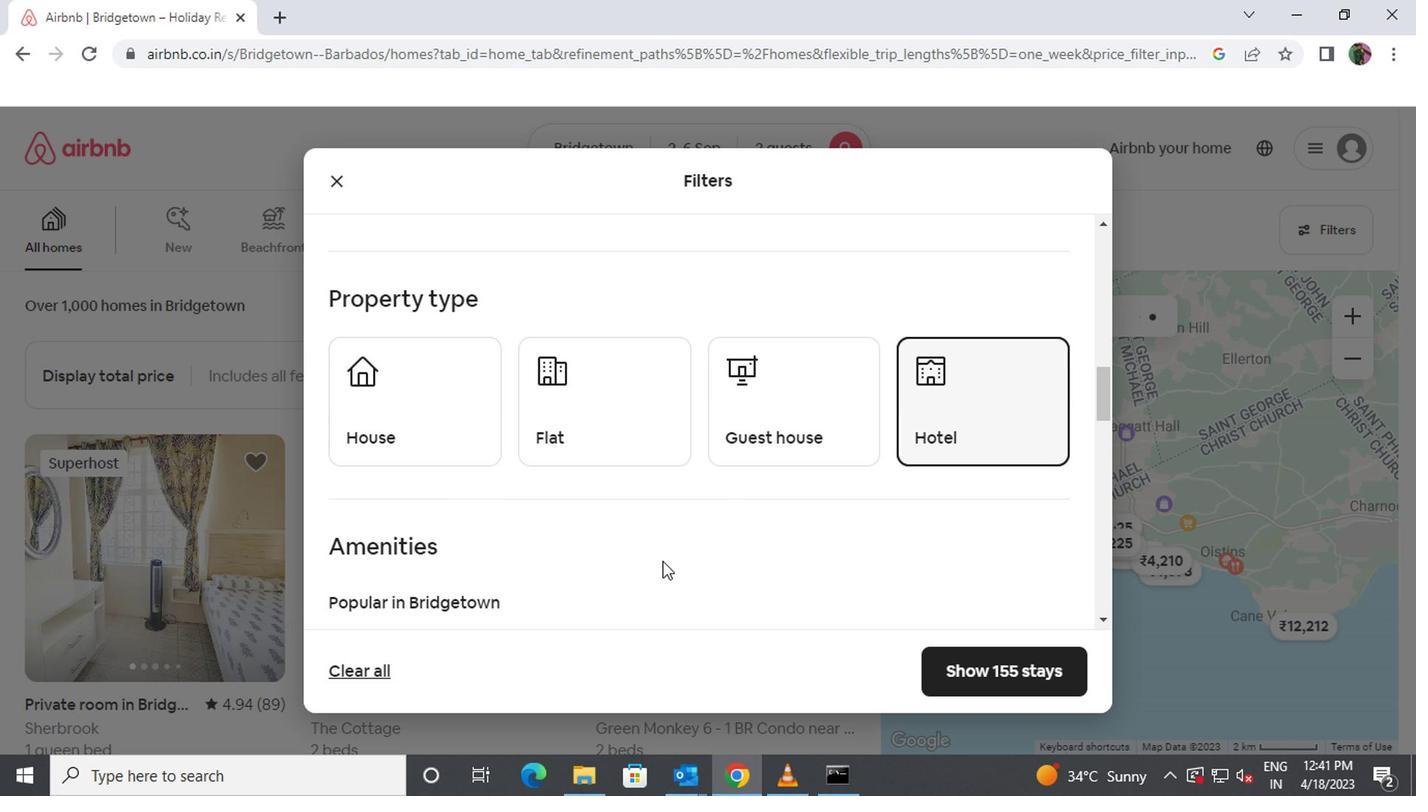 
Action: Mouse moved to (657, 555)
Screenshot: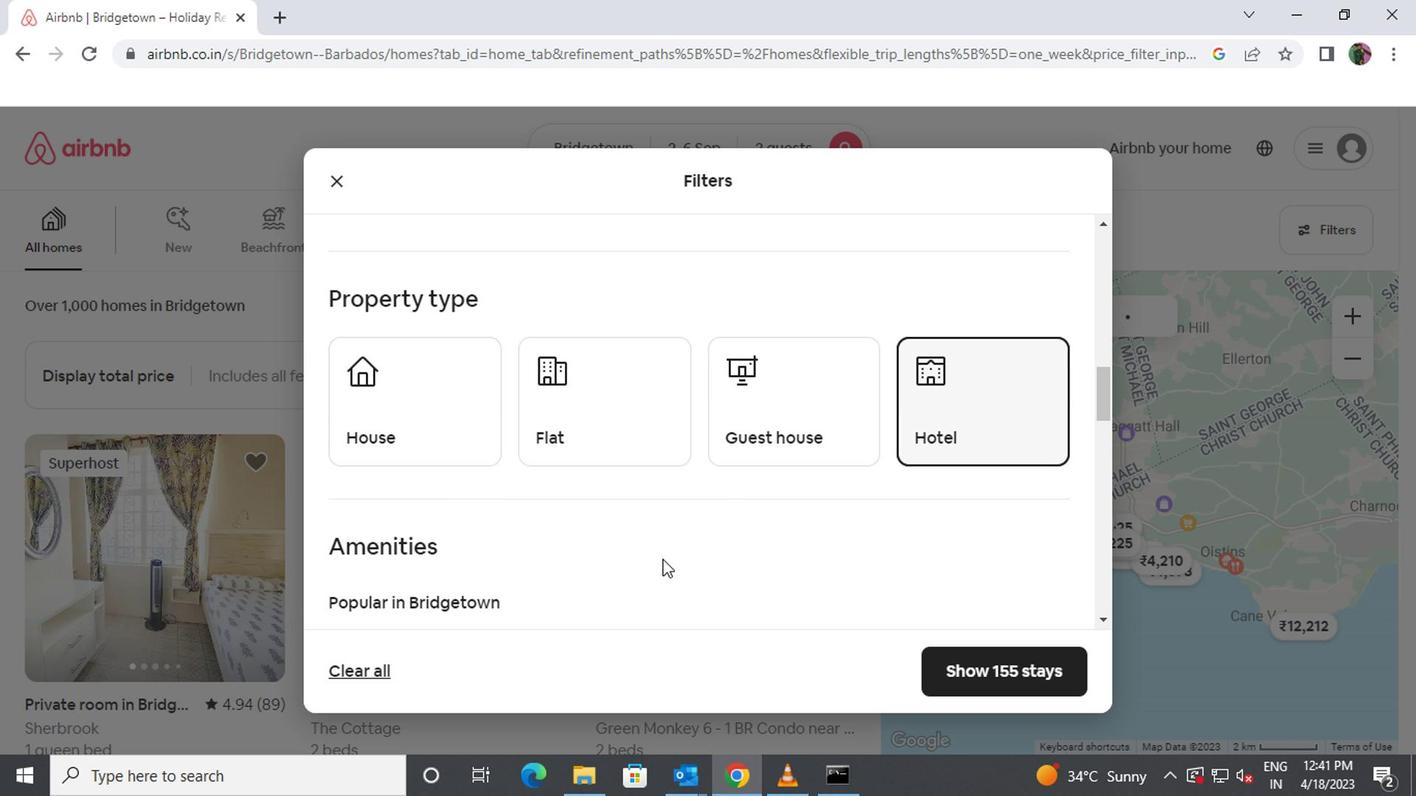 
Action: Mouse scrolled (657, 554) with delta (0, 0)
Screenshot: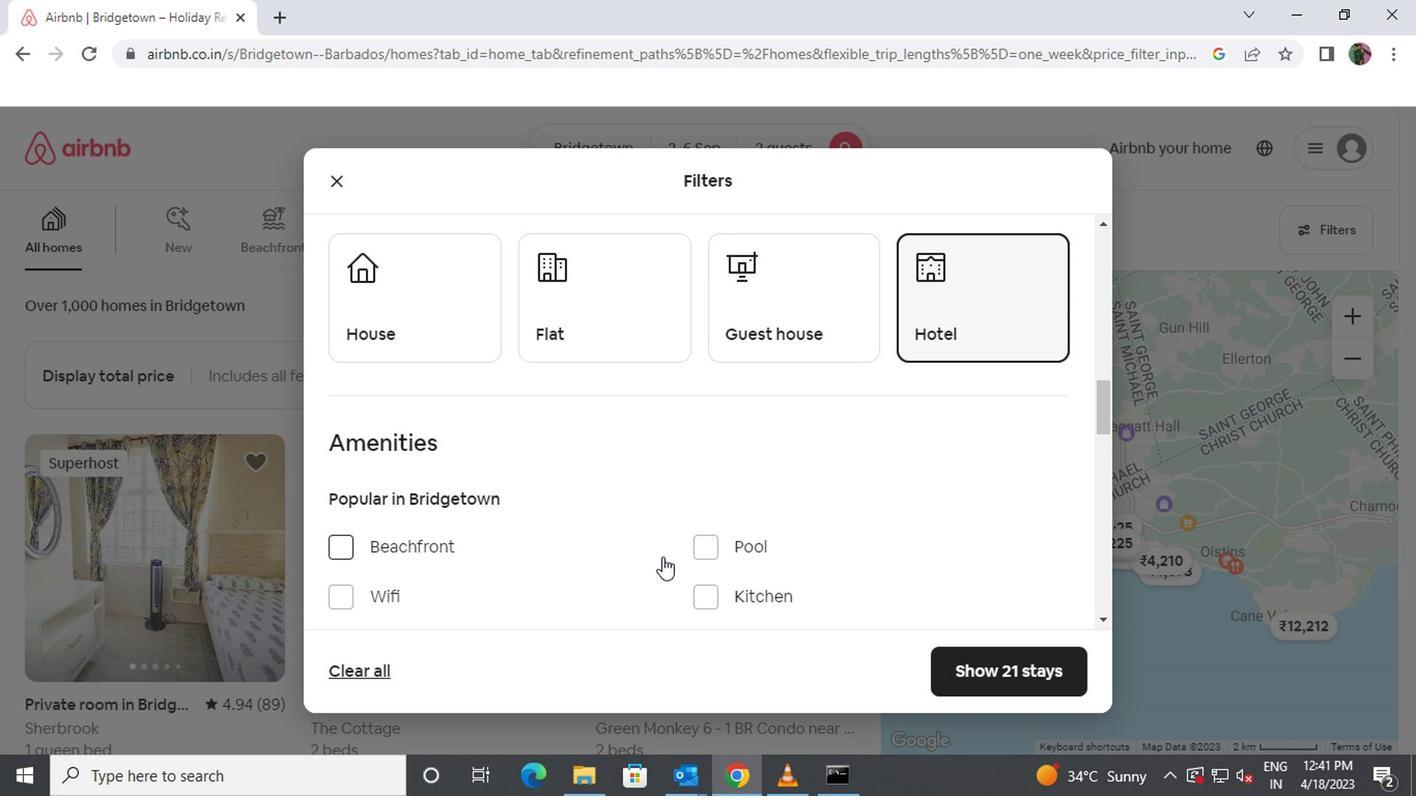 
Action: Mouse moved to (655, 546)
Screenshot: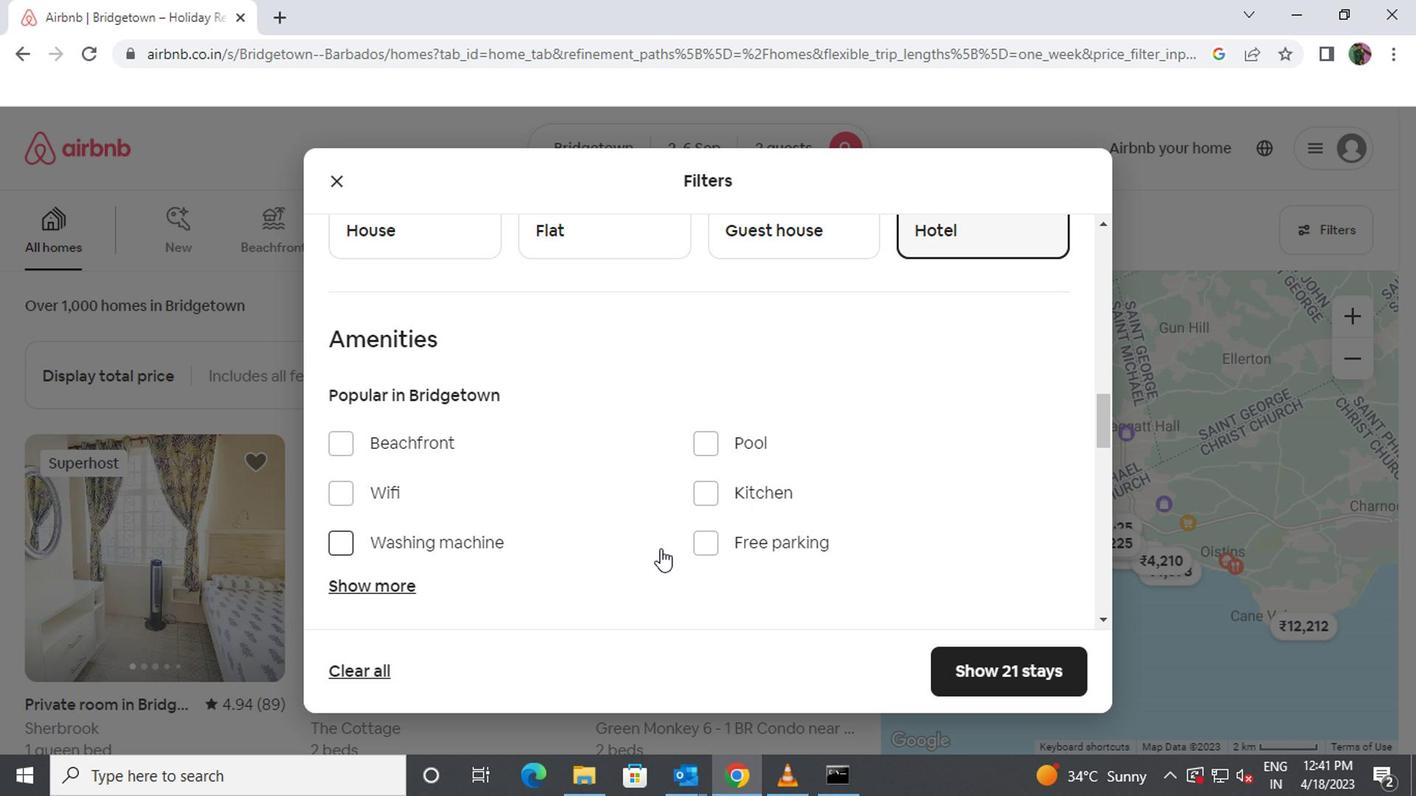 
Action: Mouse scrolled (655, 545) with delta (0, -1)
Screenshot: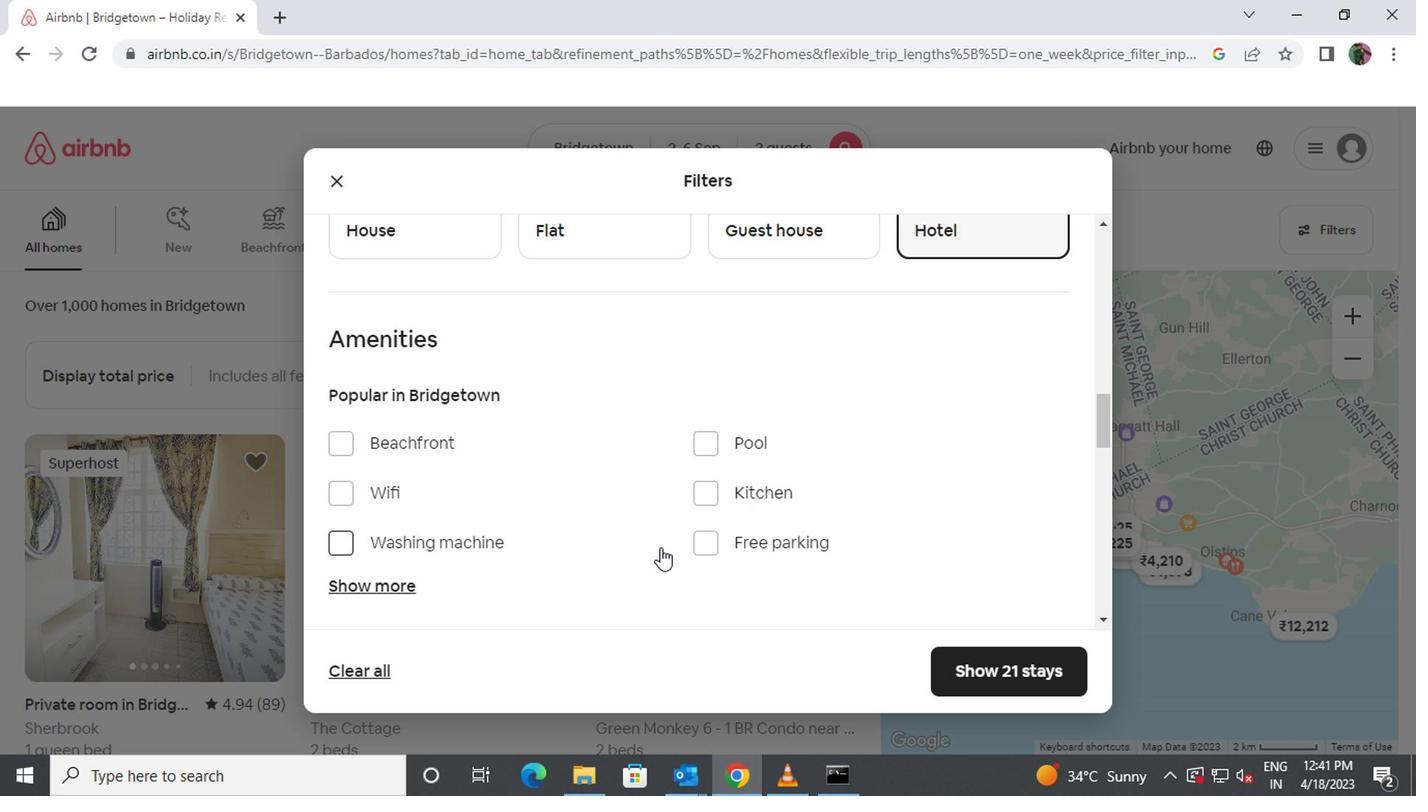 
Action: Mouse moved to (387, 486)
Screenshot: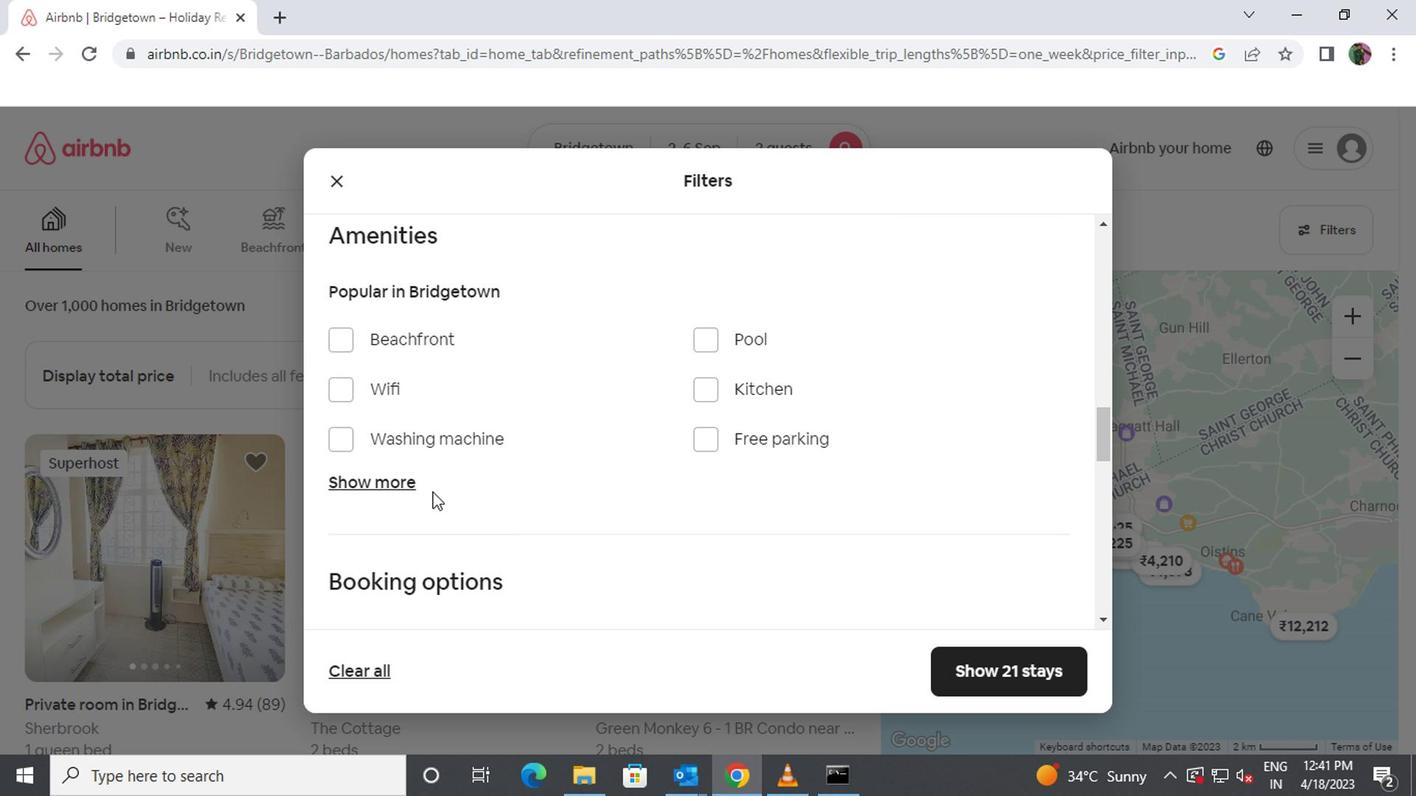 
Action: Mouse pressed left at (387, 486)
Screenshot: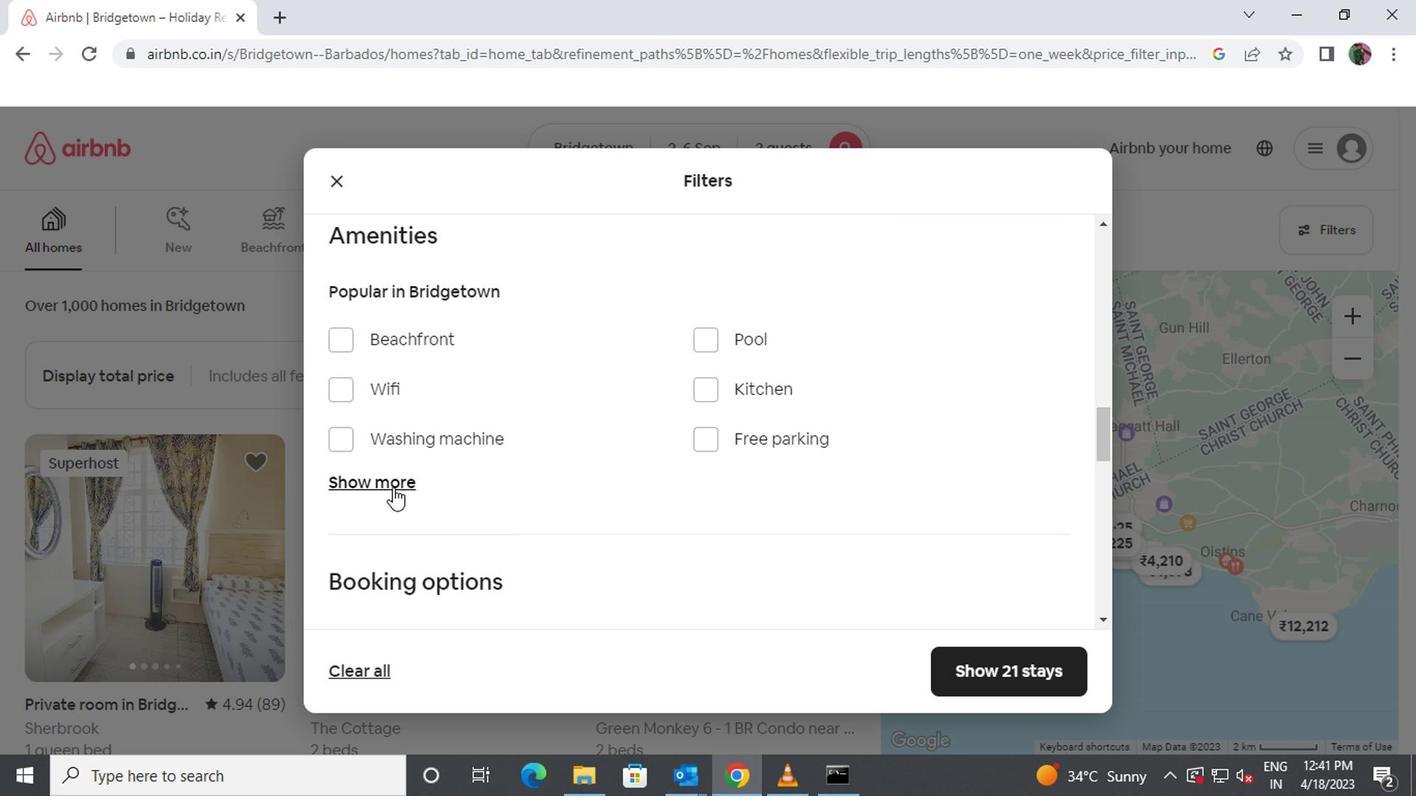 
Action: Mouse moved to (705, 554)
Screenshot: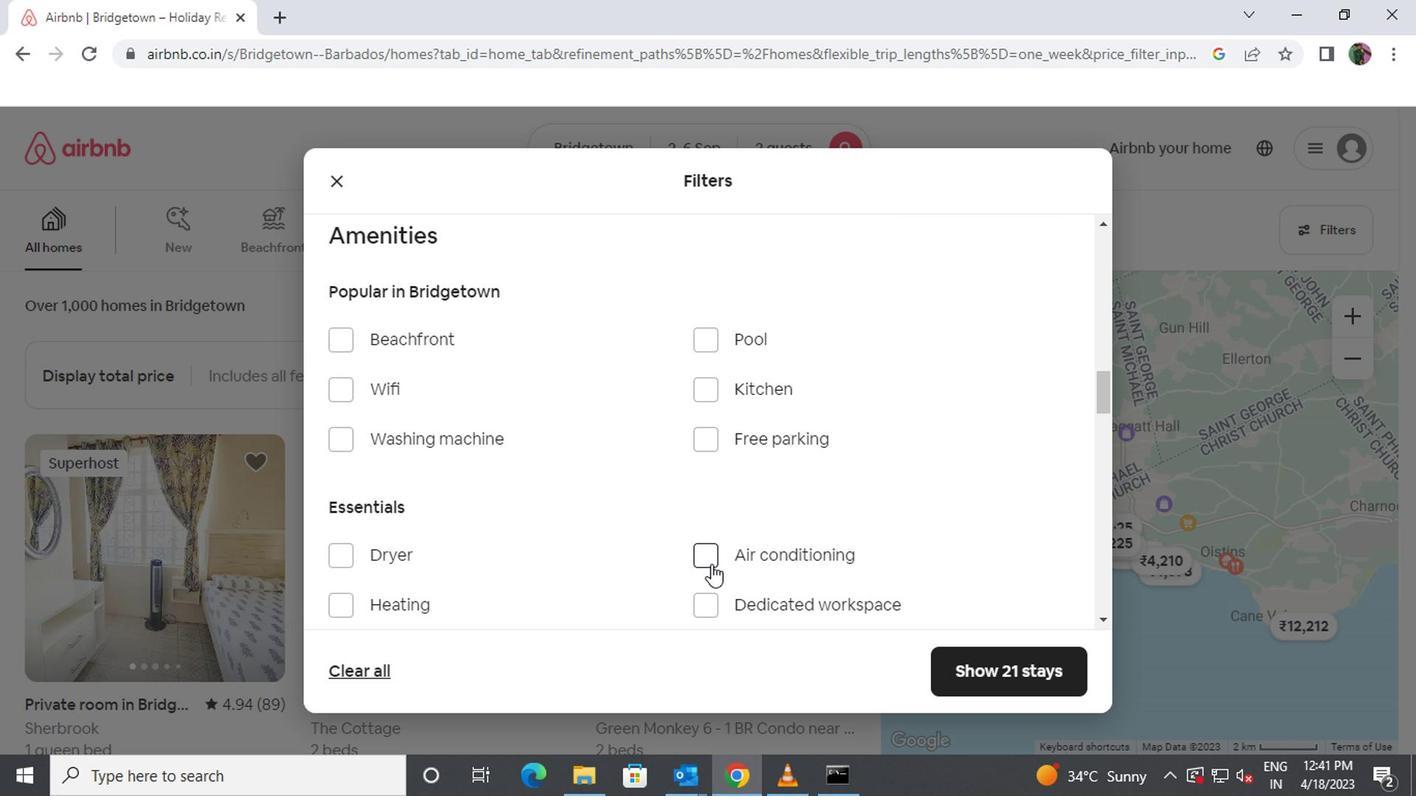 
Action: Mouse pressed left at (705, 554)
Screenshot: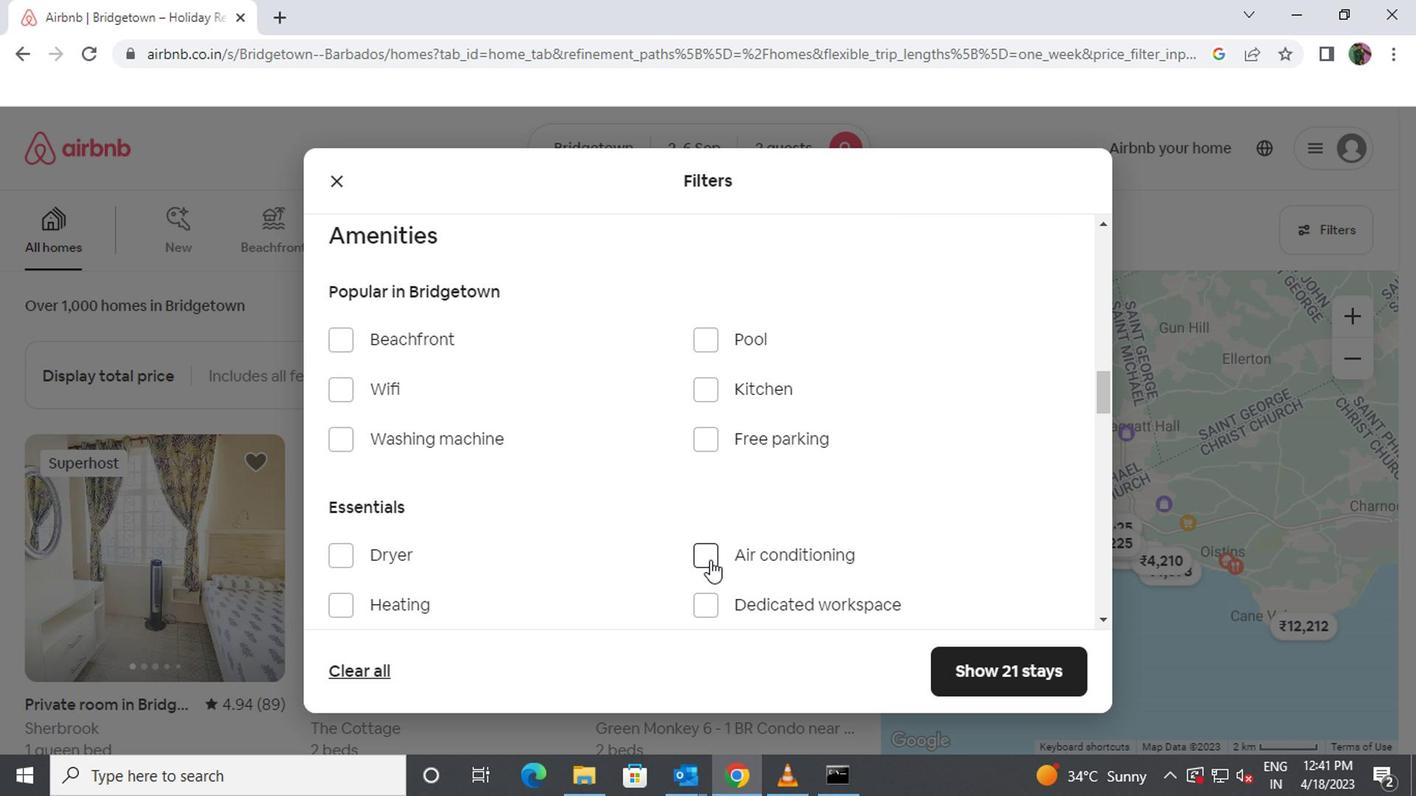 
Action: Mouse scrolled (705, 553) with delta (0, -1)
Screenshot: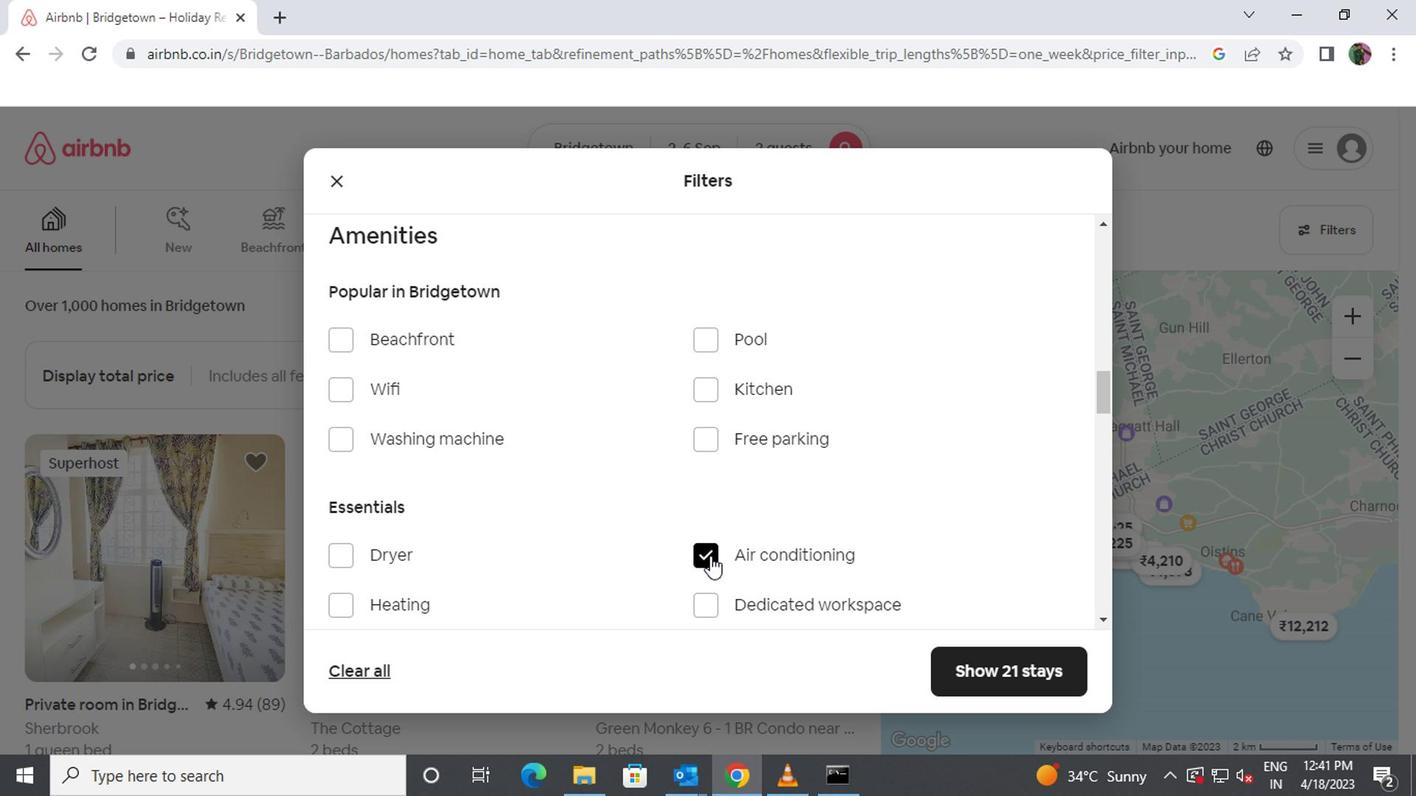 
Action: Mouse scrolled (705, 553) with delta (0, -1)
Screenshot: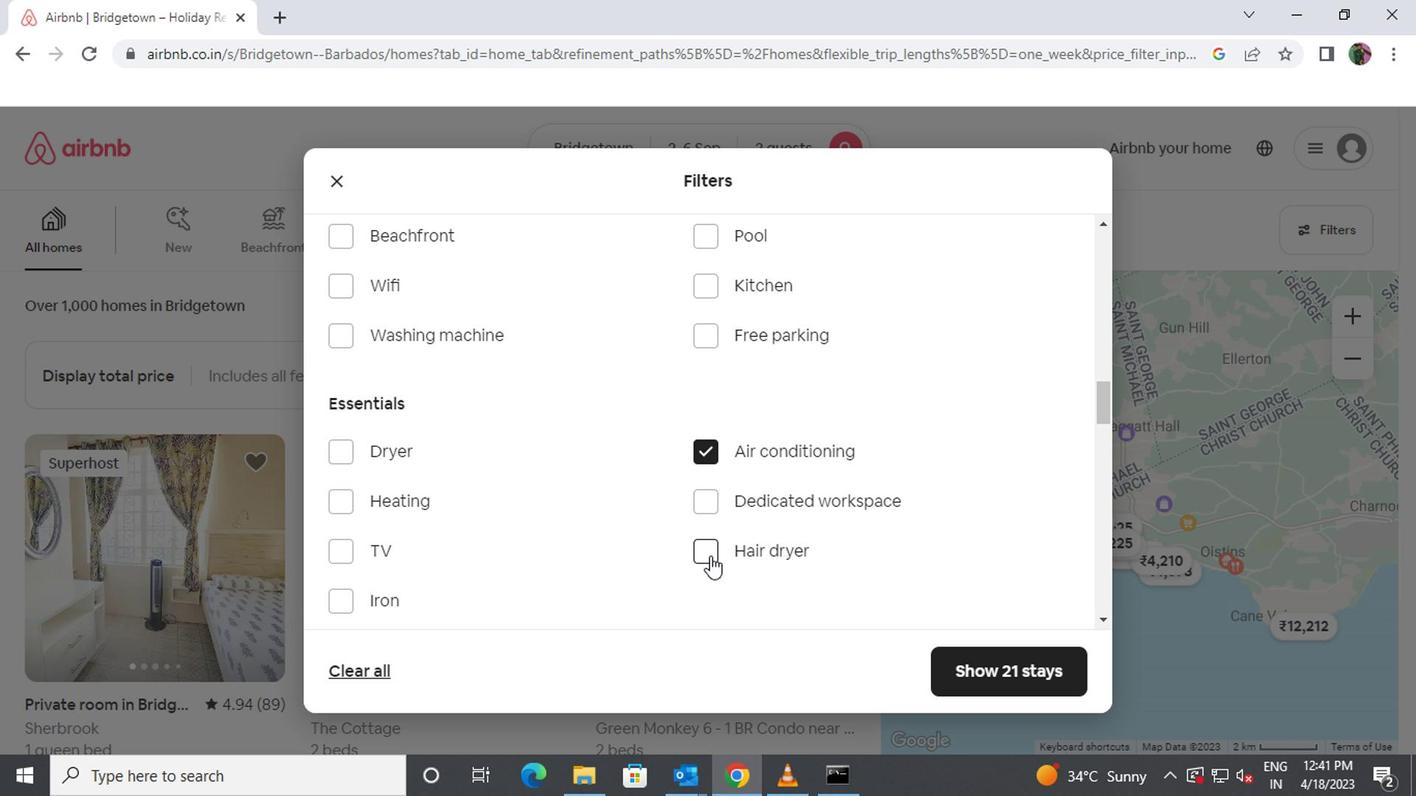 
Action: Mouse scrolled (705, 553) with delta (0, -1)
Screenshot: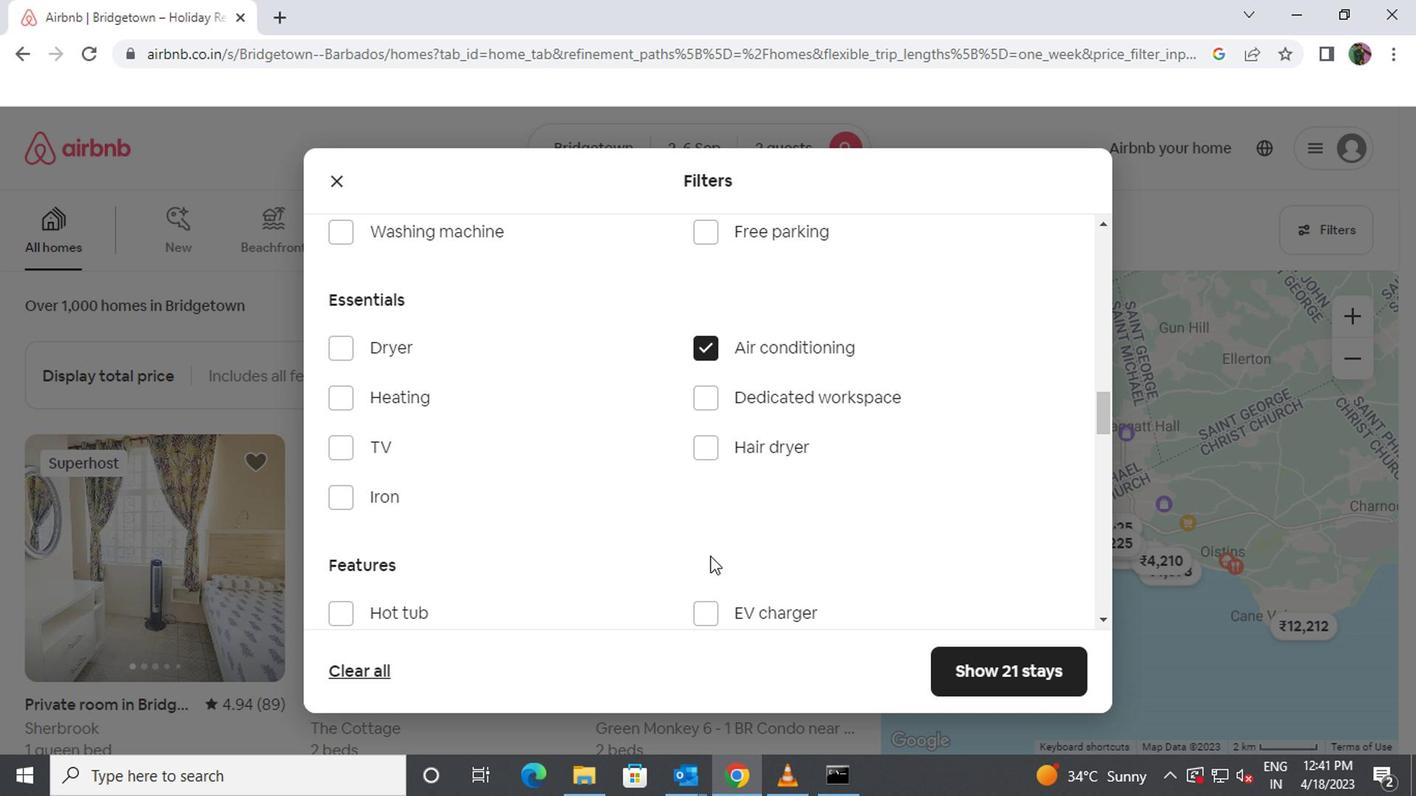 
Action: Mouse scrolled (705, 553) with delta (0, -1)
Screenshot: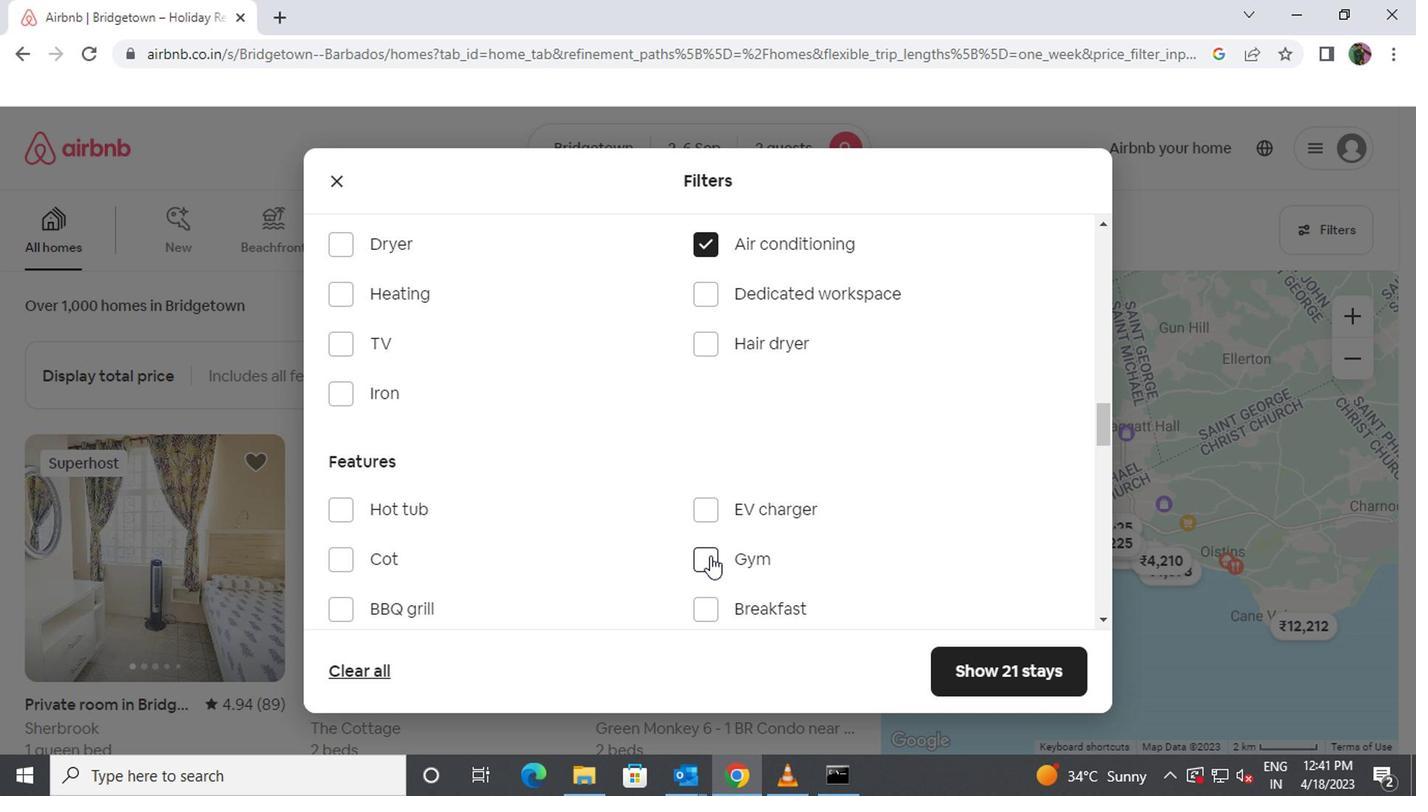 
Action: Mouse scrolled (705, 555) with delta (0, 0)
Screenshot: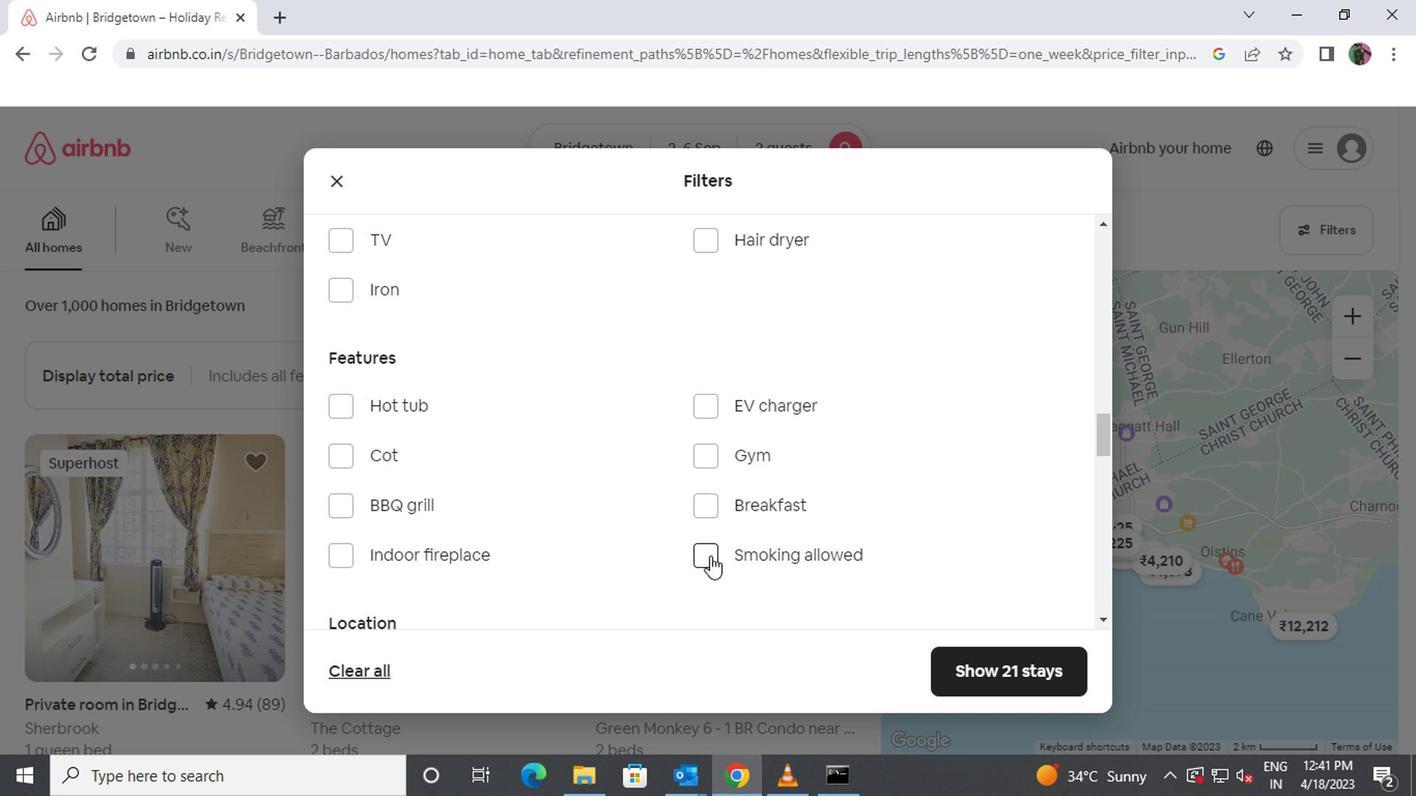 
Action: Mouse scrolled (705, 555) with delta (0, 0)
Screenshot: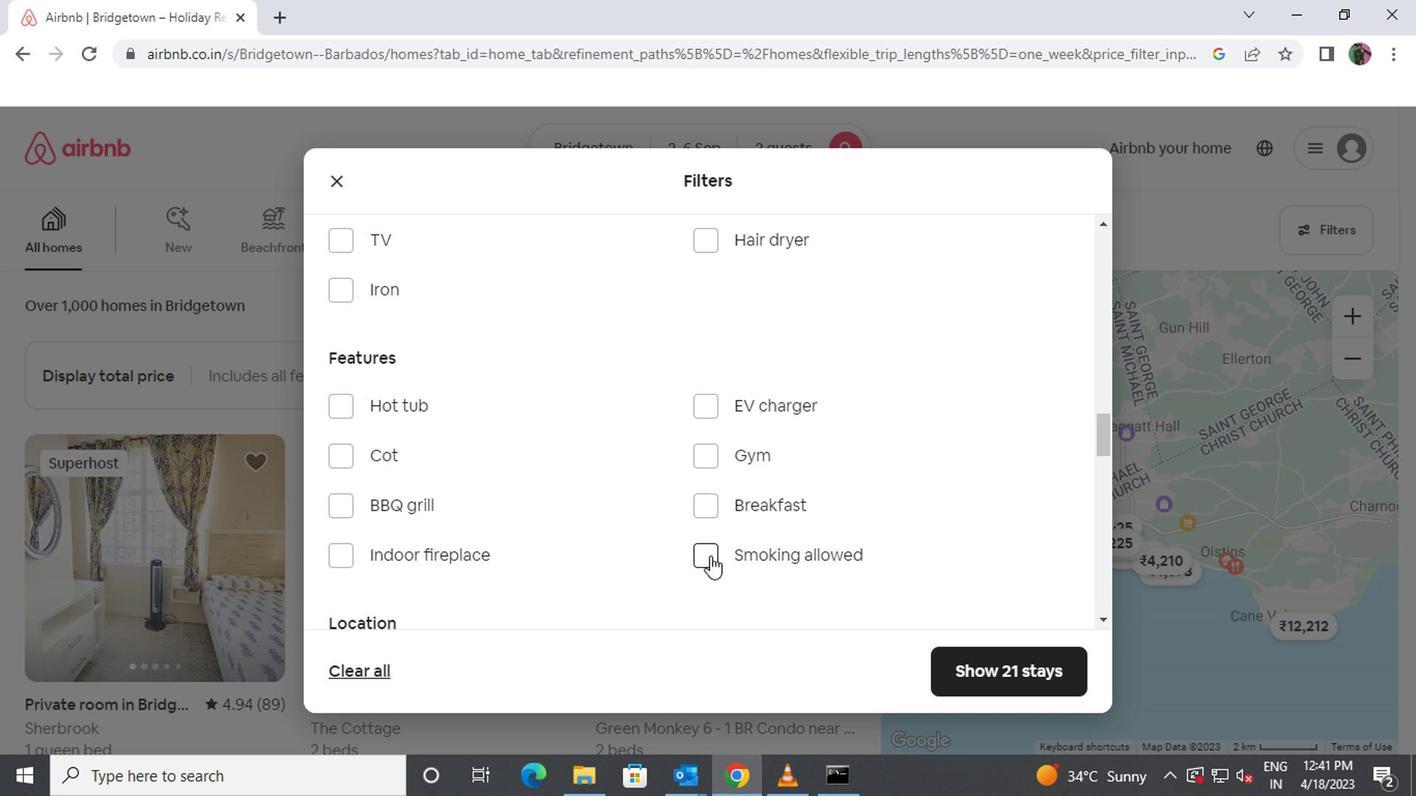 
Action: Mouse scrolled (705, 555) with delta (0, 0)
Screenshot: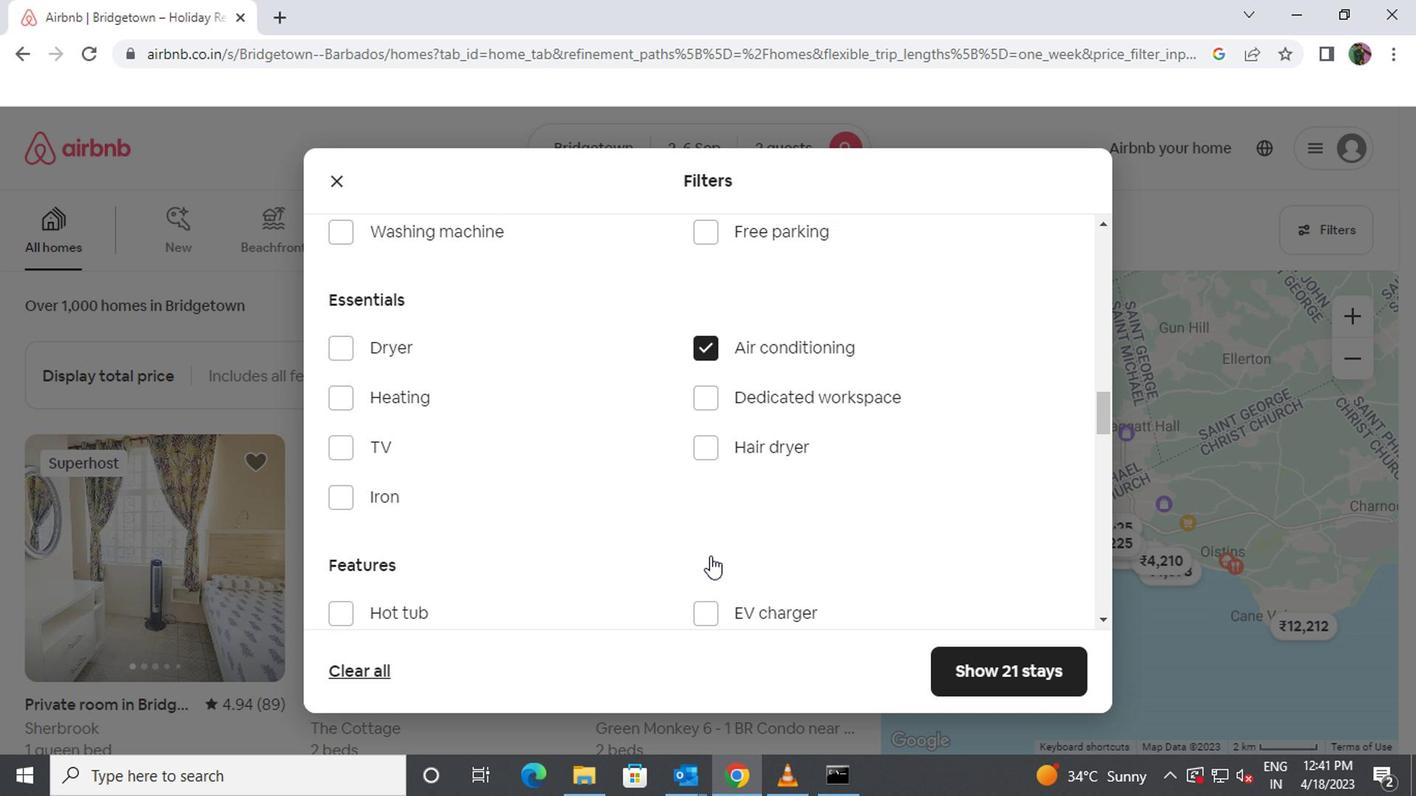 
Action: Mouse scrolled (705, 555) with delta (0, 0)
Screenshot: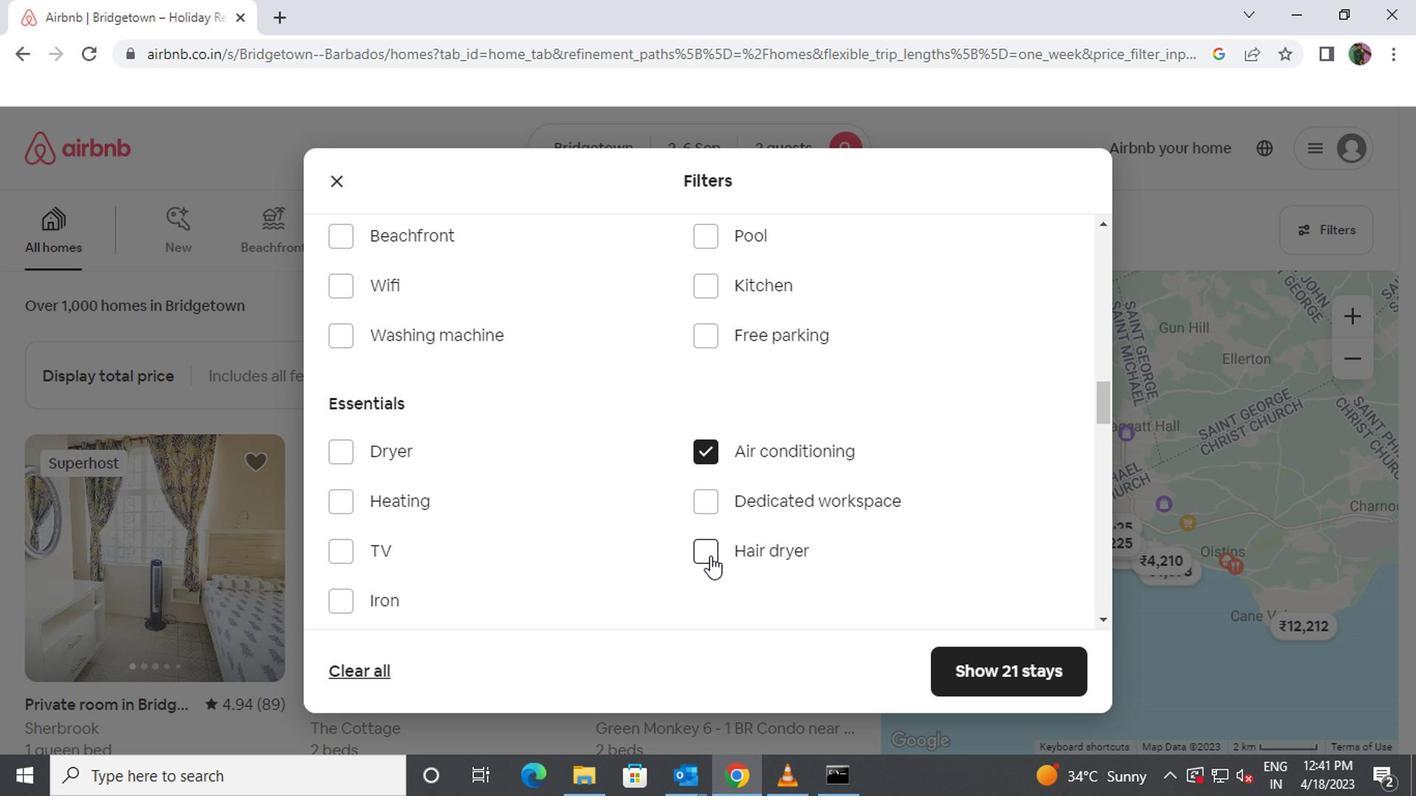 
Action: Mouse scrolled (705, 555) with delta (0, 0)
Screenshot: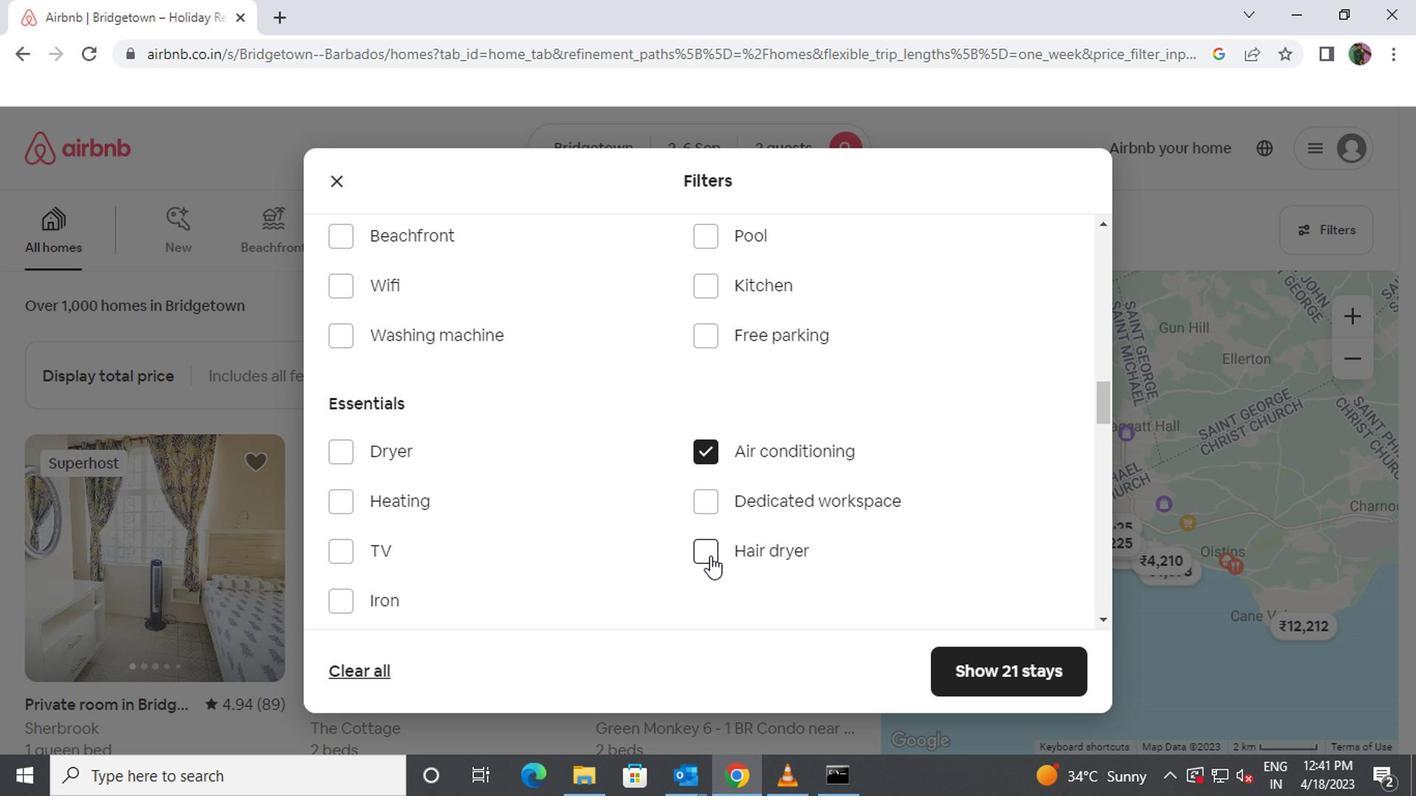 
Action: Mouse scrolled (705, 553) with delta (0, -1)
Screenshot: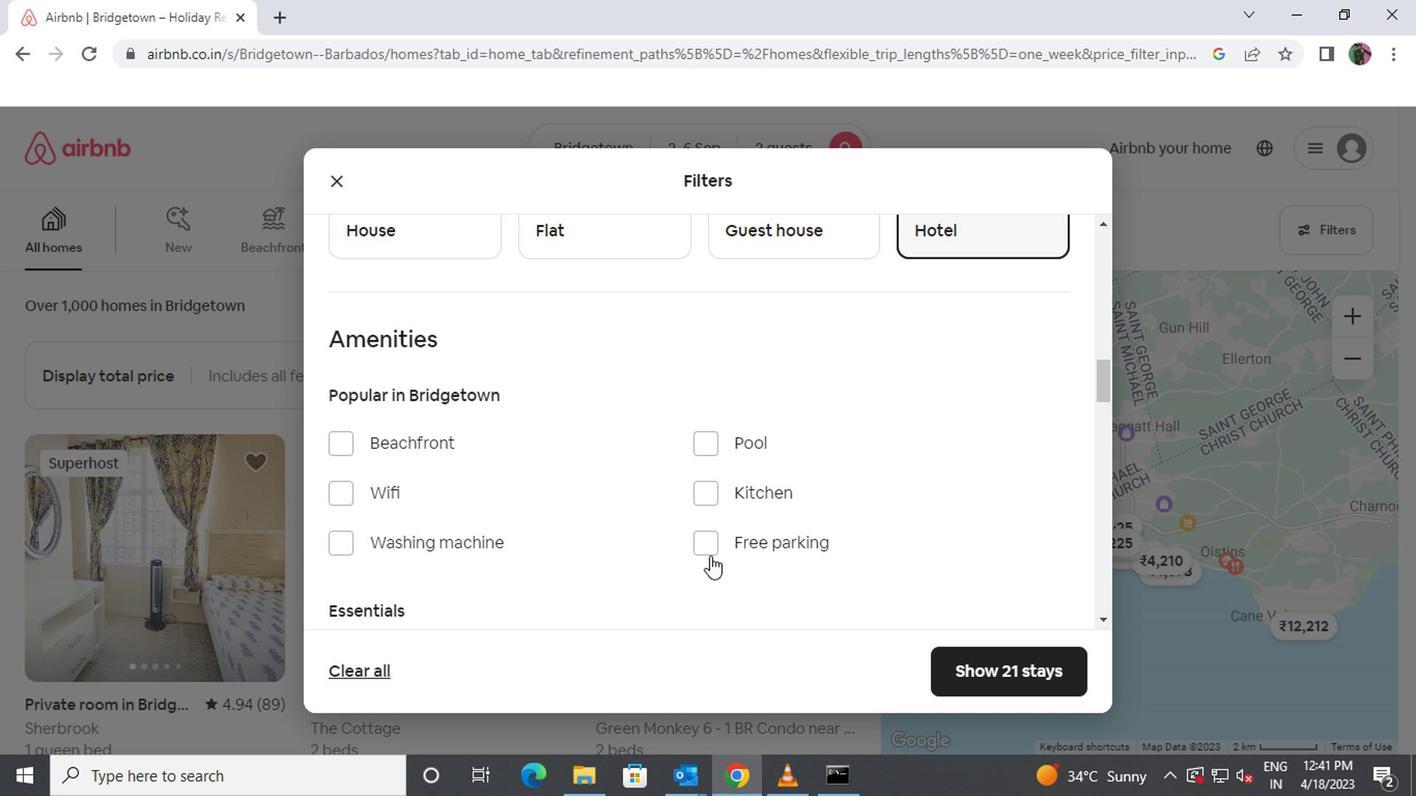 
Action: Mouse moved to (707, 441)
Screenshot: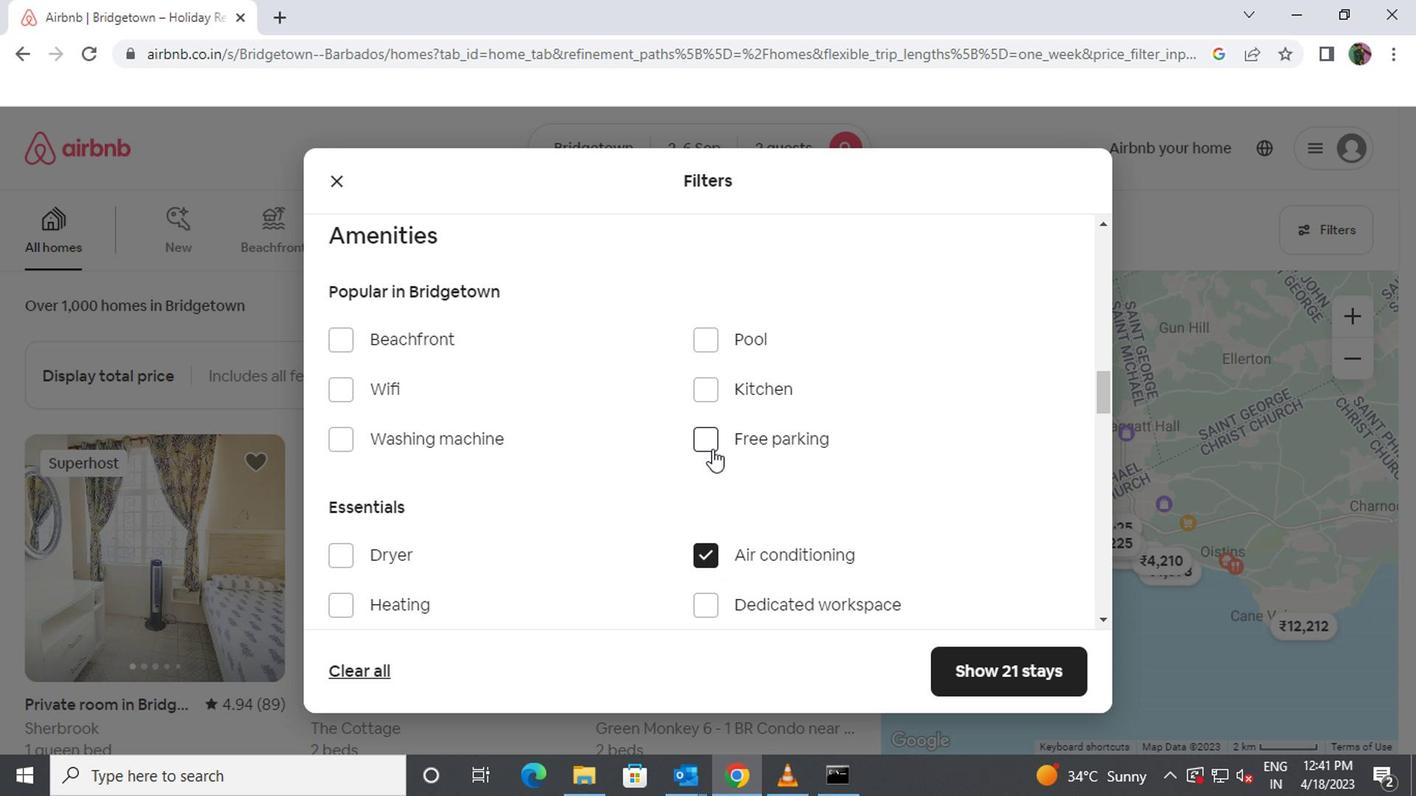 
Action: Mouse pressed left at (707, 441)
Screenshot: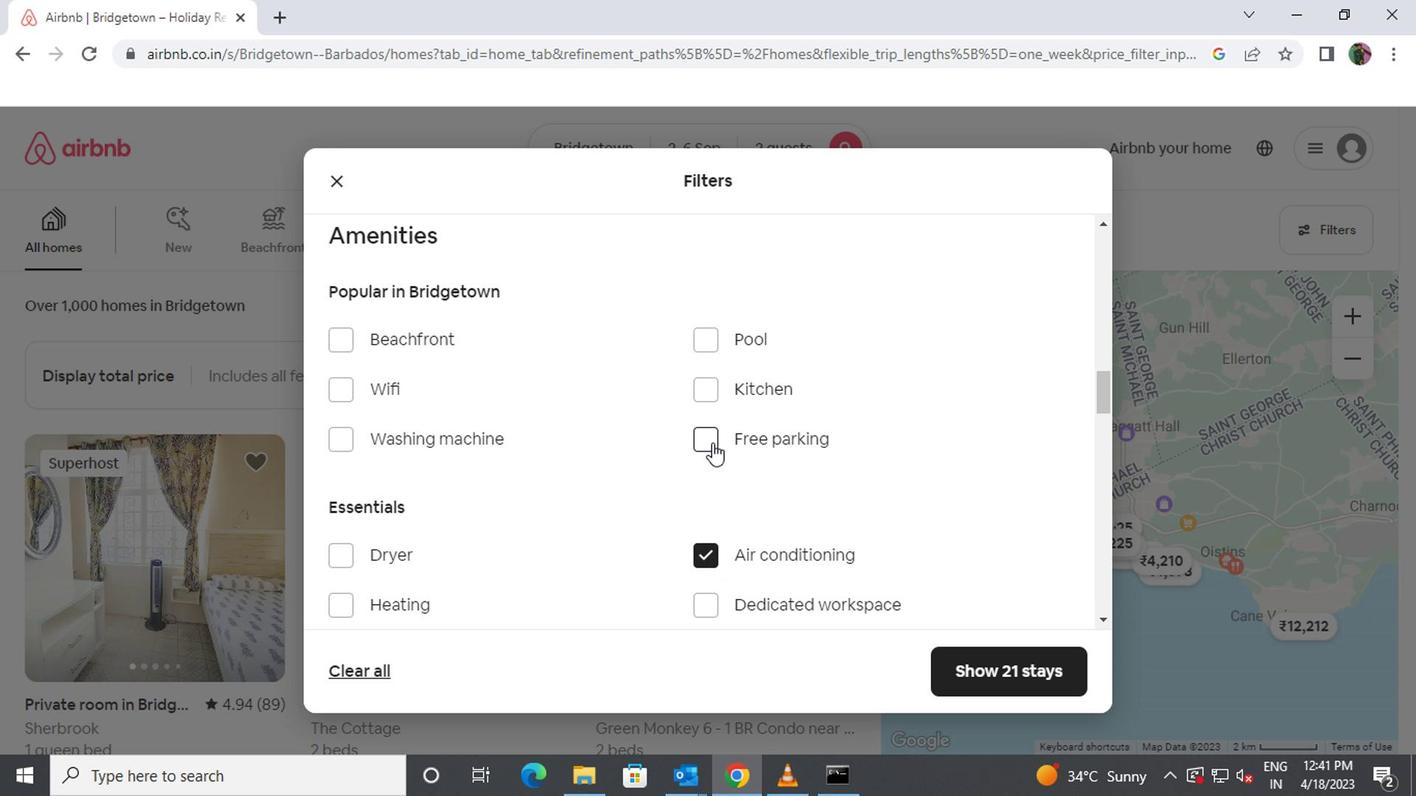
Action: Mouse scrolled (707, 439) with delta (0, -1)
Screenshot: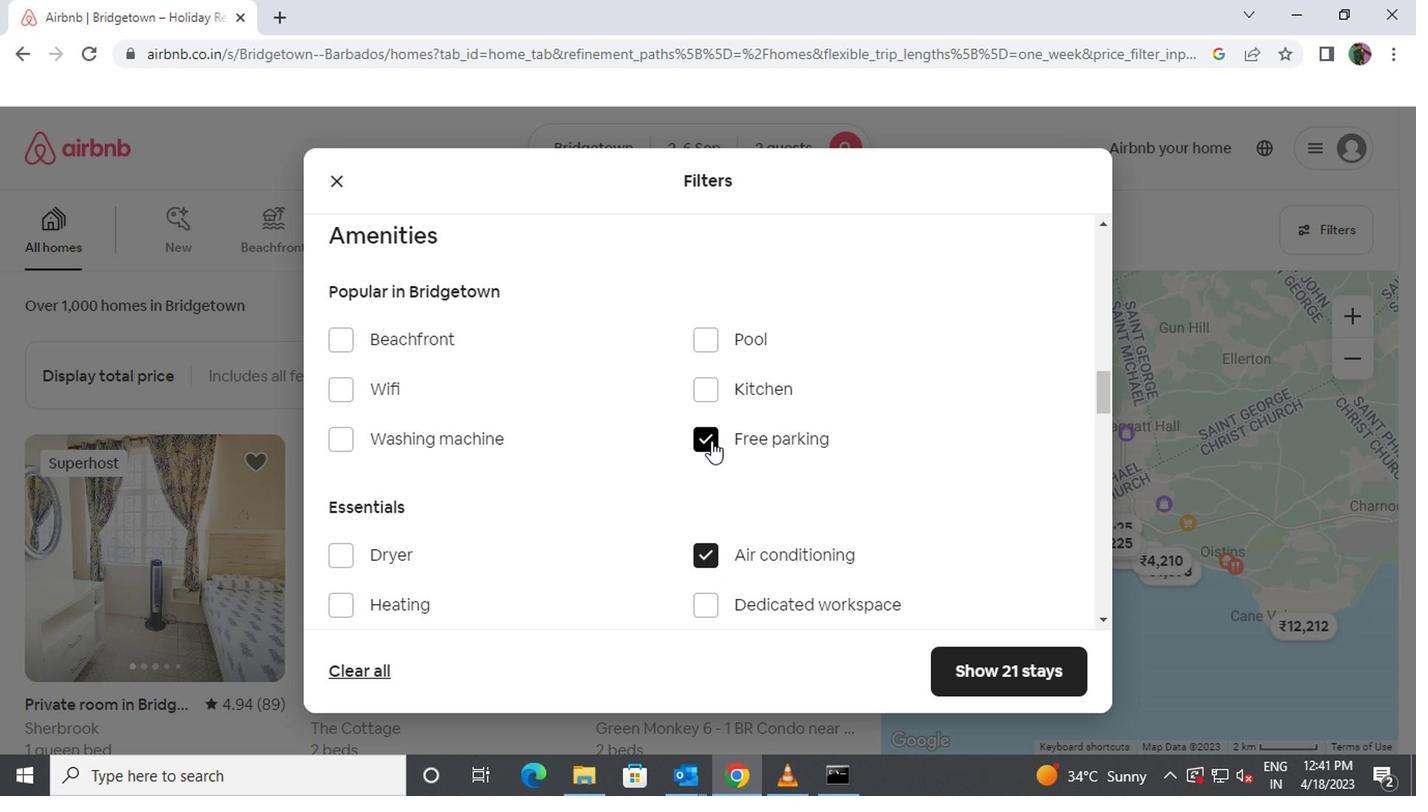 
Action: Mouse scrolled (707, 439) with delta (0, -1)
Screenshot: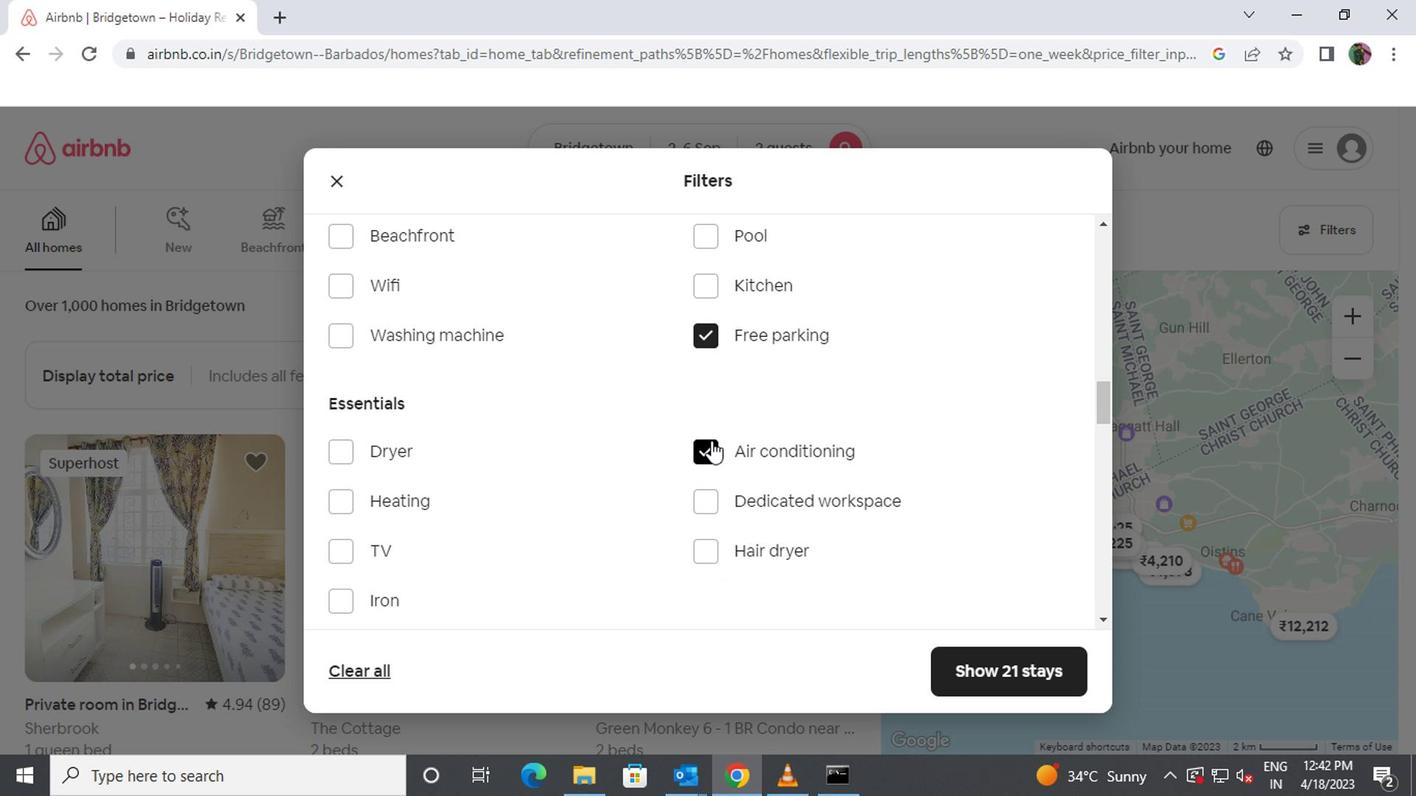 
Action: Mouse scrolled (707, 439) with delta (0, -1)
Screenshot: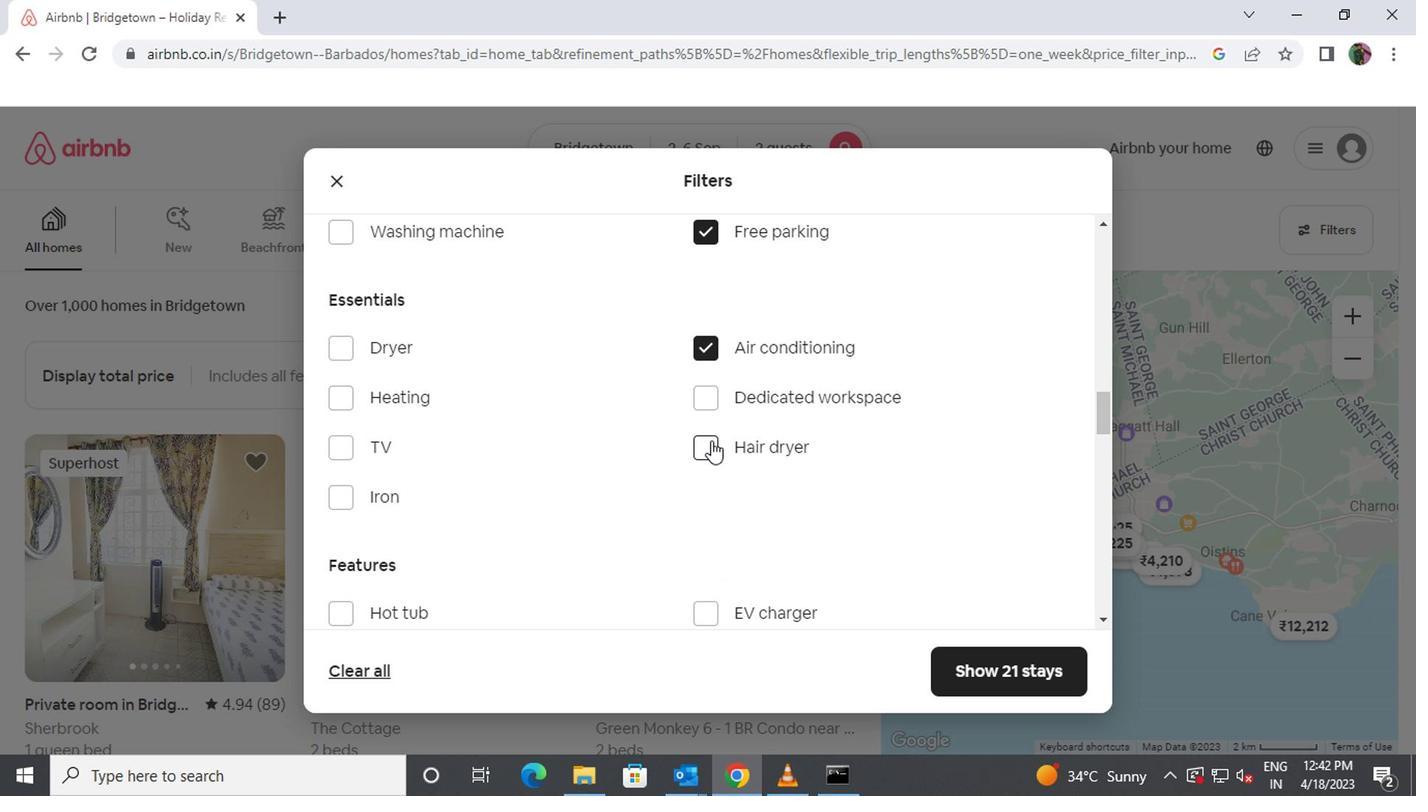 
Action: Mouse scrolled (707, 439) with delta (0, -1)
Screenshot: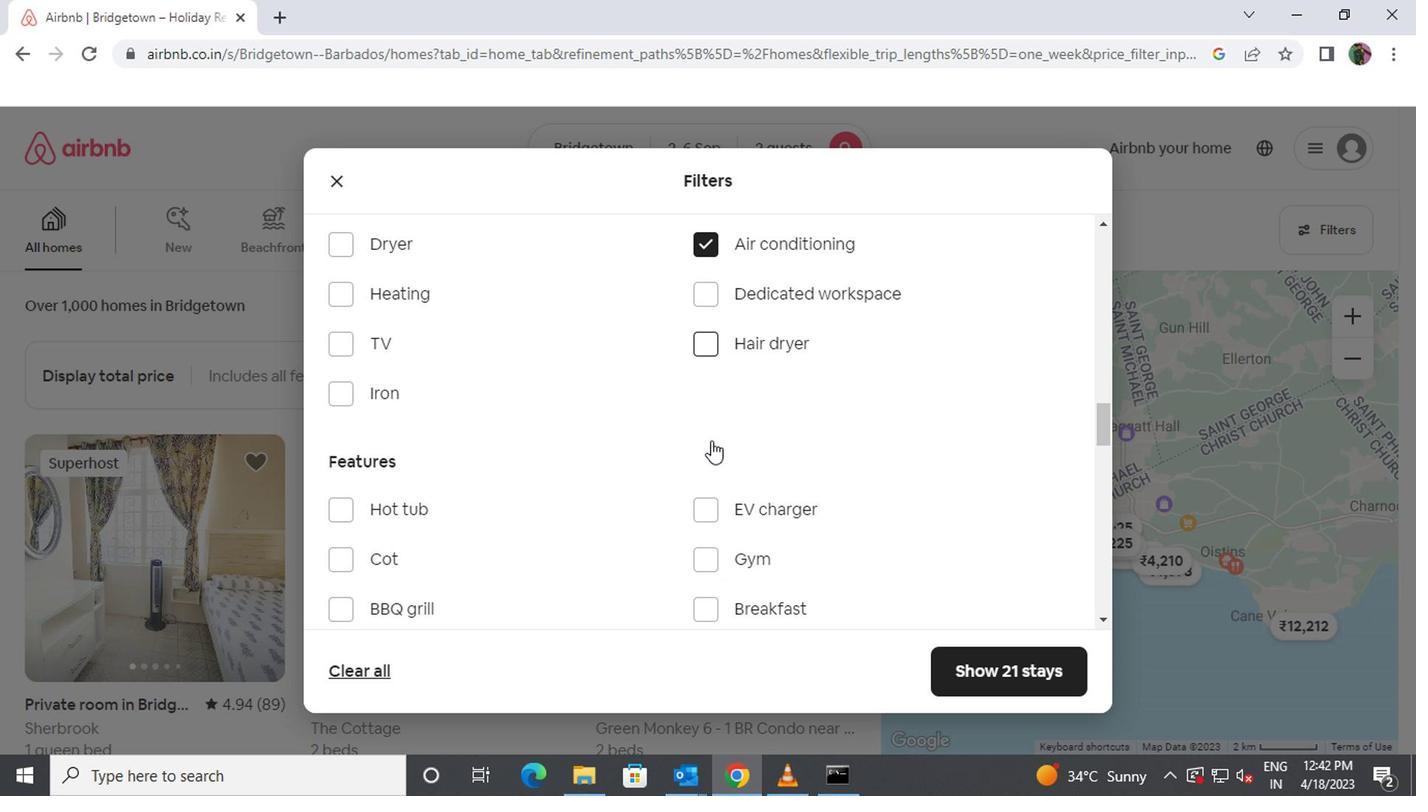 
Action: Mouse scrolled (707, 439) with delta (0, -1)
Screenshot: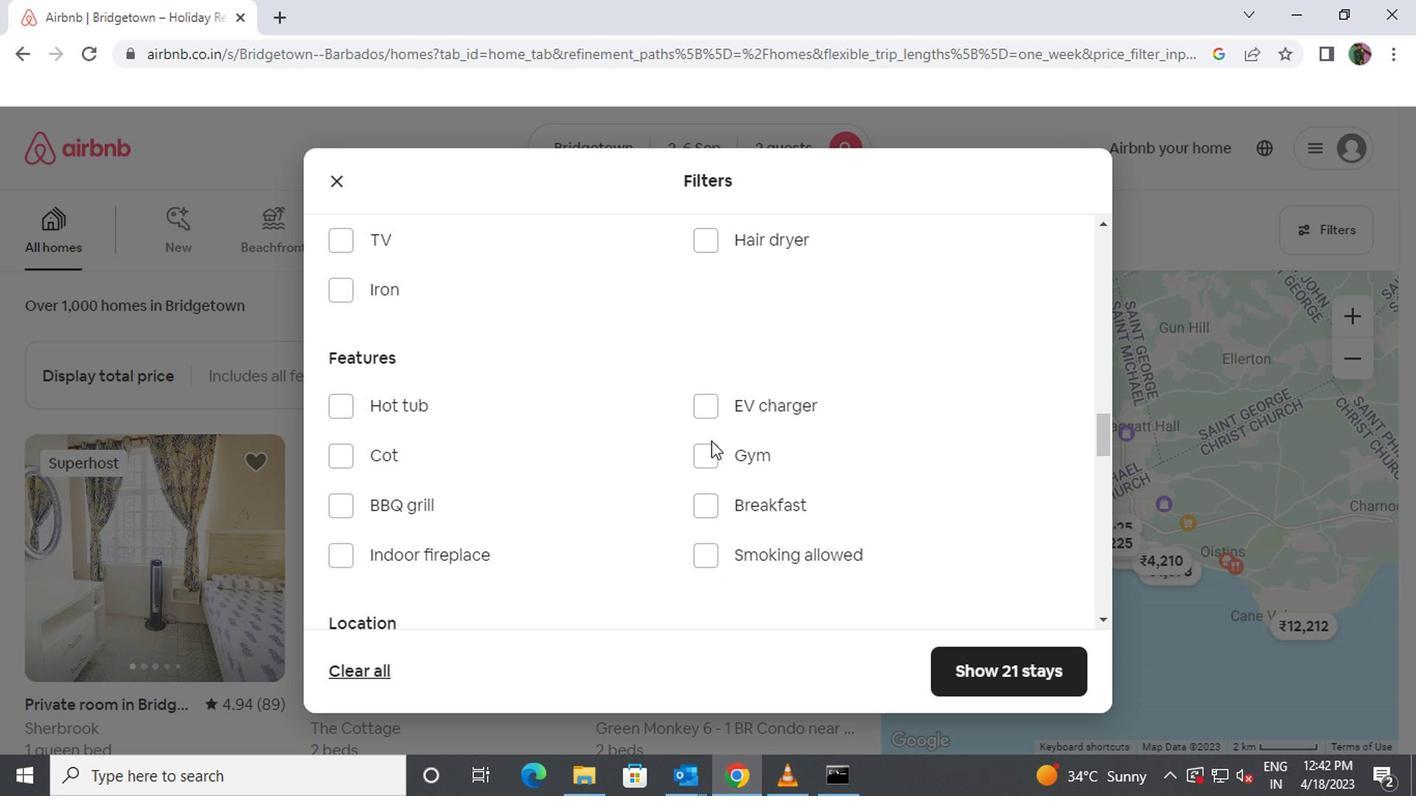 
Action: Mouse scrolled (707, 439) with delta (0, -1)
Screenshot: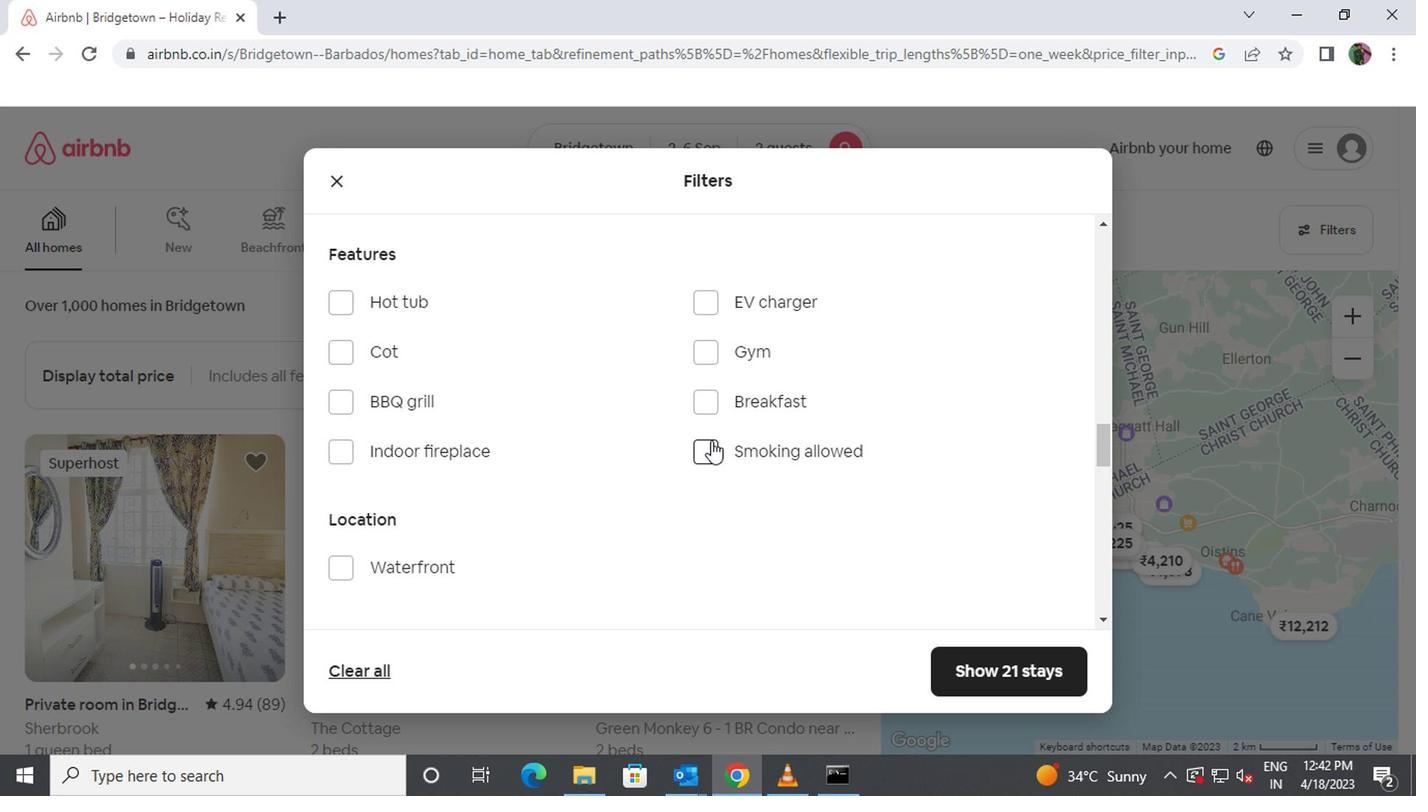 
Action: Mouse scrolled (707, 439) with delta (0, -1)
Screenshot: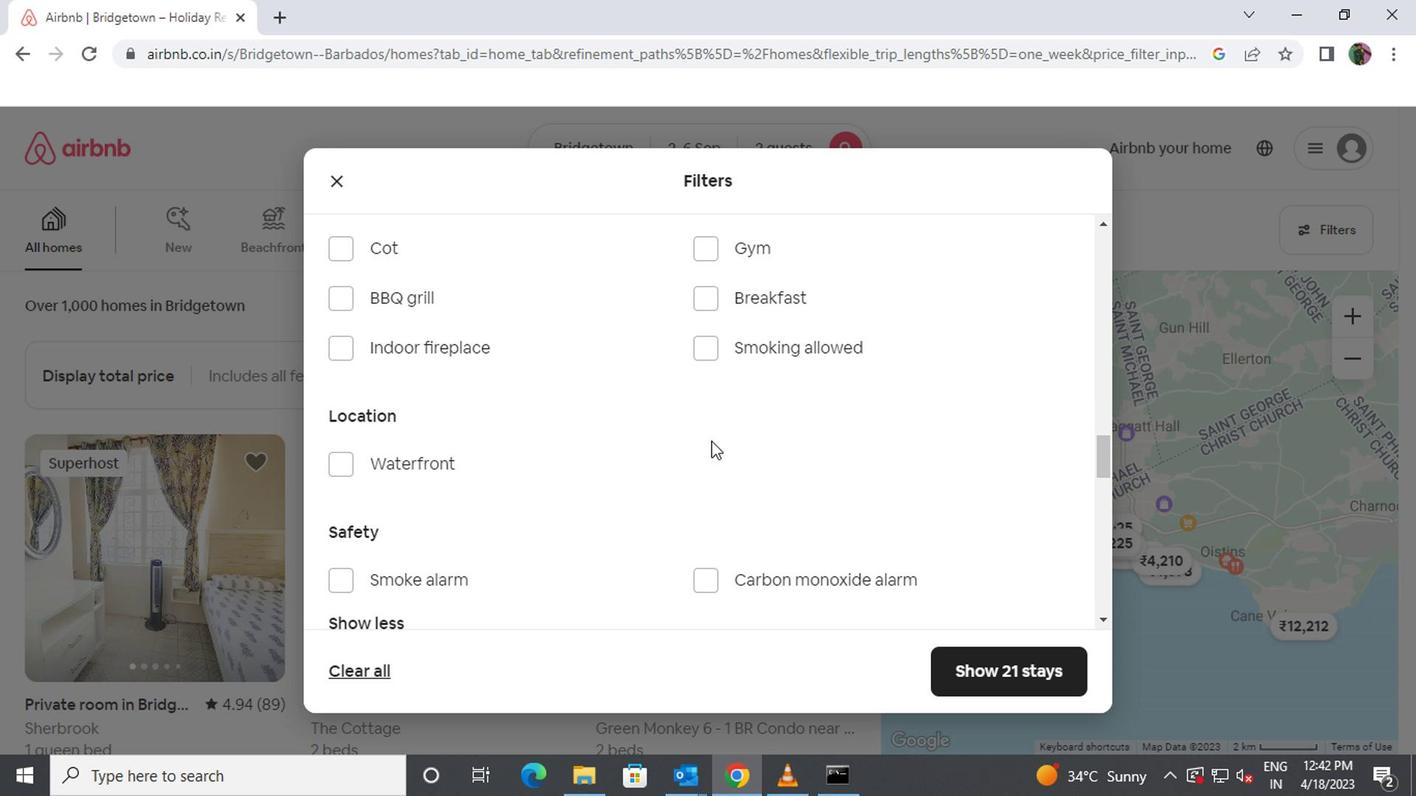 
Action: Mouse scrolled (707, 439) with delta (0, -1)
Screenshot: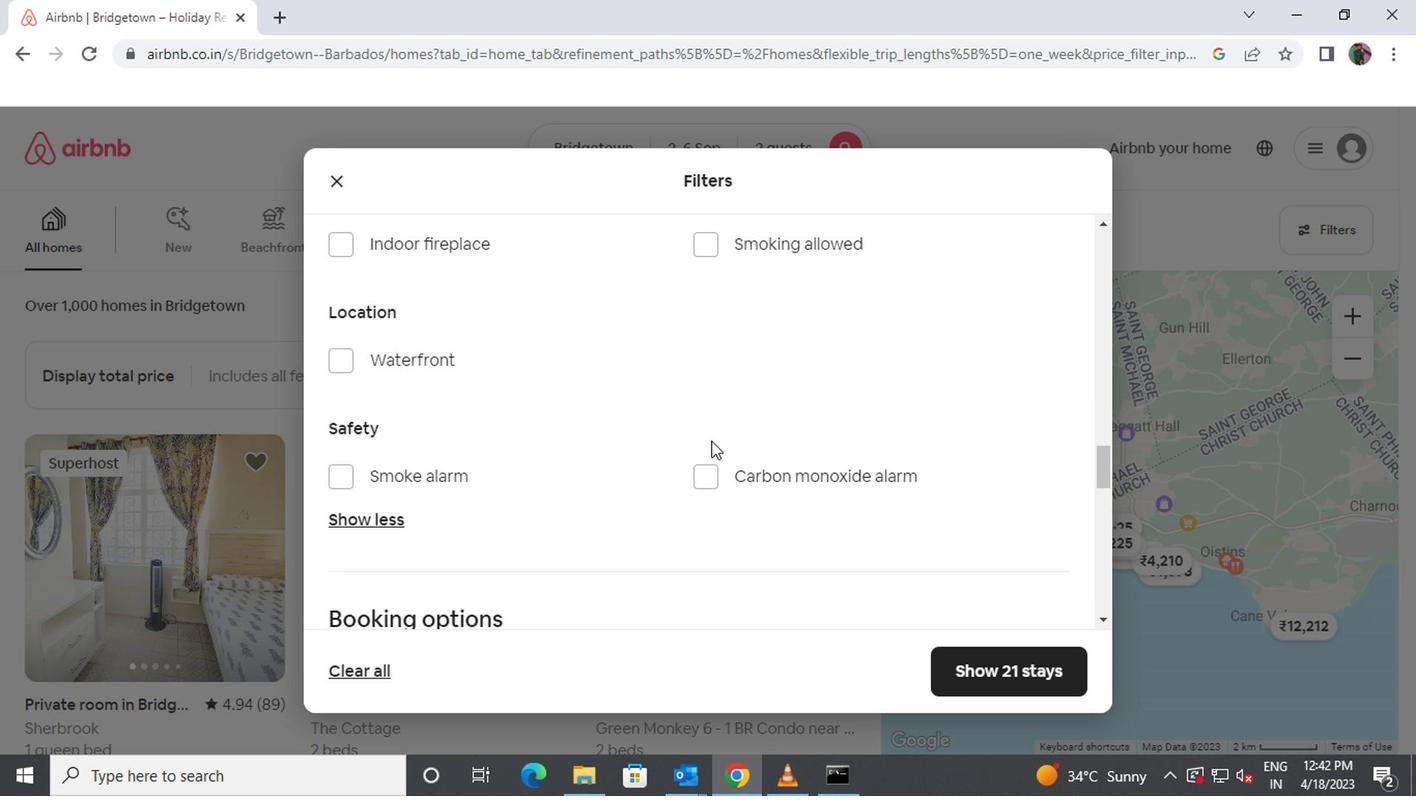 
Action: Mouse scrolled (707, 439) with delta (0, -1)
Screenshot: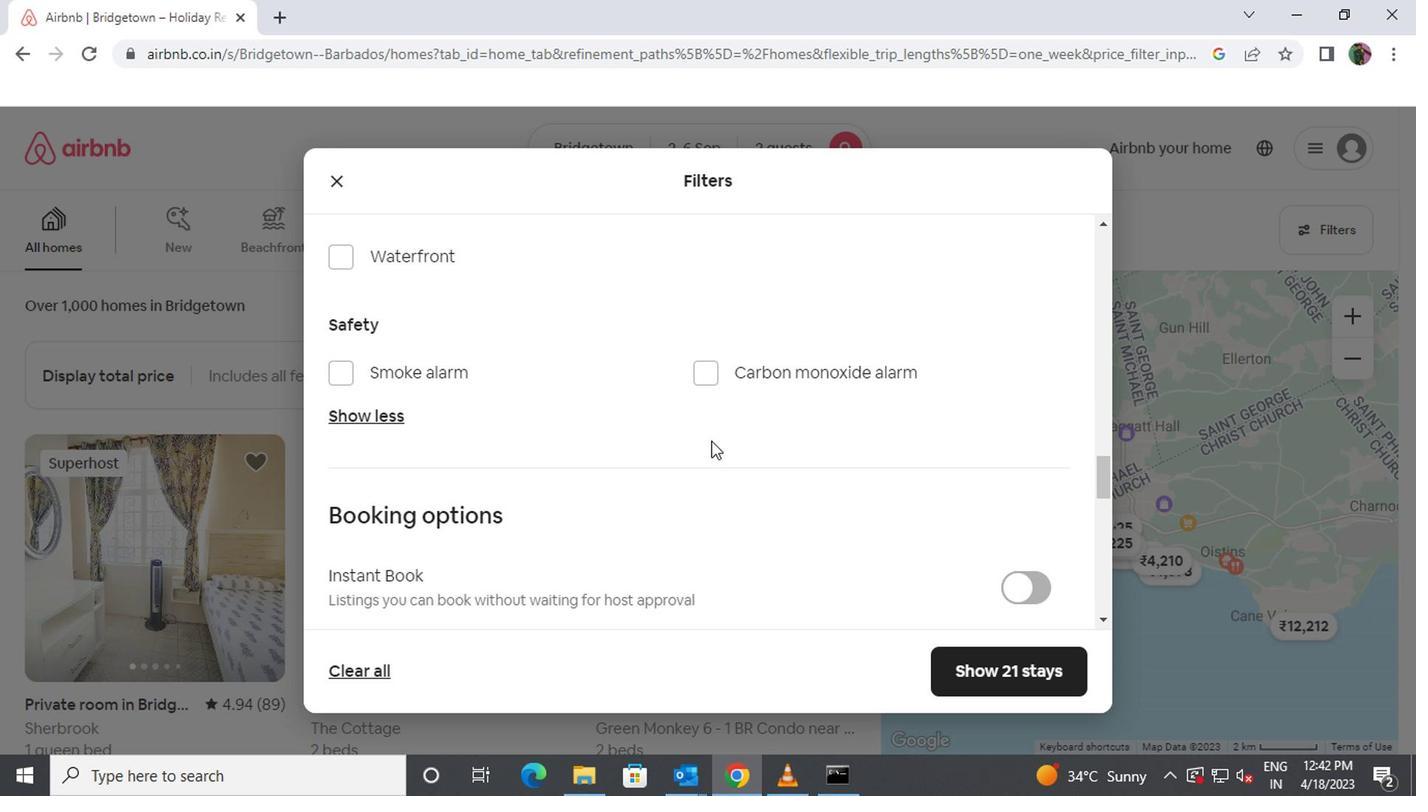 
Action: Mouse scrolled (707, 439) with delta (0, -1)
Screenshot: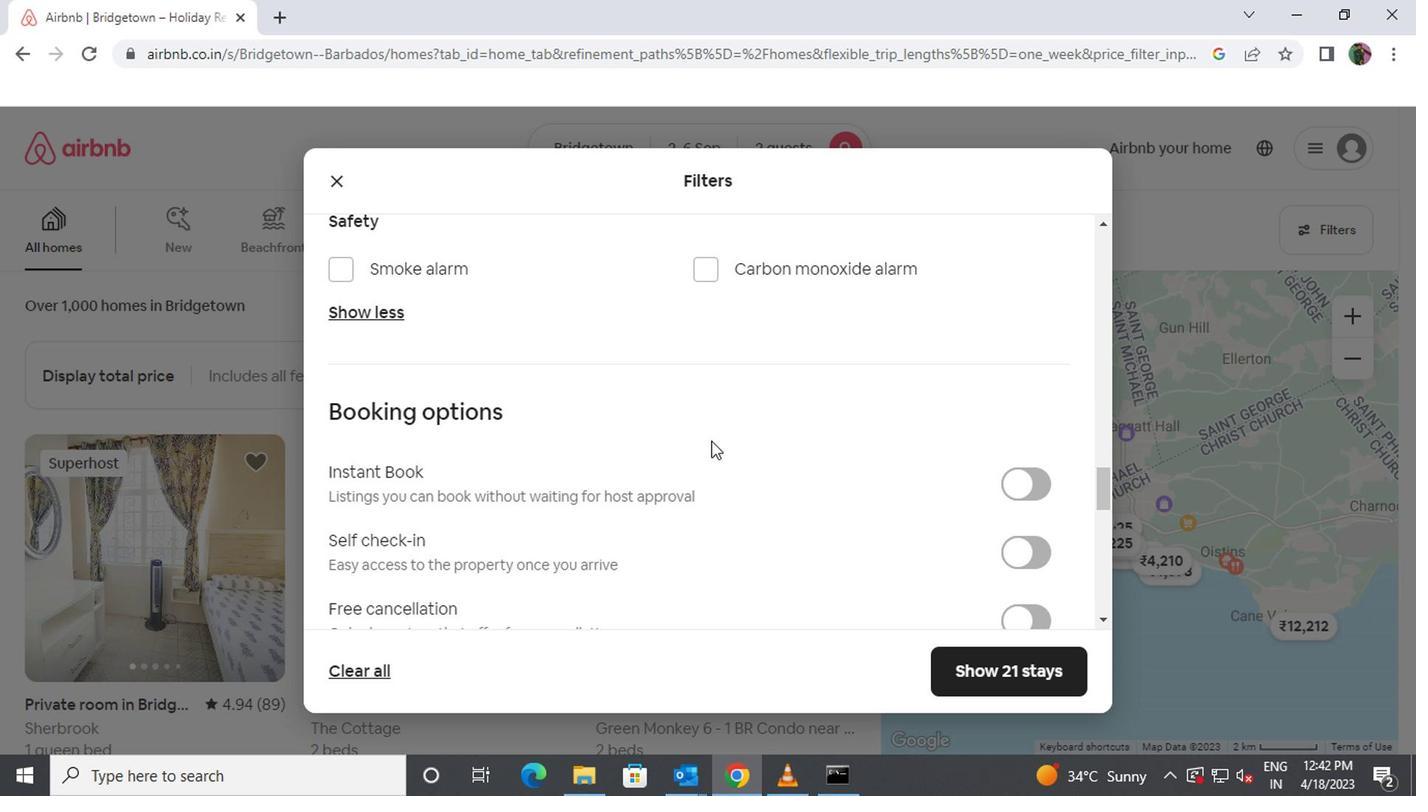 
Action: Mouse moved to (1009, 442)
Screenshot: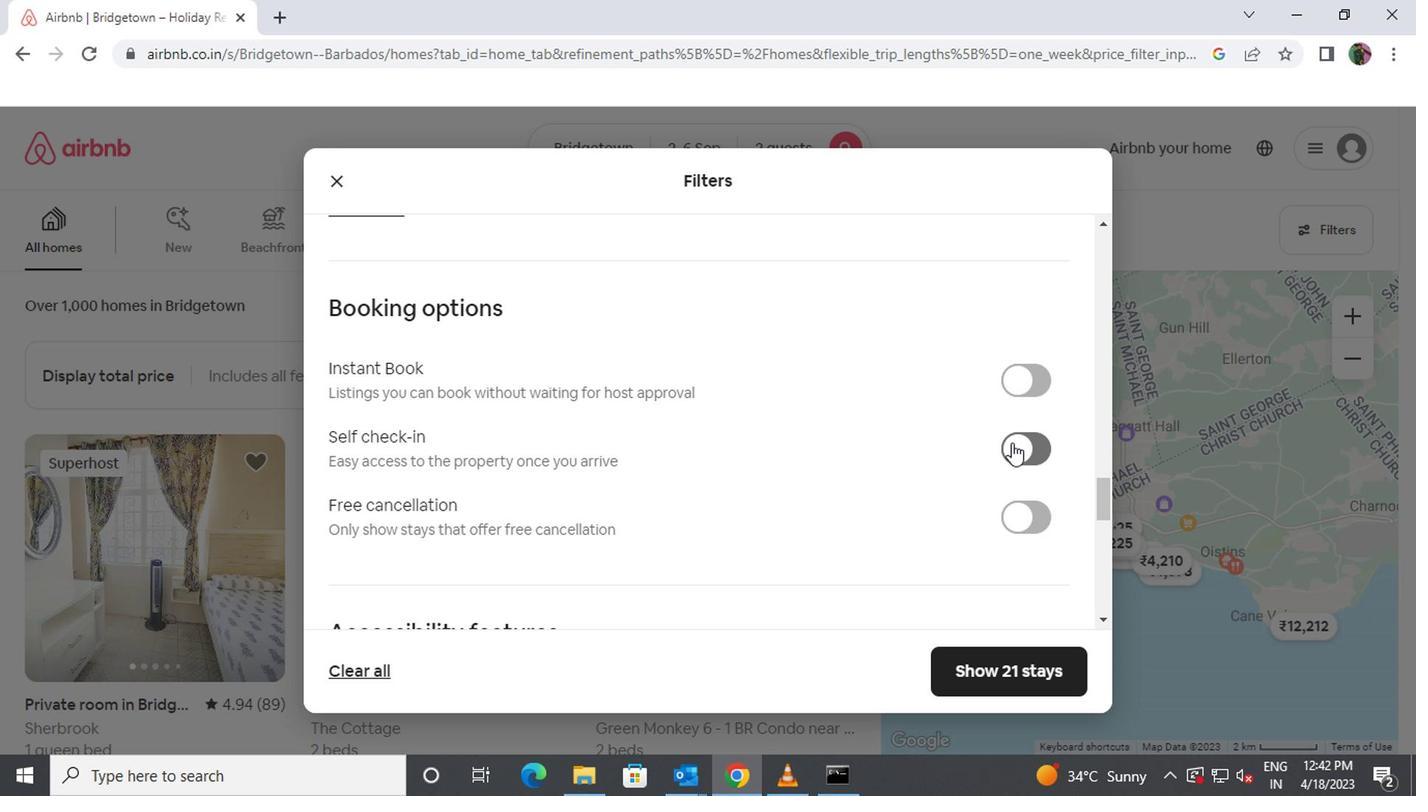 
Action: Mouse pressed left at (1009, 442)
Screenshot: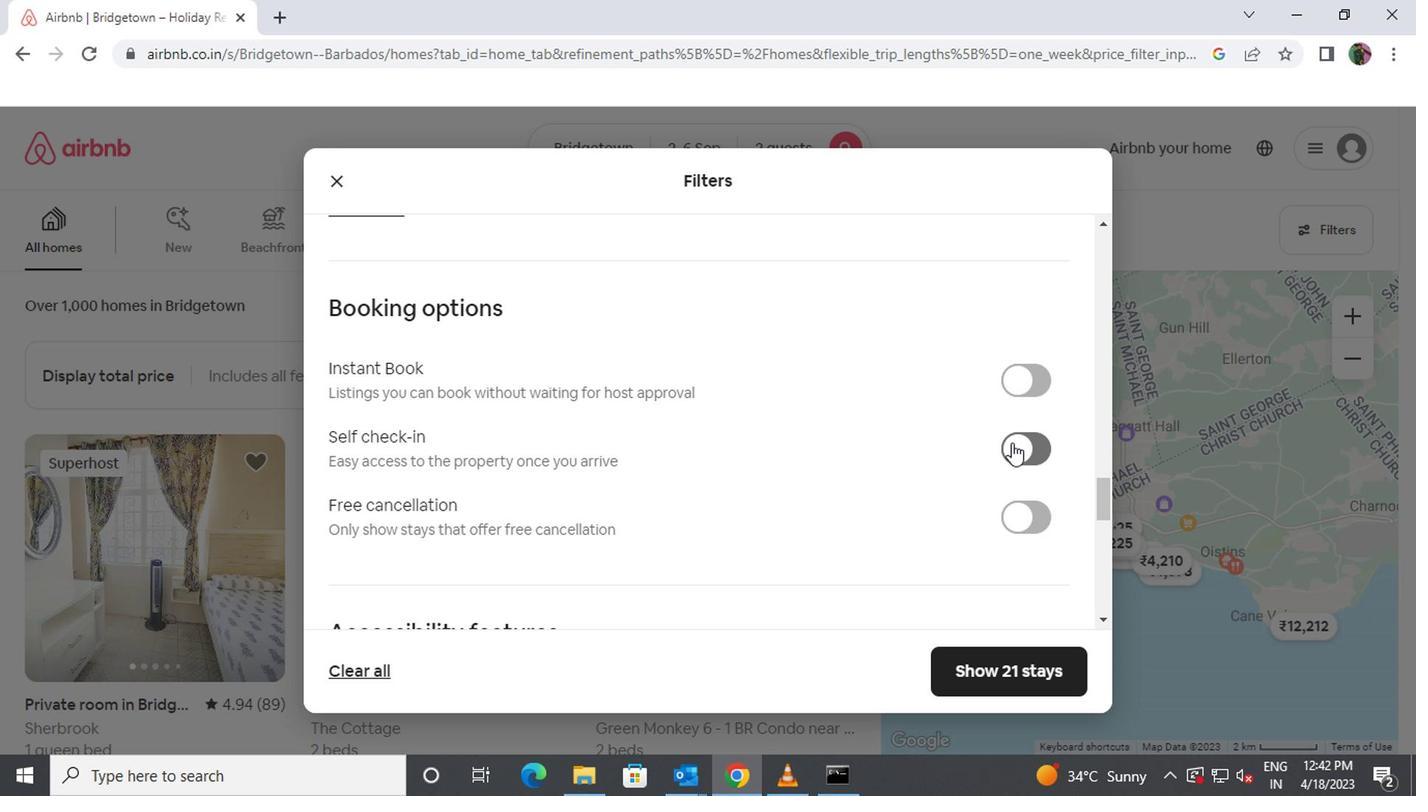 
Action: Mouse moved to (761, 450)
Screenshot: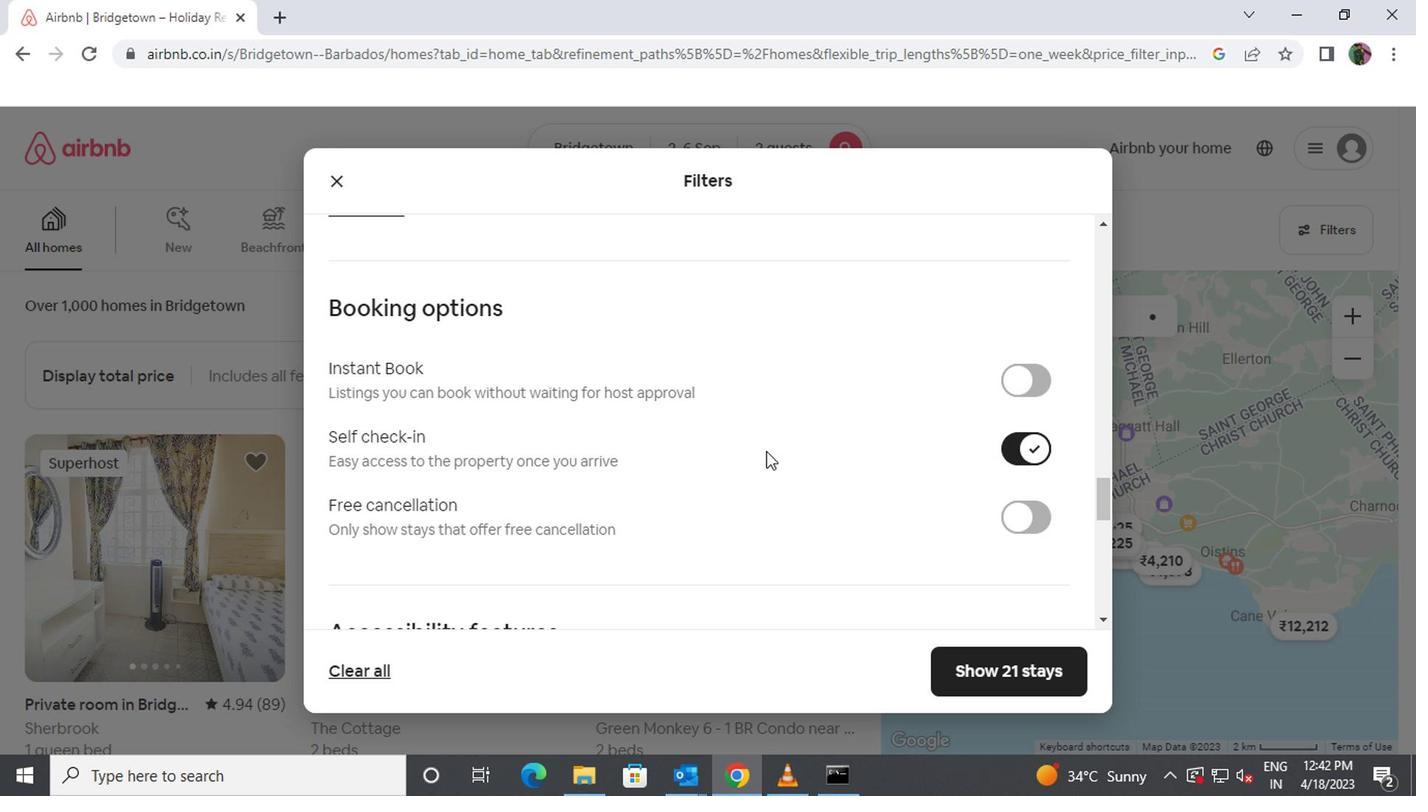 
Action: Mouse scrolled (761, 449) with delta (0, 0)
Screenshot: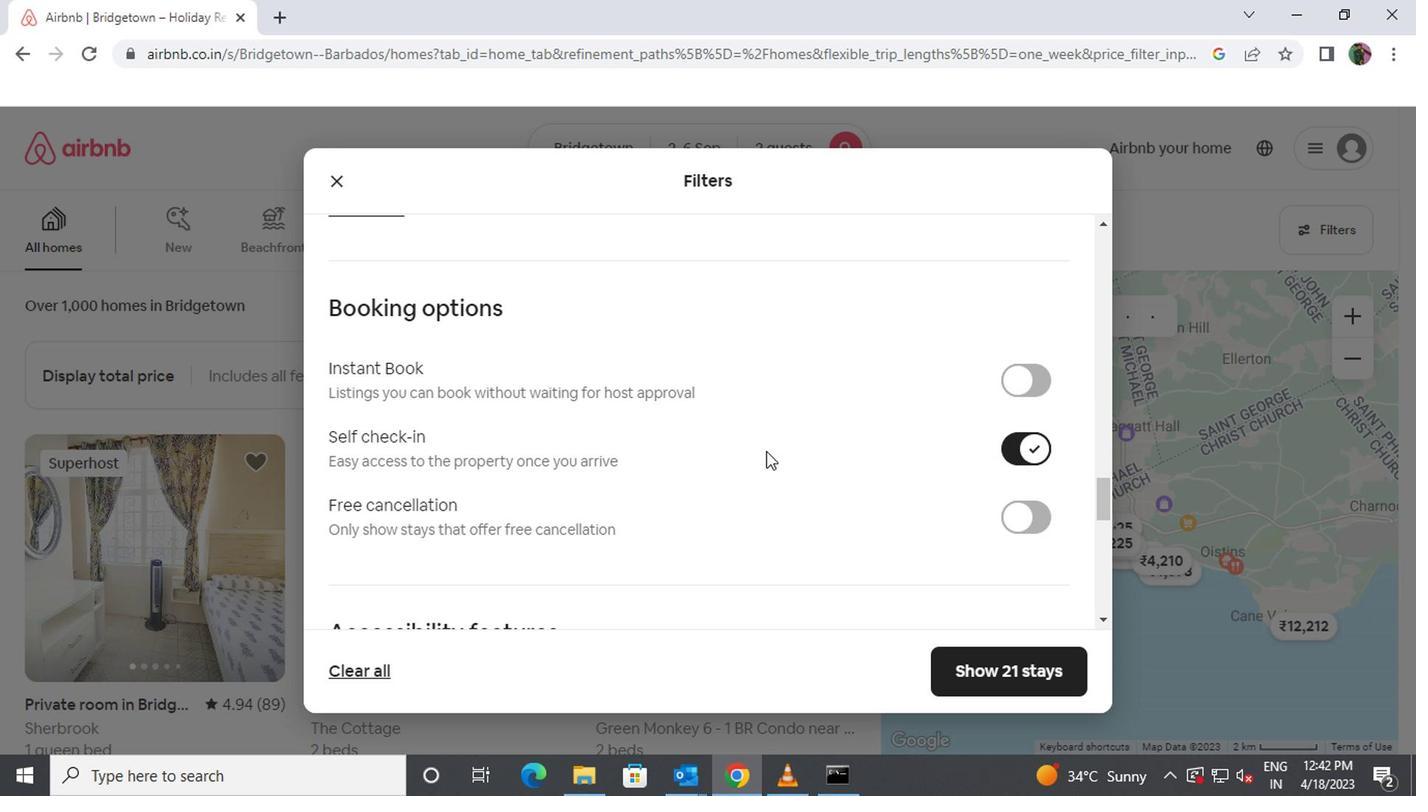 
Action: Mouse scrolled (761, 449) with delta (0, 0)
Screenshot: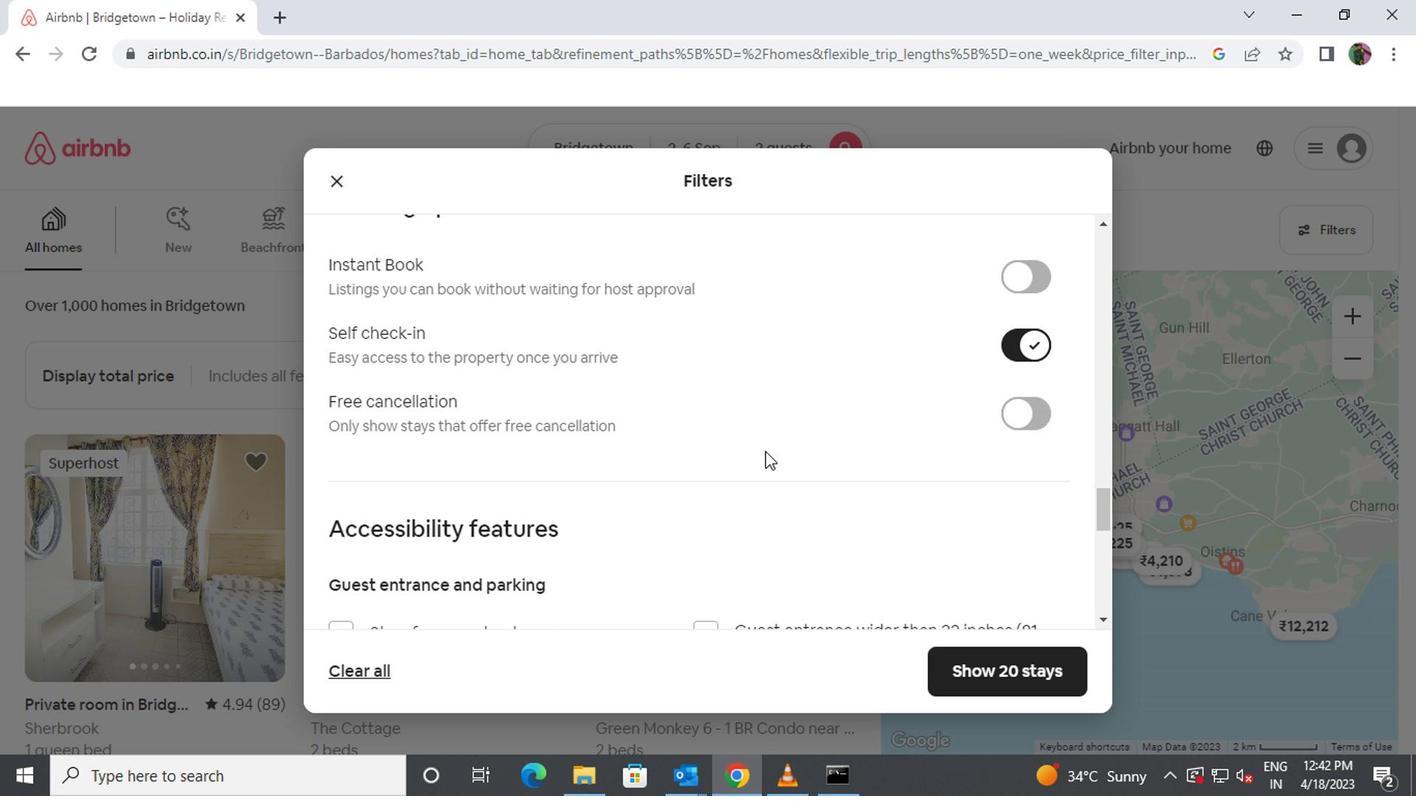 
Action: Mouse scrolled (761, 449) with delta (0, 0)
Screenshot: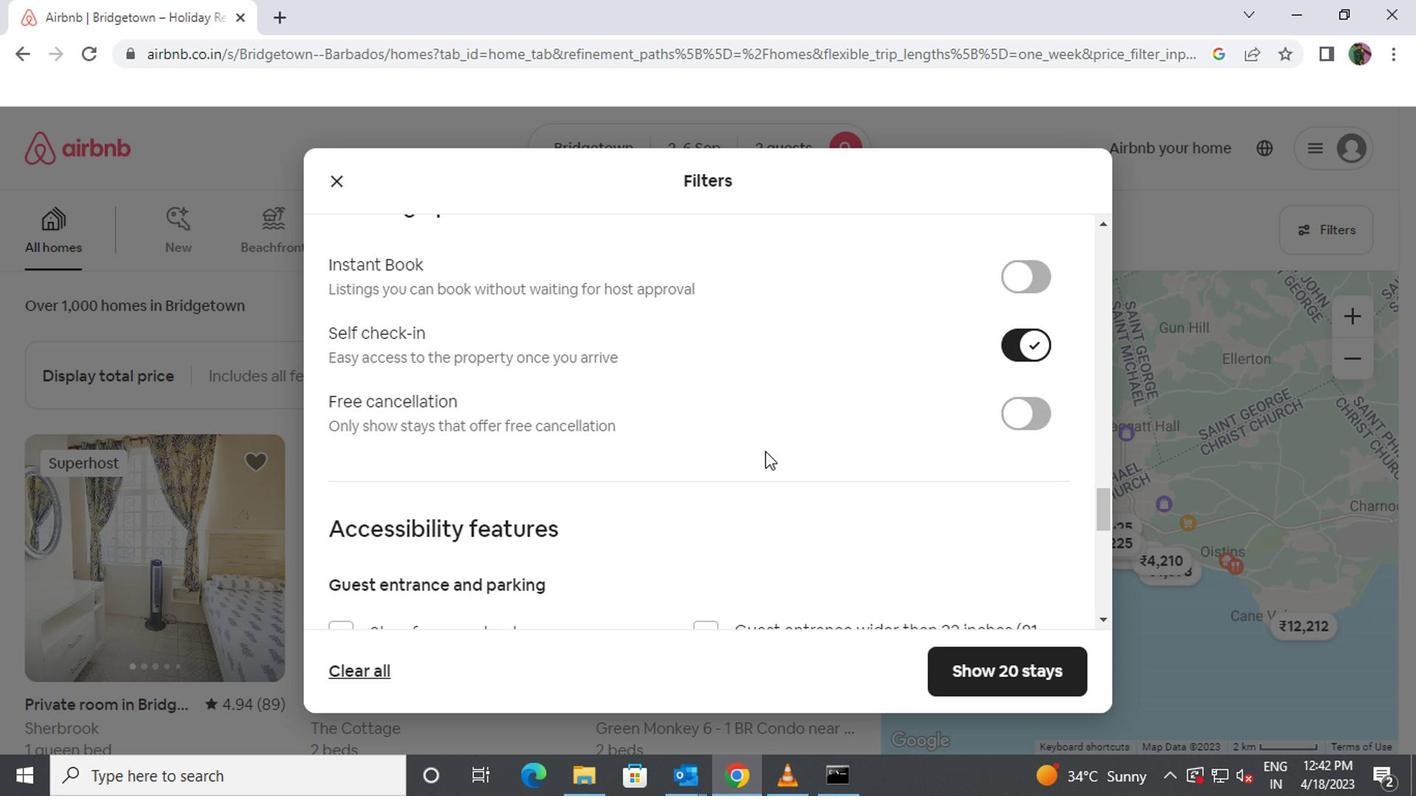 
Action: Mouse scrolled (761, 449) with delta (0, 0)
Screenshot: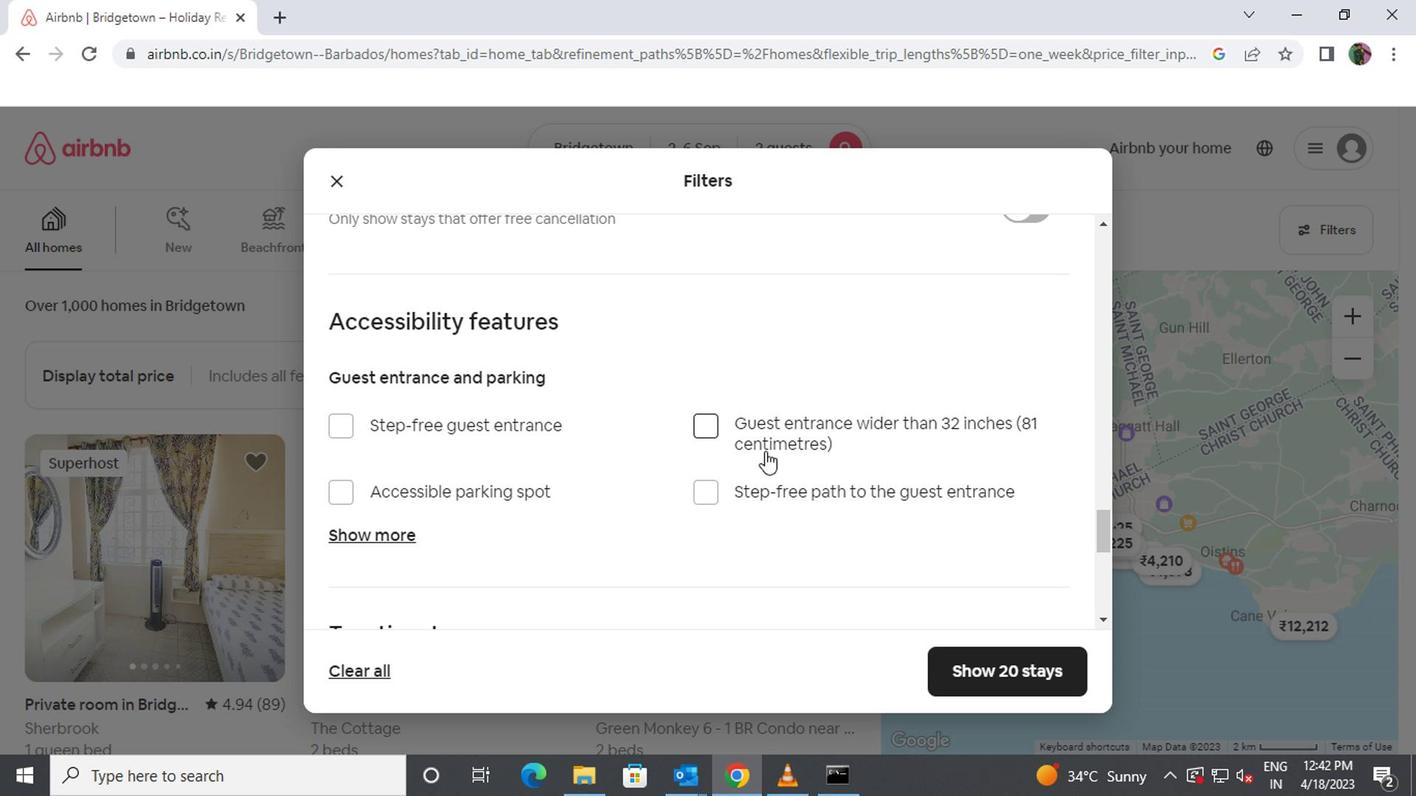 
Action: Mouse scrolled (761, 449) with delta (0, 0)
Screenshot: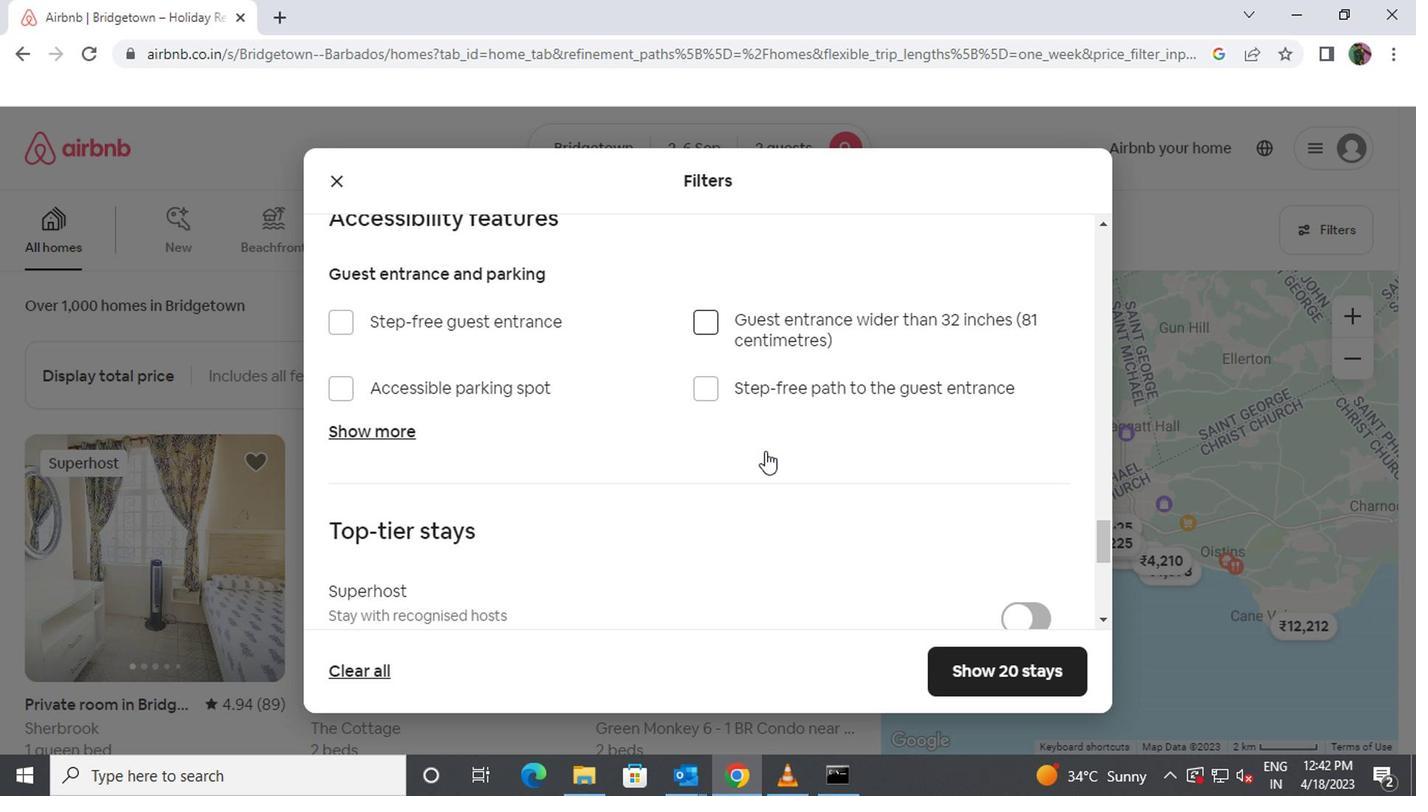 
Action: Mouse scrolled (761, 449) with delta (0, 0)
Screenshot: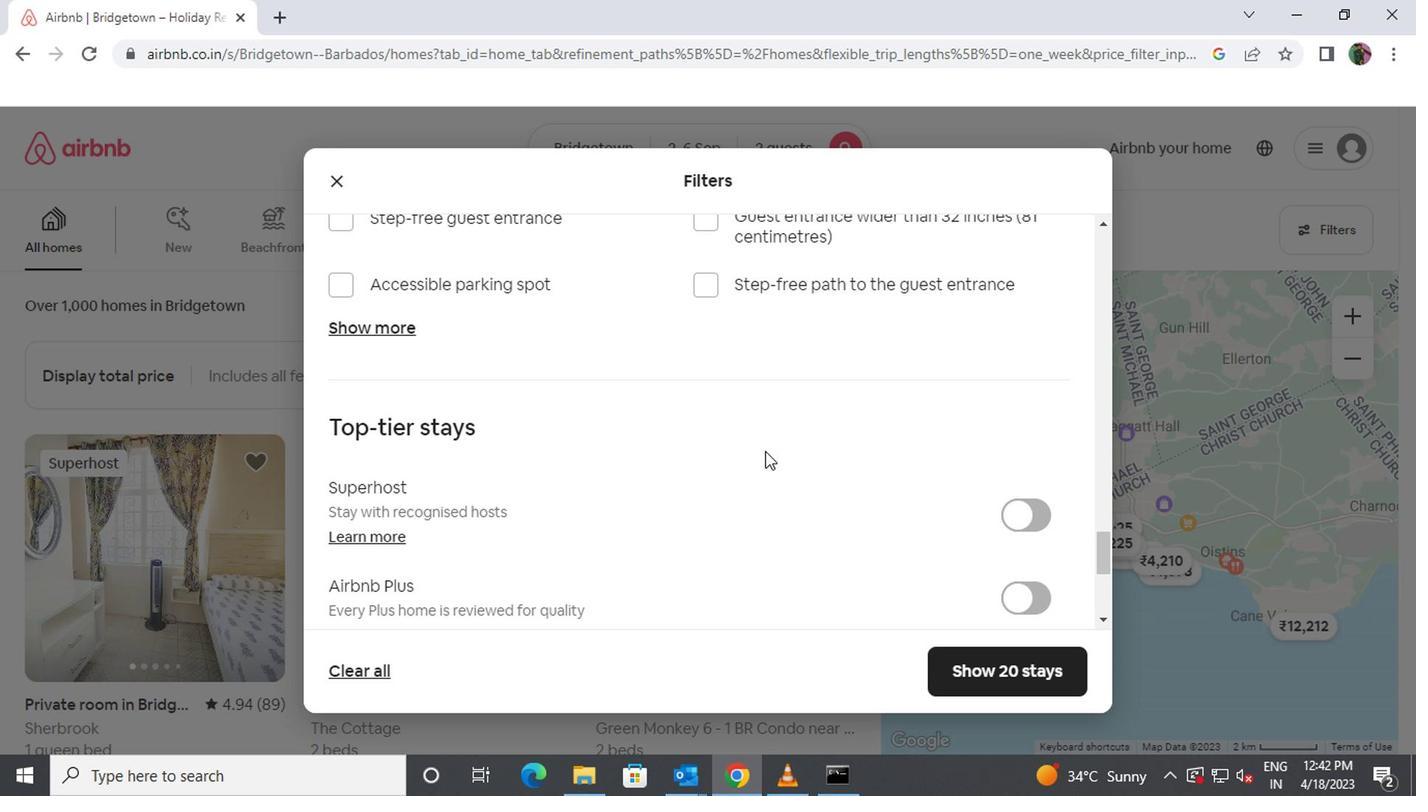 
Action: Mouse scrolled (761, 449) with delta (0, 0)
Screenshot: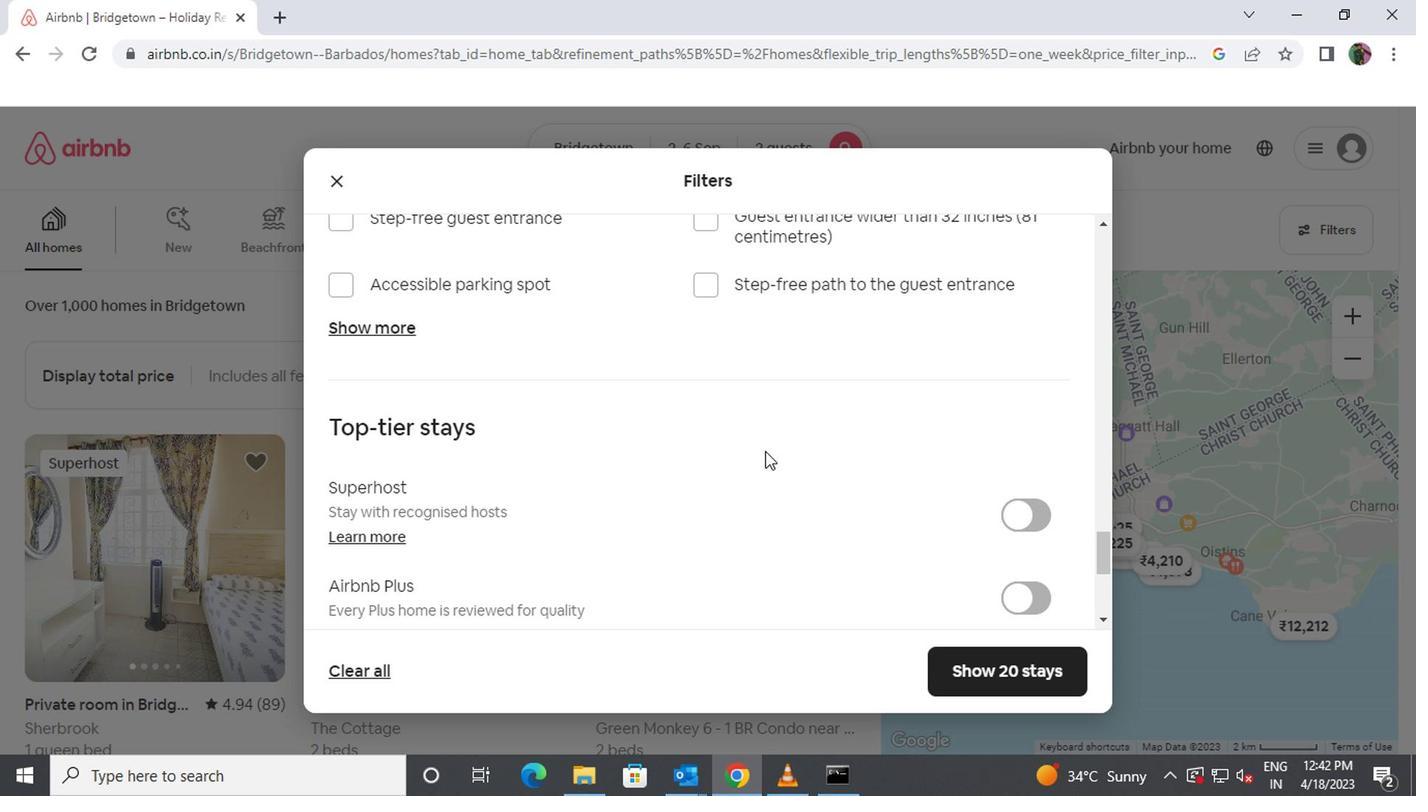 
Action: Mouse scrolled (761, 449) with delta (0, 0)
Screenshot: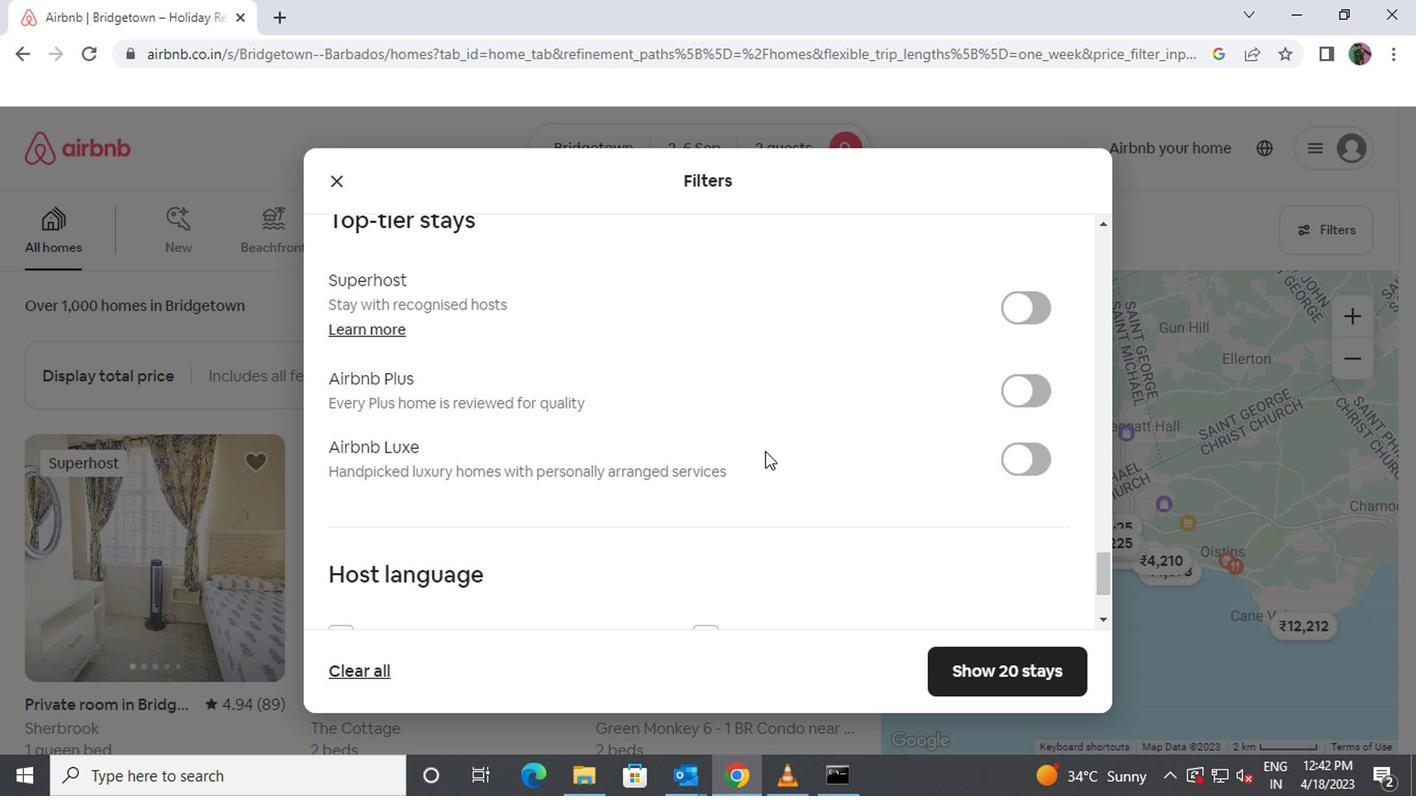 
Action: Mouse moved to (328, 523)
Screenshot: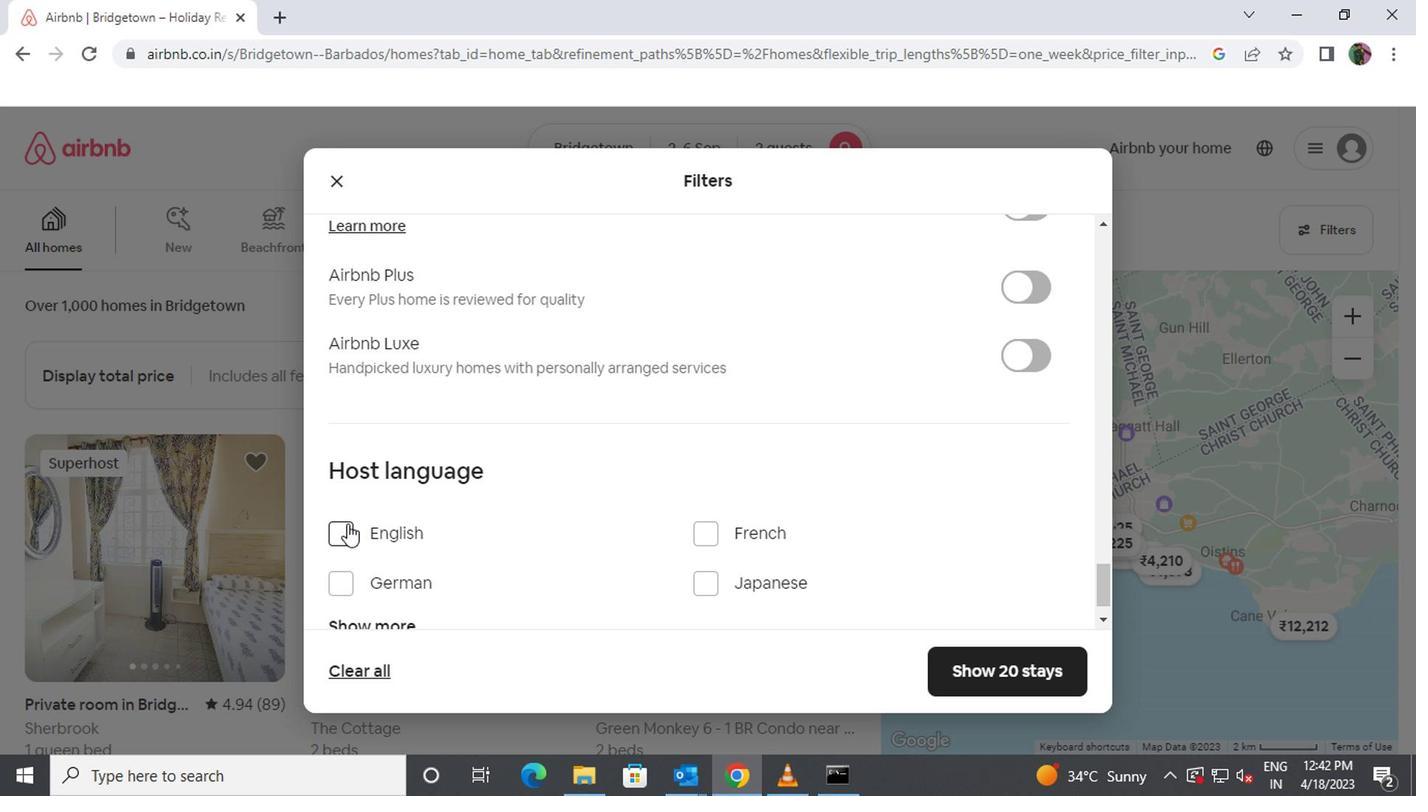 
Action: Mouse pressed left at (328, 523)
Screenshot: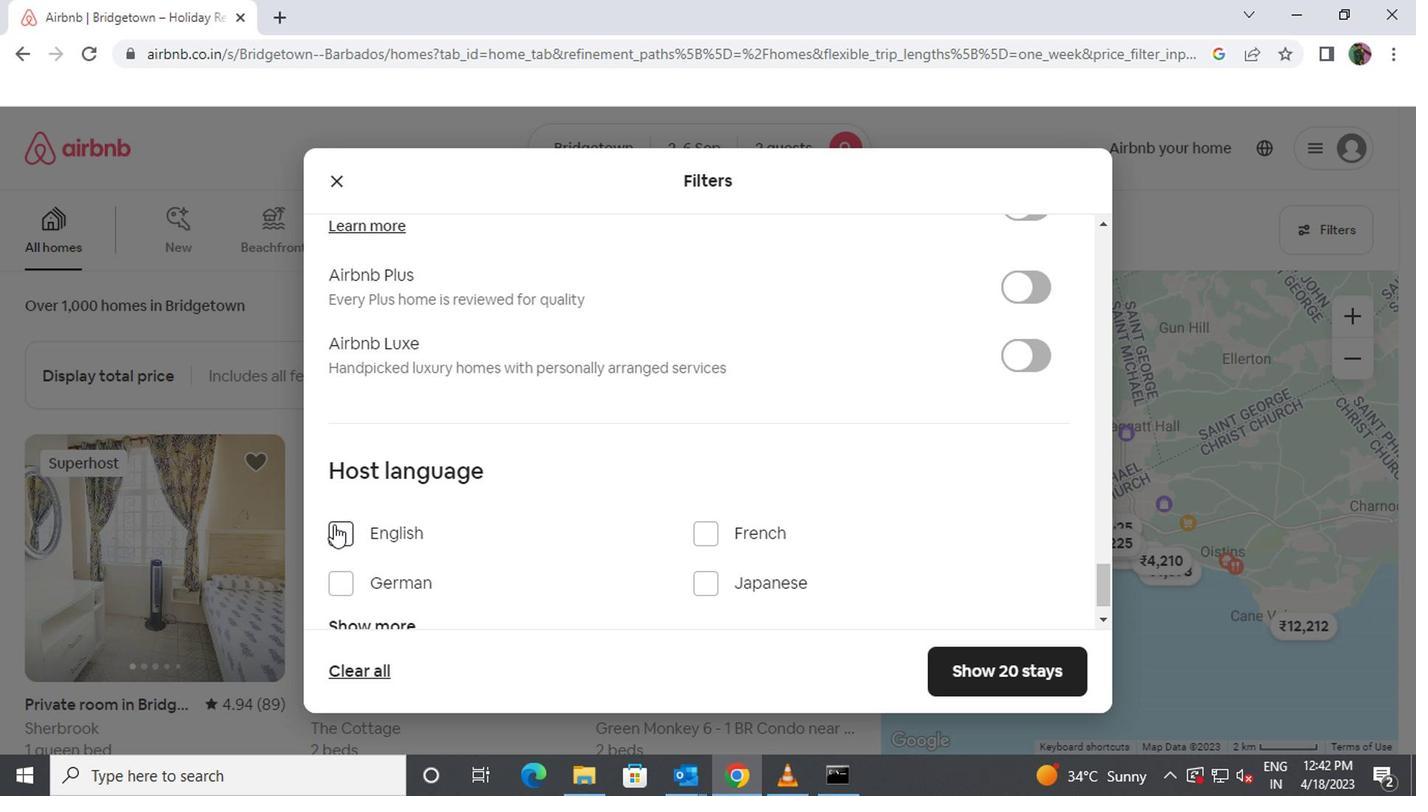 
Action: Mouse moved to (974, 656)
Screenshot: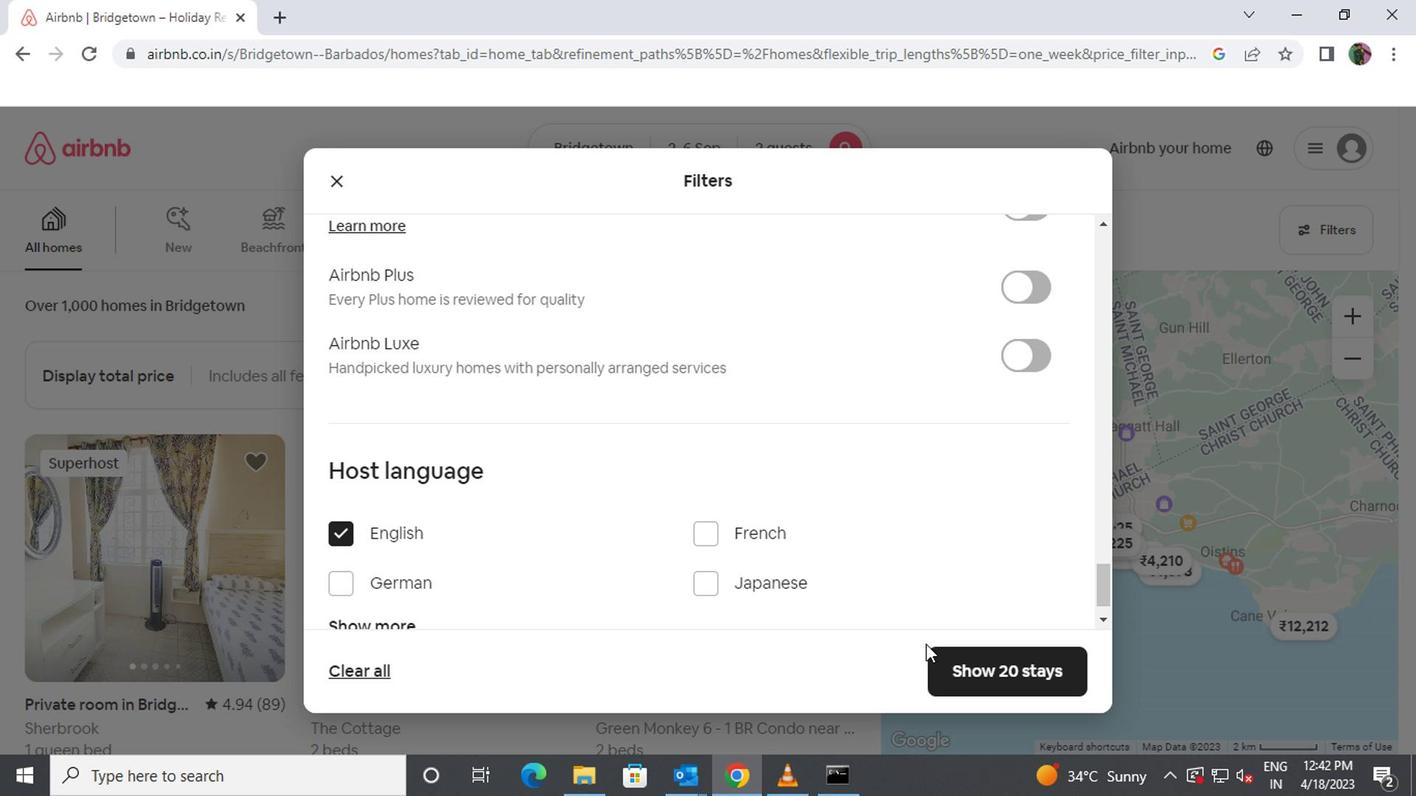 
Action: Mouse pressed left at (974, 656)
Screenshot: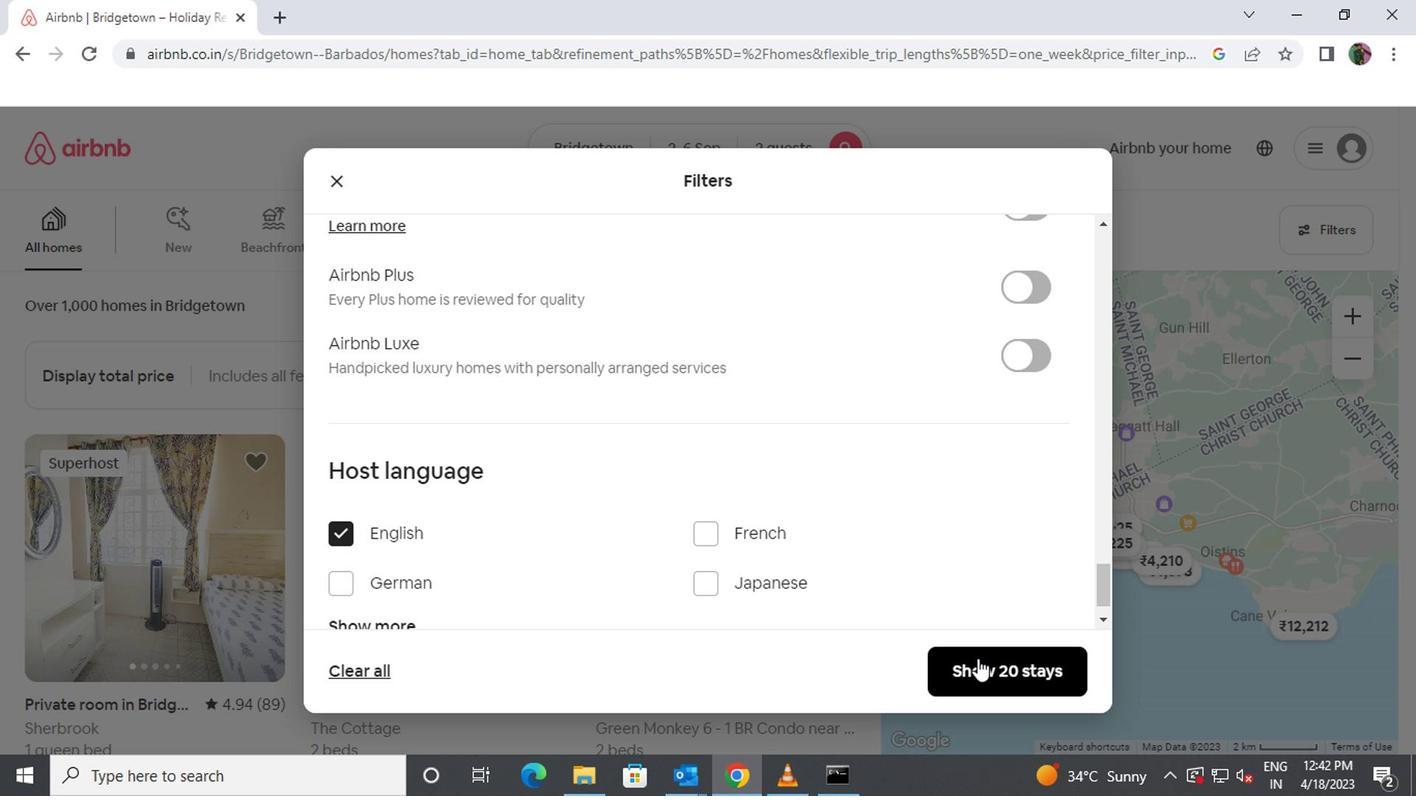 
Action: Mouse moved to (974, 656)
Screenshot: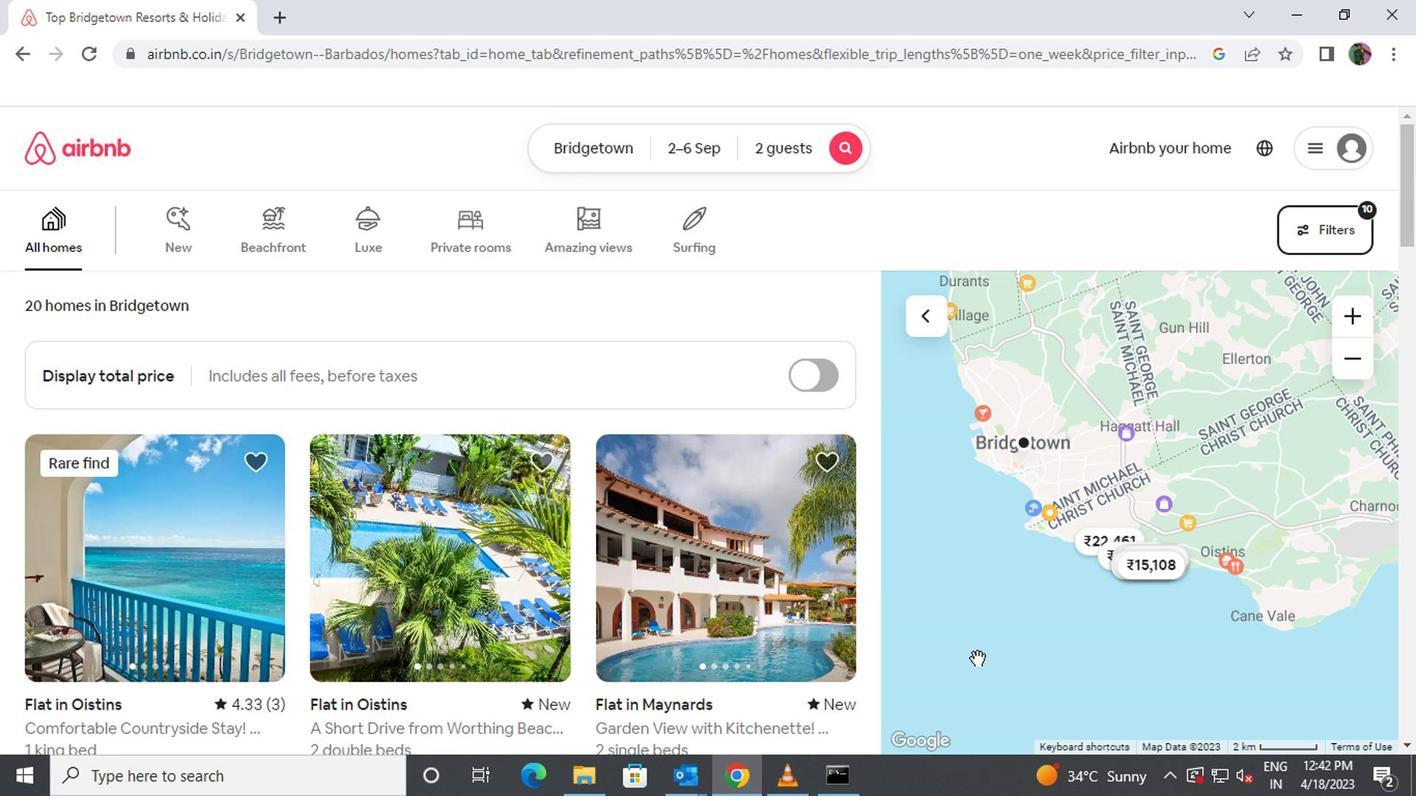 
